 Task: Add a signature Harry Martin containing With heartfelt thanks and sincere wishes, Harry Martin to email address softage.8@softage.net and add a label Running
Action: Mouse moved to (1104, 63)
Screenshot: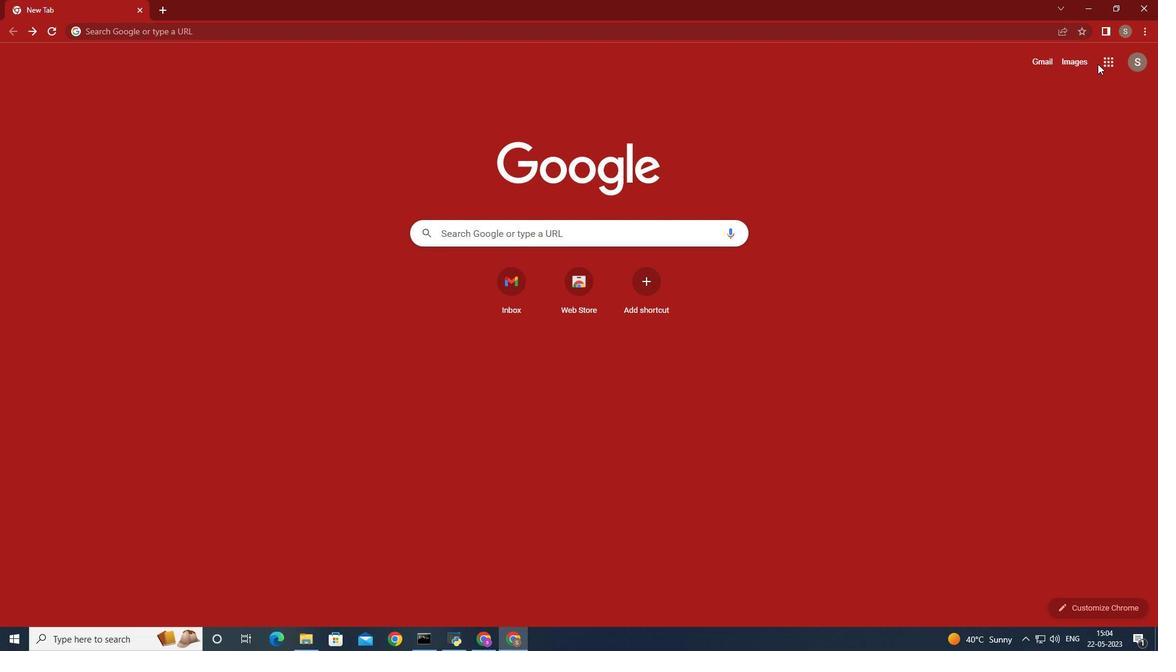 
Action: Mouse pressed left at (1104, 63)
Screenshot: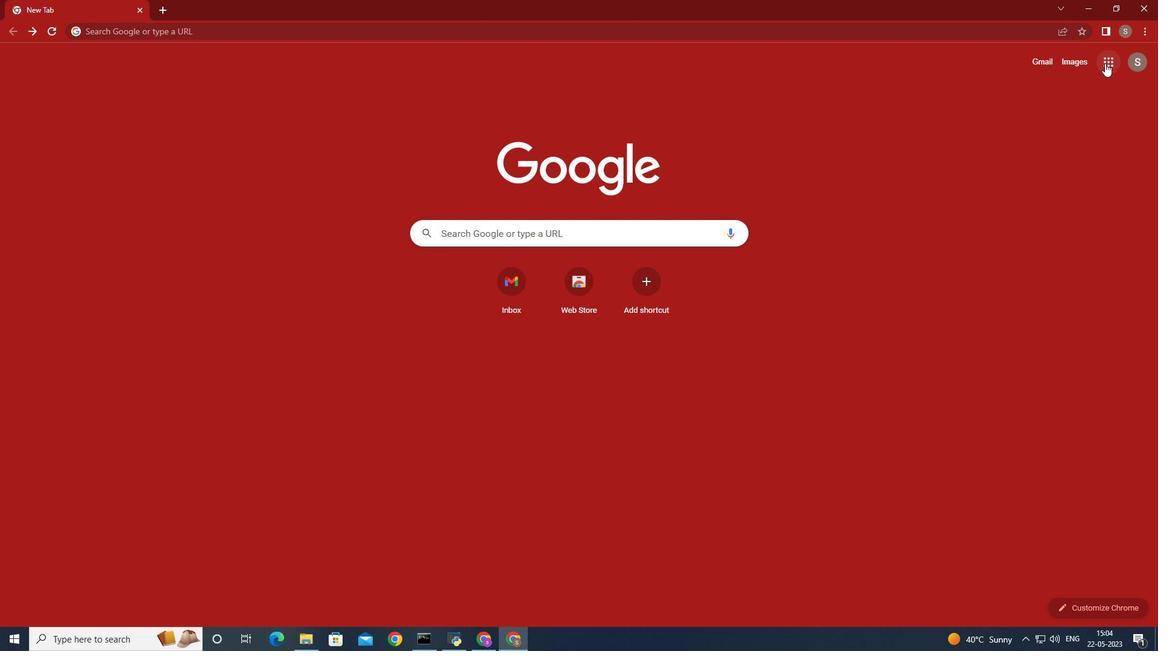 
Action: Mouse moved to (1062, 161)
Screenshot: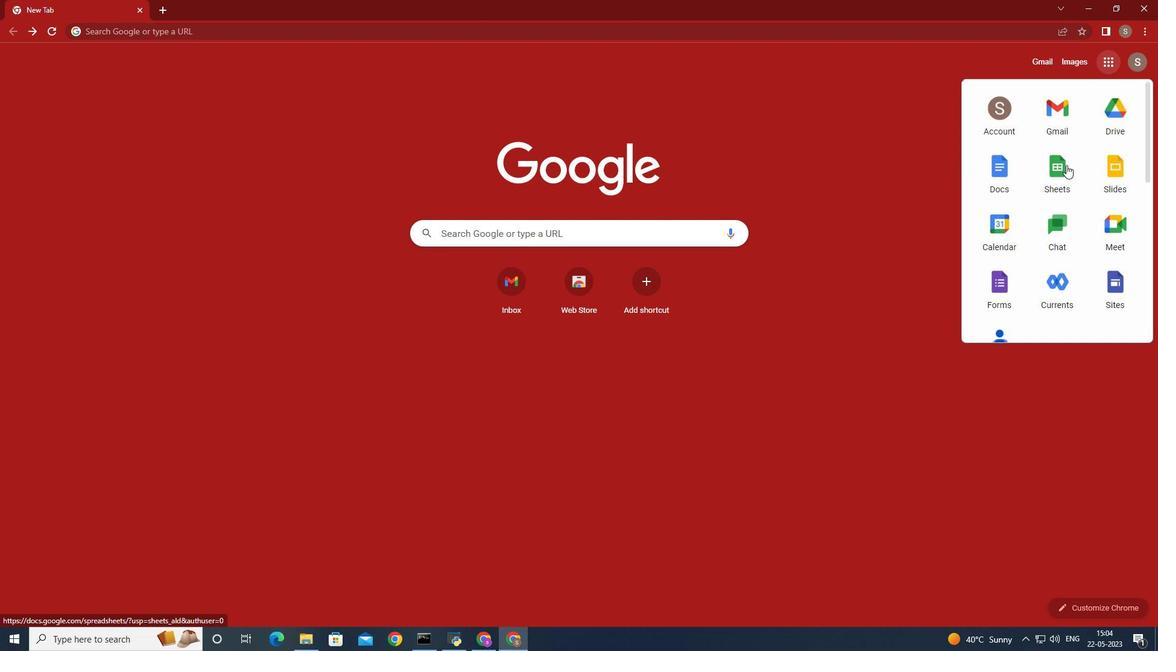 
Action: Key pressed <Key.caps_lock>
Screenshot: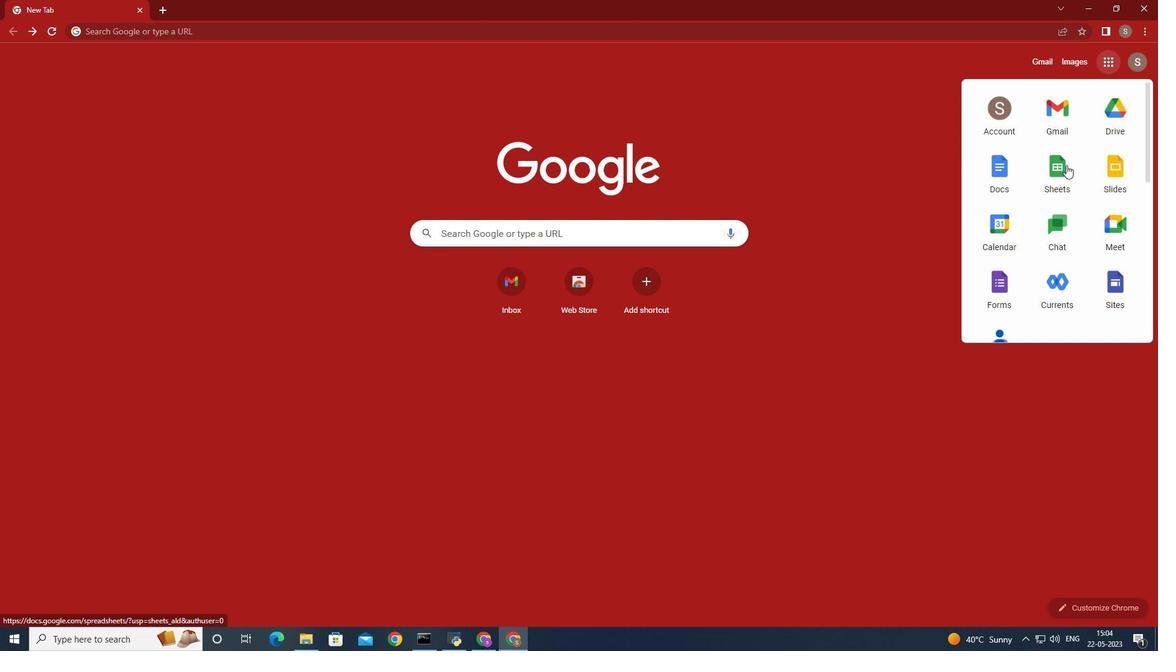 
Action: Mouse moved to (1048, 115)
Screenshot: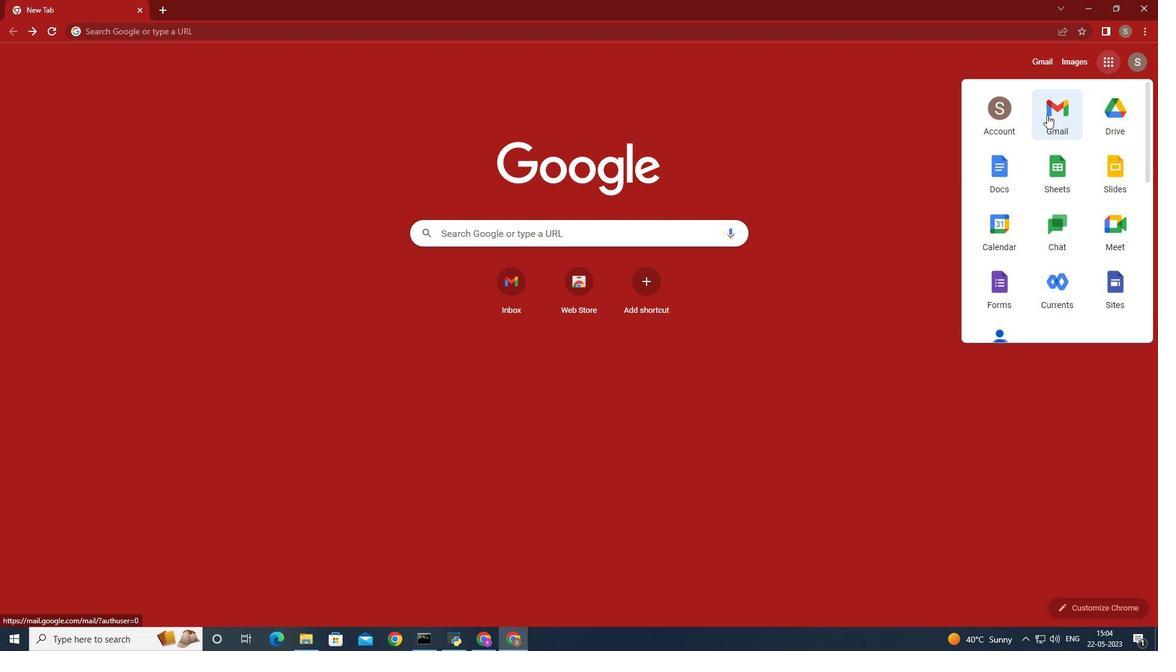 
Action: Mouse pressed left at (1048, 115)
Screenshot: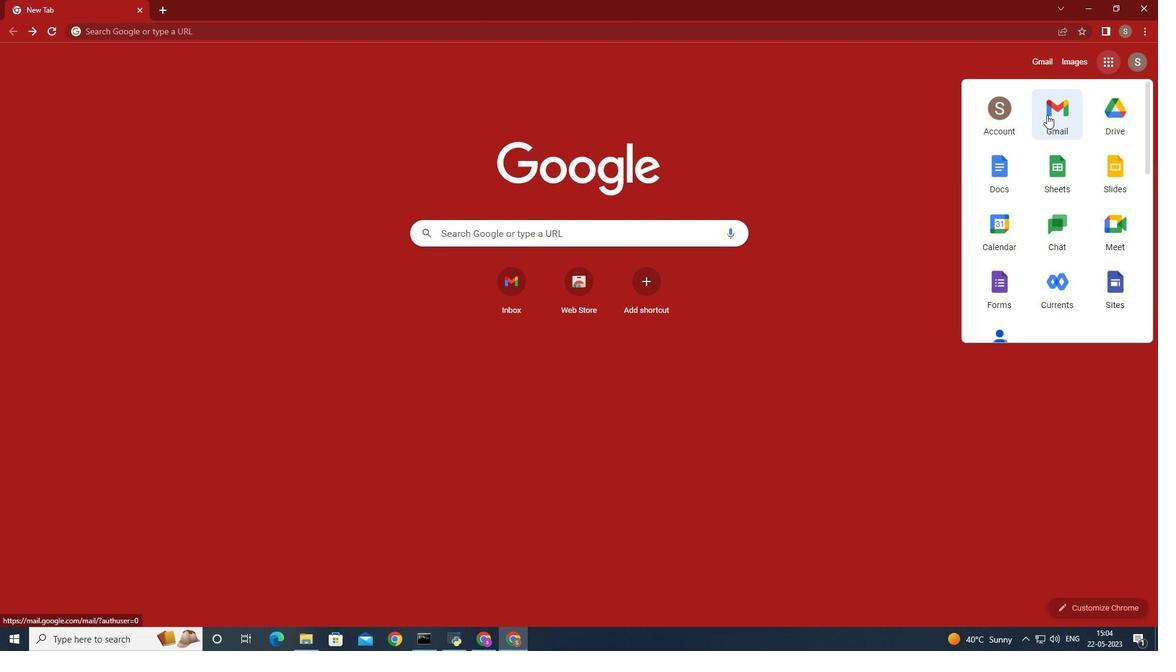 
Action: Mouse moved to (1025, 88)
Screenshot: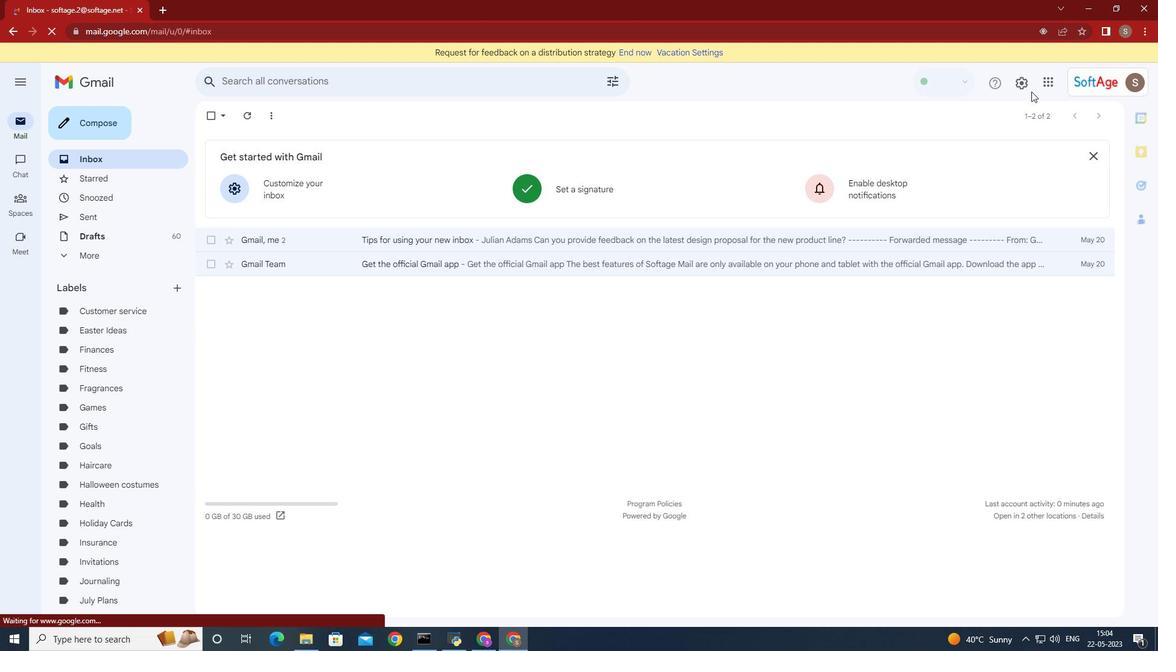 
Action: Mouse pressed left at (1025, 88)
Screenshot: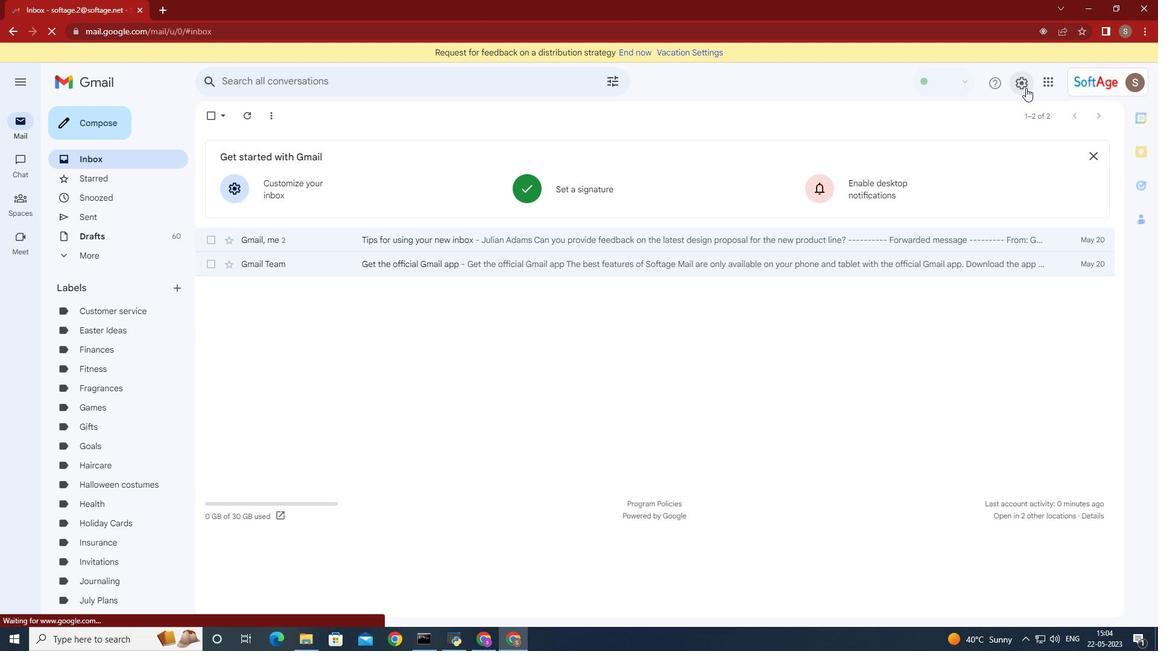 
Action: Mouse moved to (1020, 146)
Screenshot: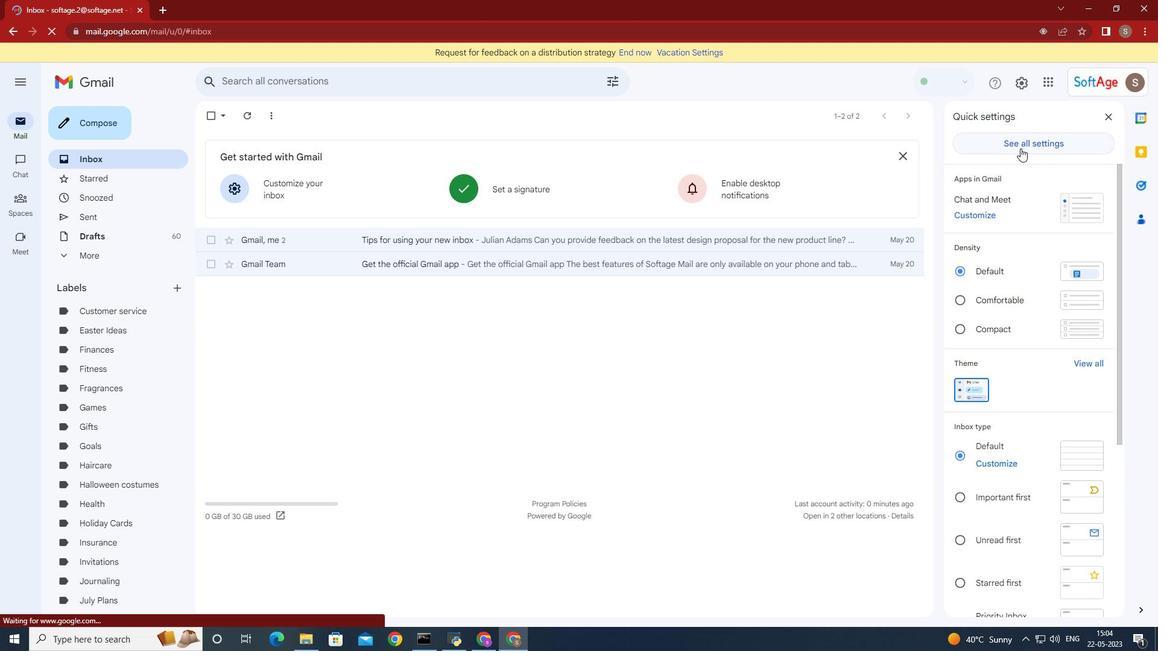 
Action: Mouse pressed left at (1020, 146)
Screenshot: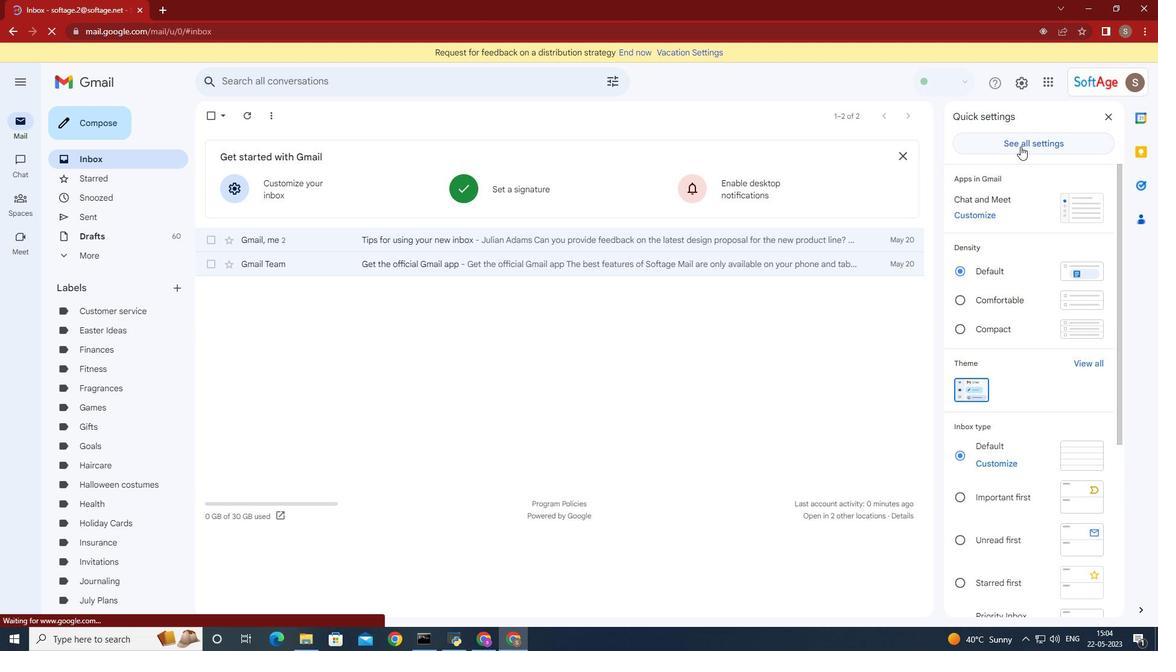 
Action: Mouse moved to (724, 314)
Screenshot: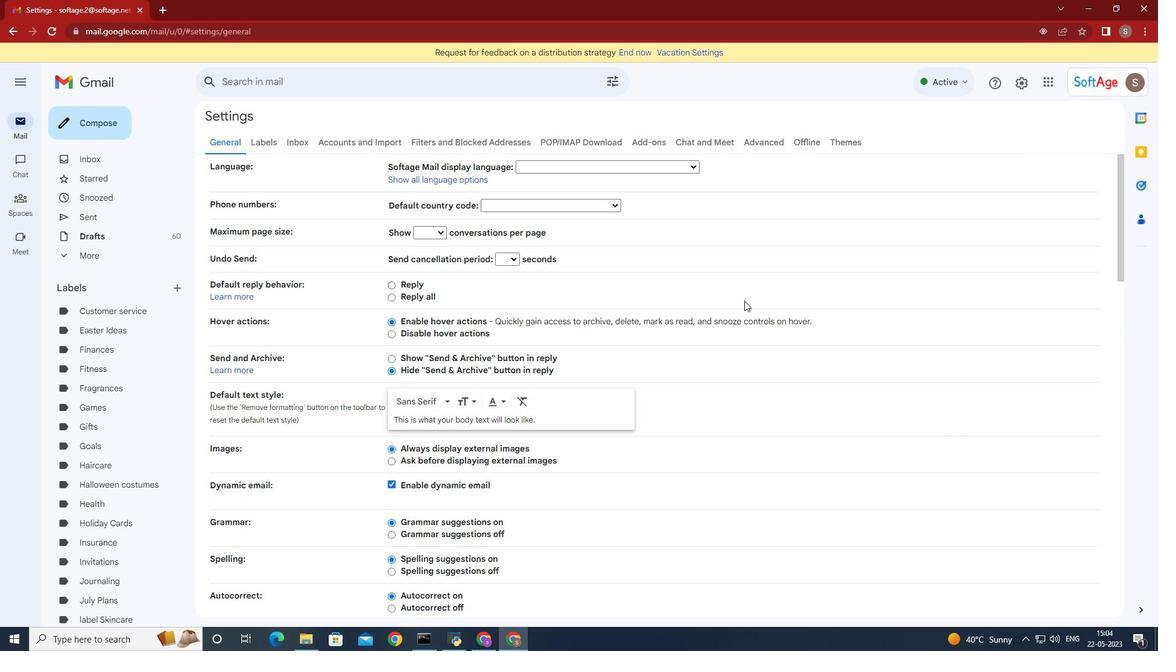 
Action: Mouse scrolled (724, 314) with delta (0, 0)
Screenshot: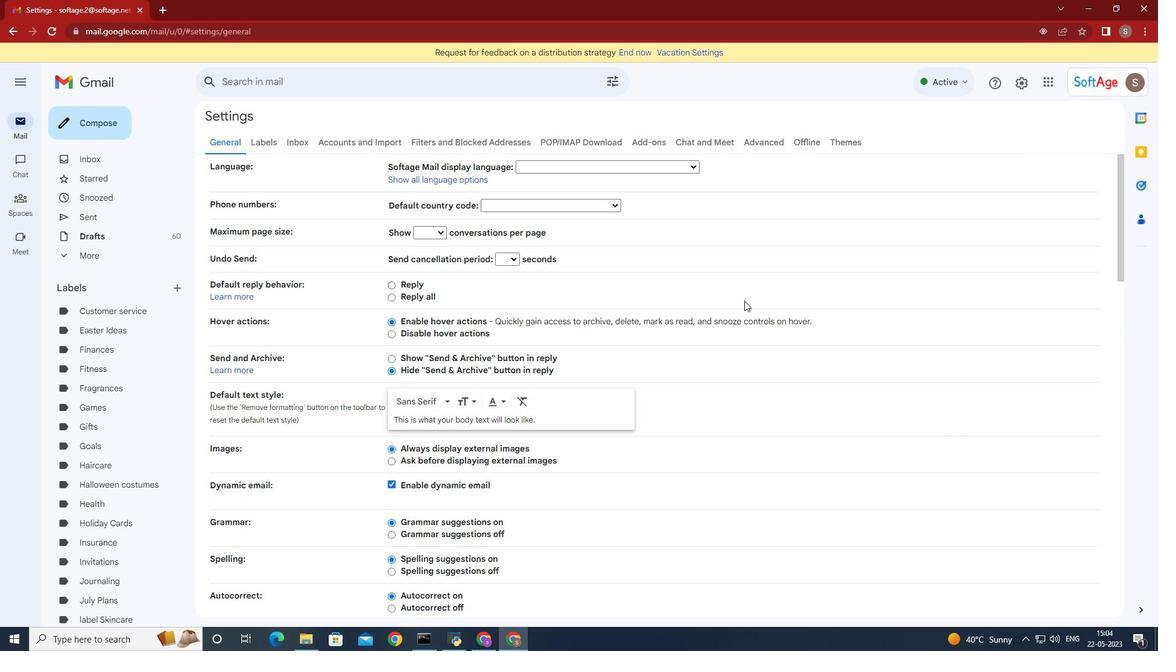 
Action: Mouse scrolled (724, 314) with delta (0, 0)
Screenshot: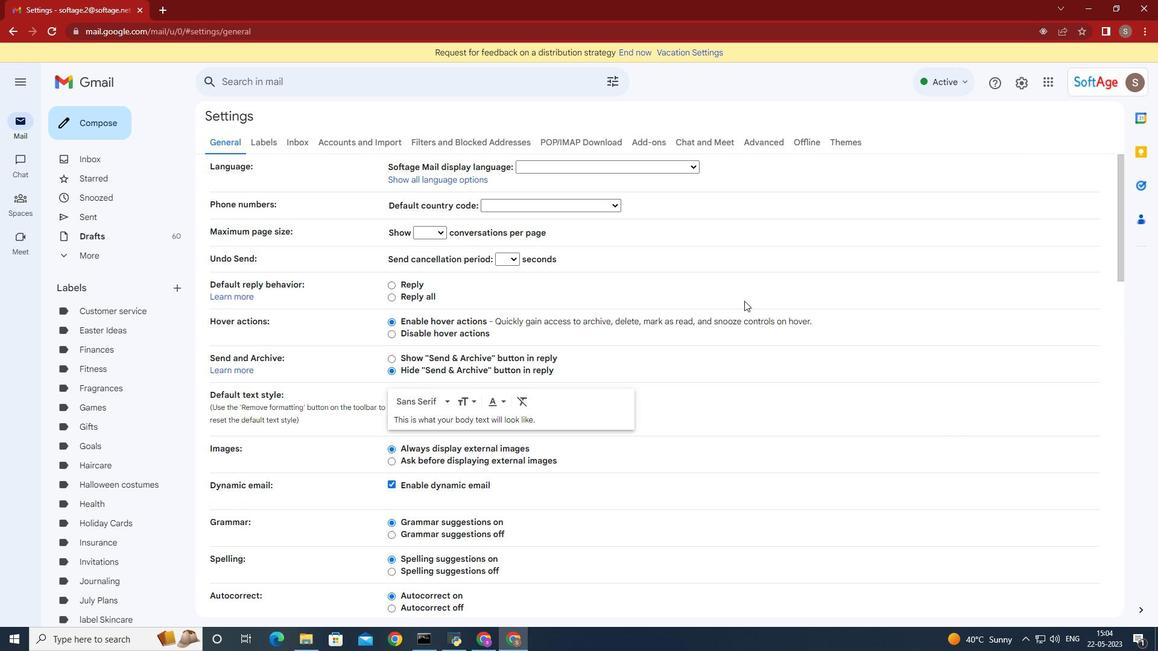 
Action: Mouse moved to (723, 314)
Screenshot: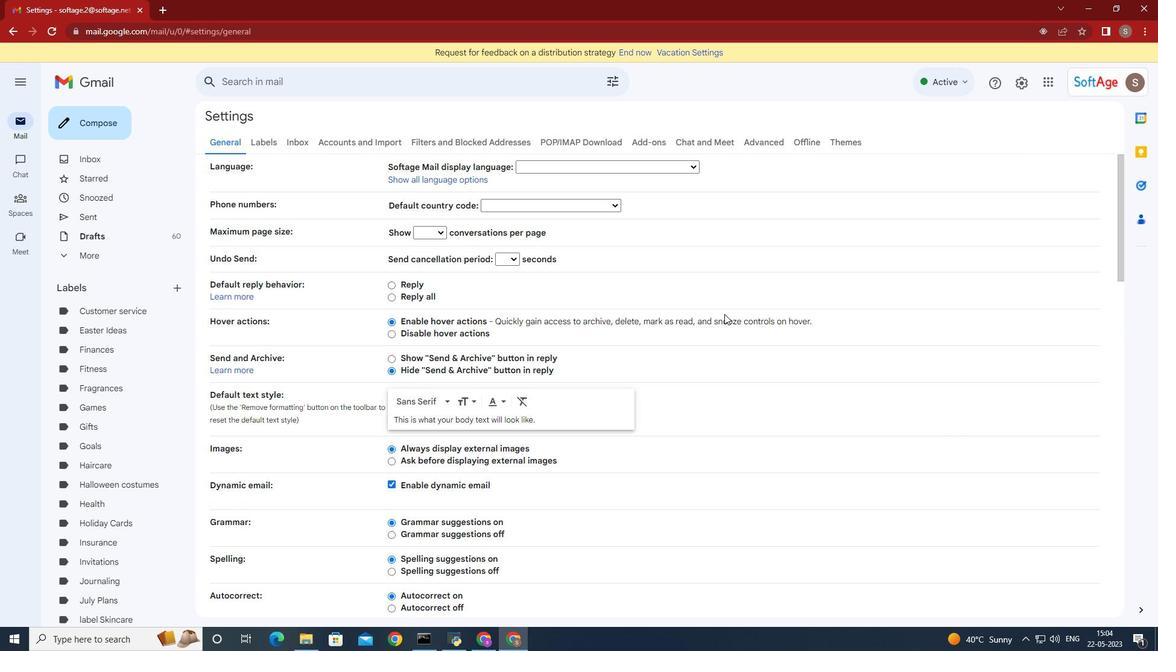 
Action: Mouse scrolled (723, 314) with delta (0, 0)
Screenshot: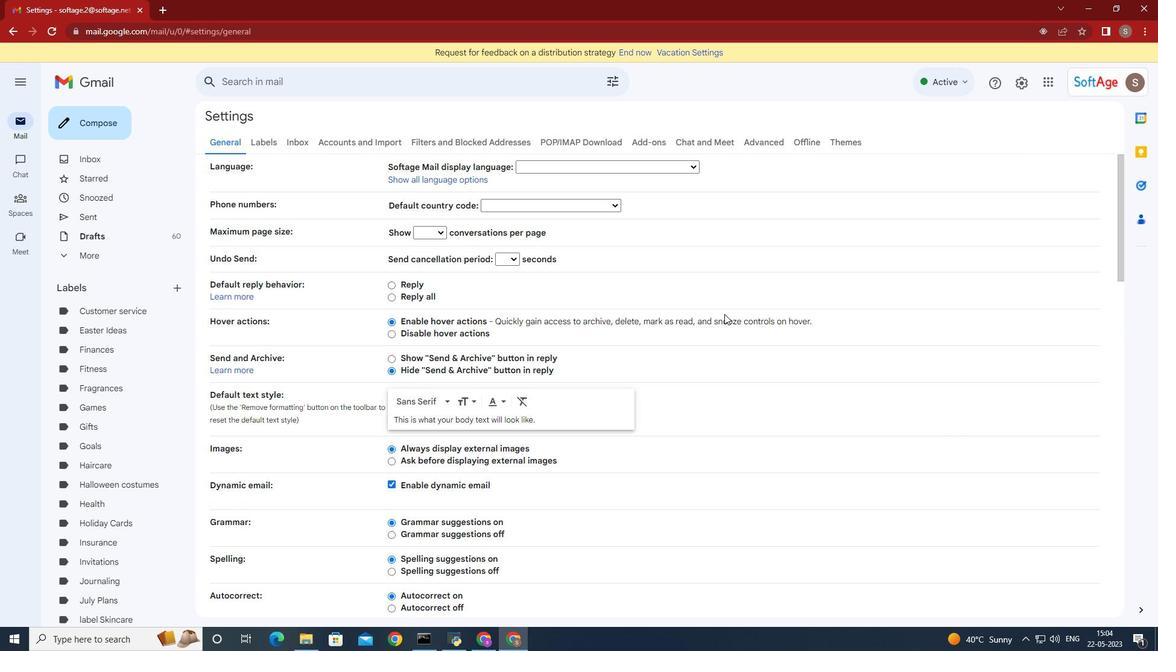 
Action: Mouse moved to (723, 315)
Screenshot: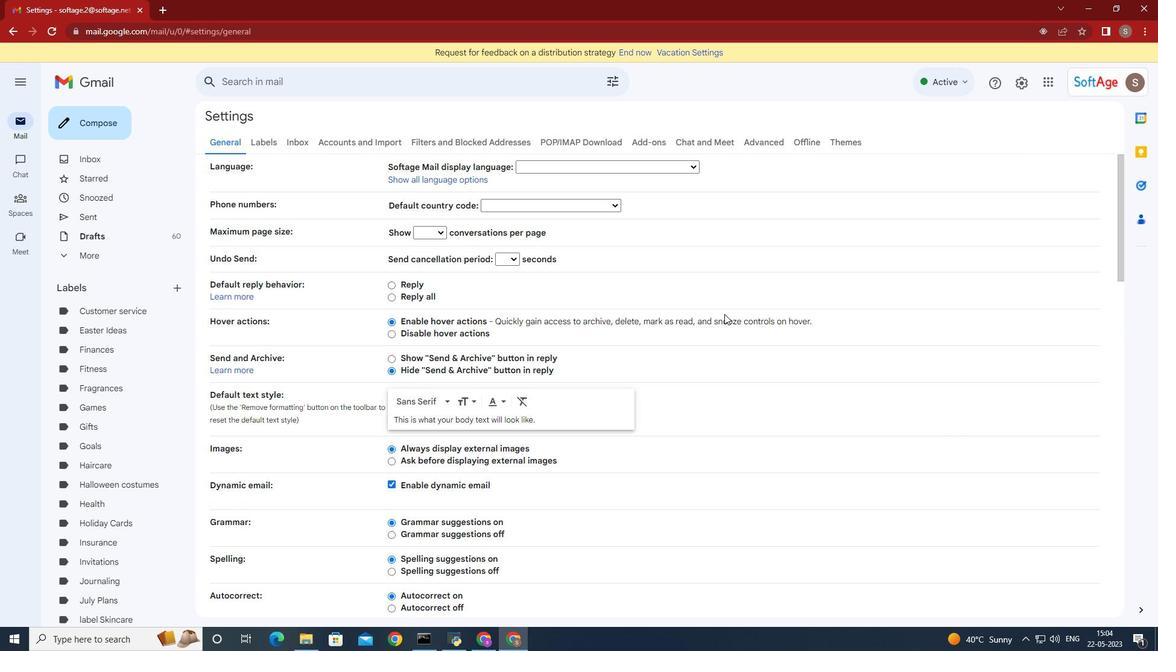 
Action: Mouse scrolled (723, 314) with delta (0, 0)
Screenshot: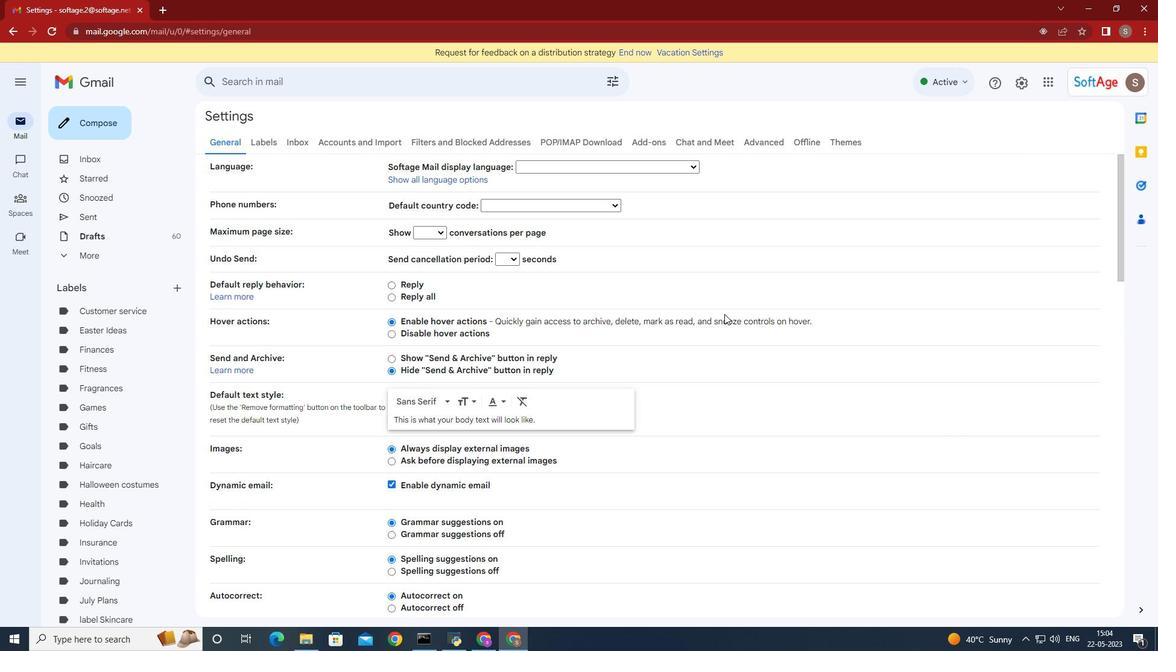 
Action: Mouse moved to (723, 315)
Screenshot: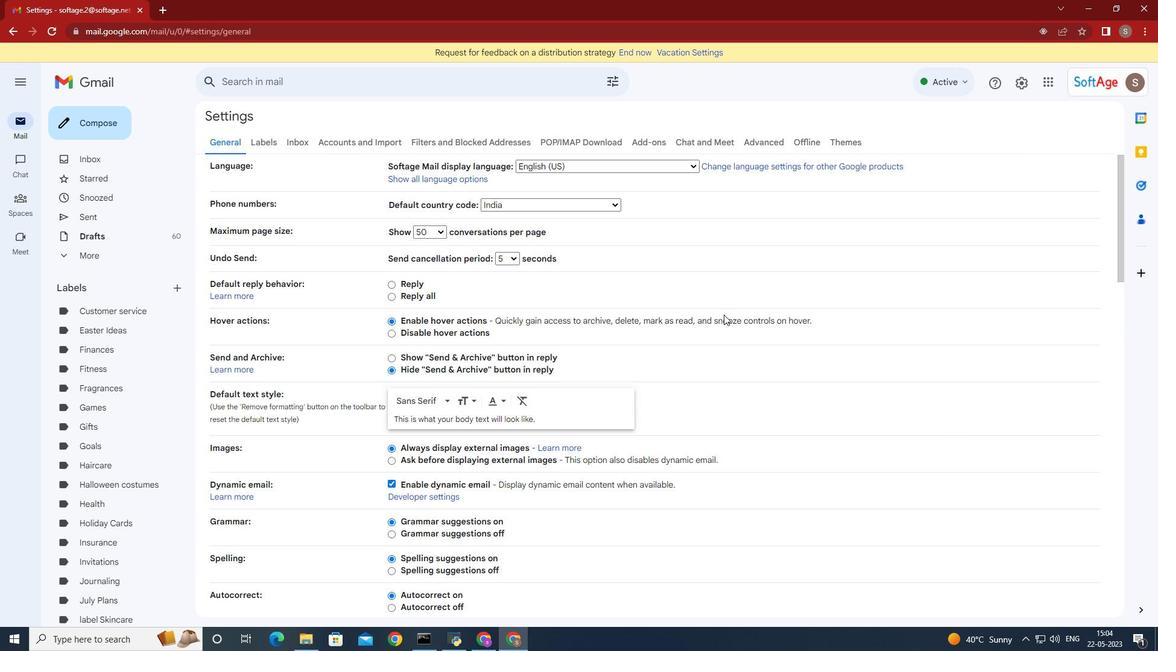 
Action: Mouse scrolled (723, 314) with delta (0, 0)
Screenshot: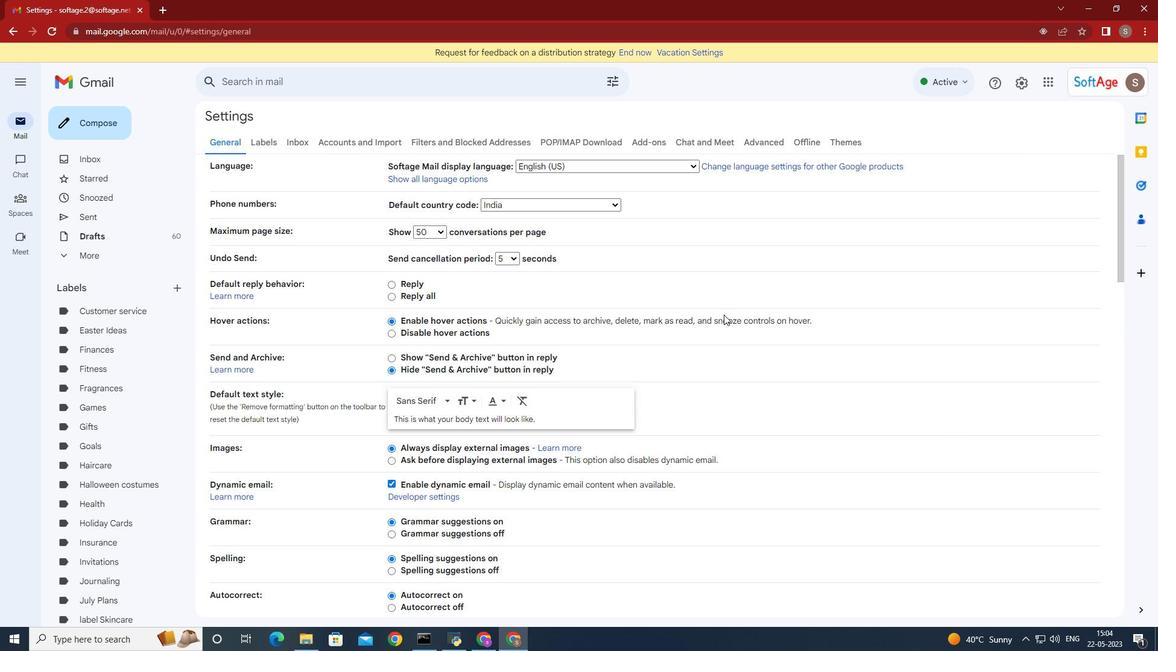 
Action: Mouse moved to (712, 325)
Screenshot: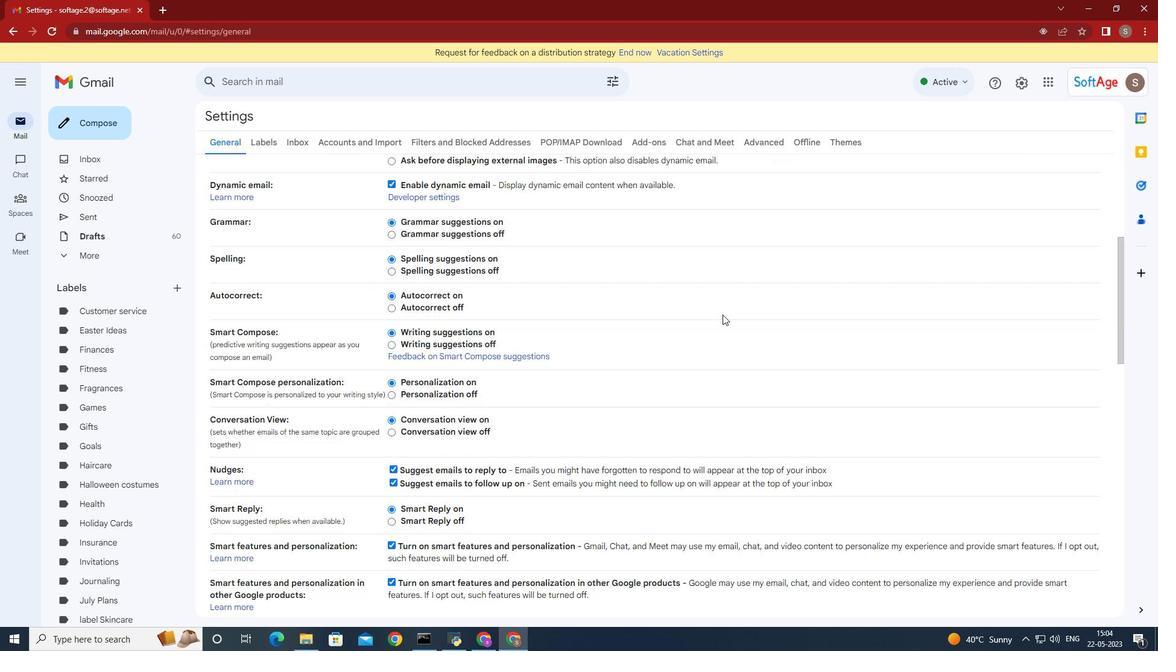 
Action: Mouse scrolled (712, 324) with delta (0, 0)
Screenshot: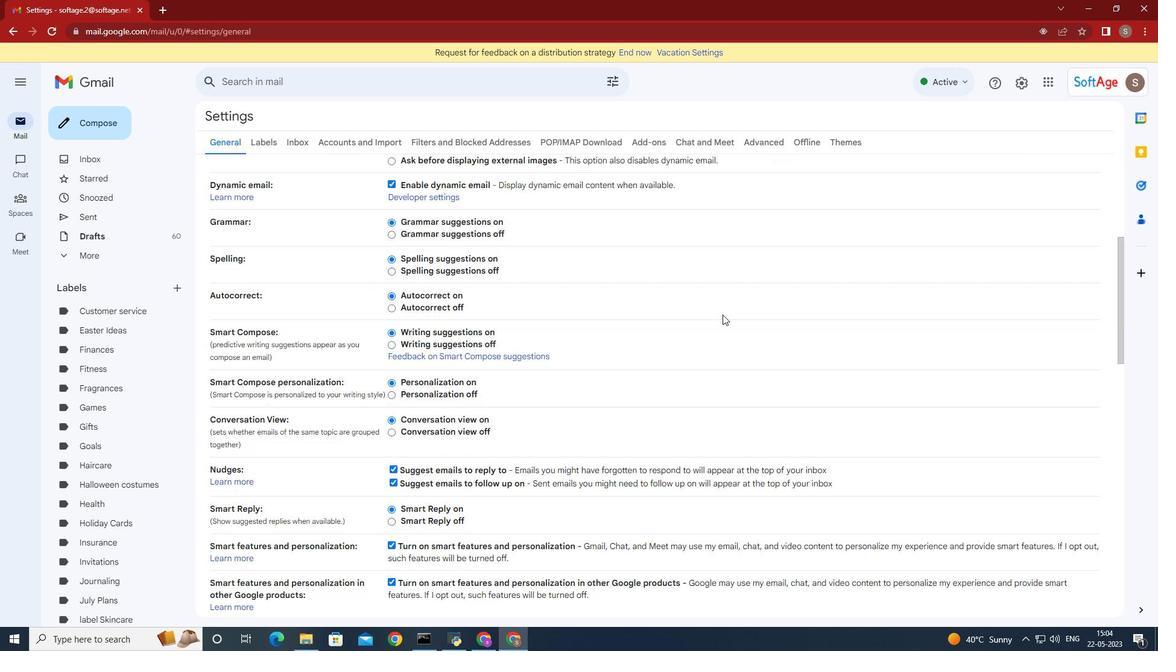 
Action: Mouse moved to (711, 325)
Screenshot: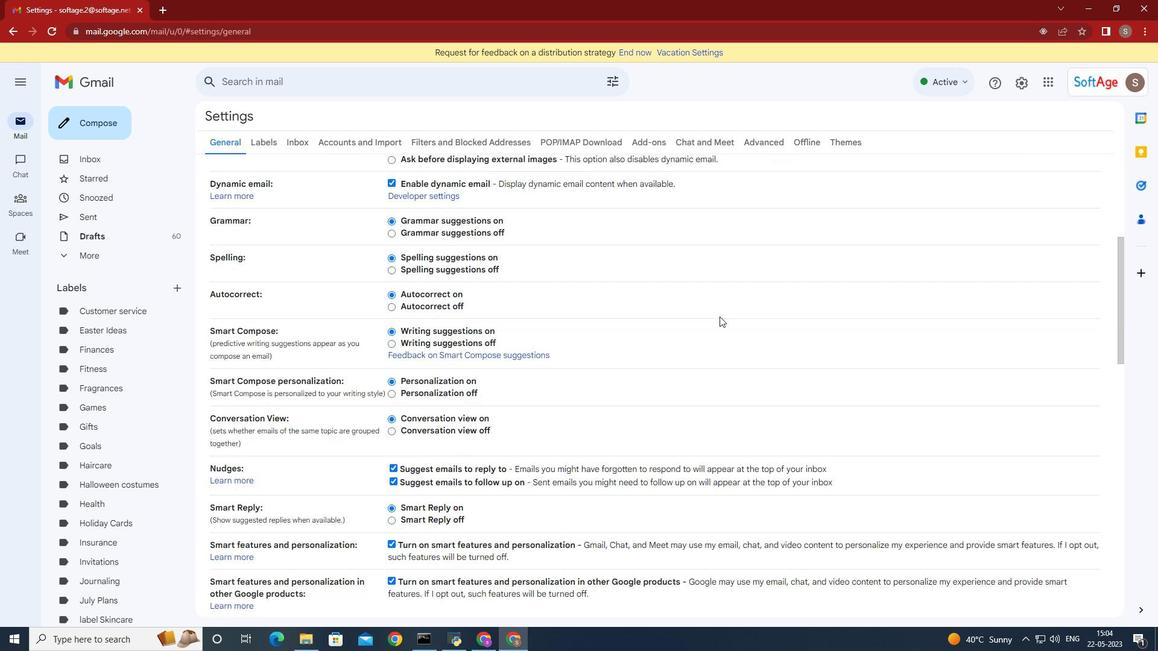 
Action: Mouse scrolled (711, 325) with delta (0, 0)
Screenshot: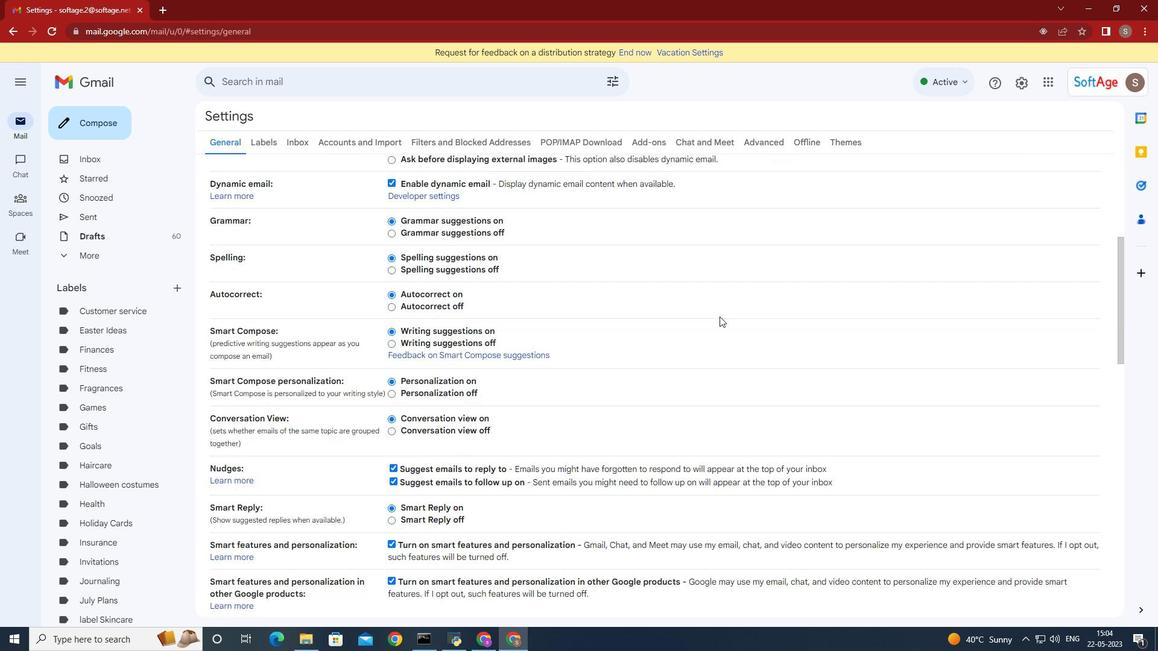 
Action: Mouse moved to (711, 326)
Screenshot: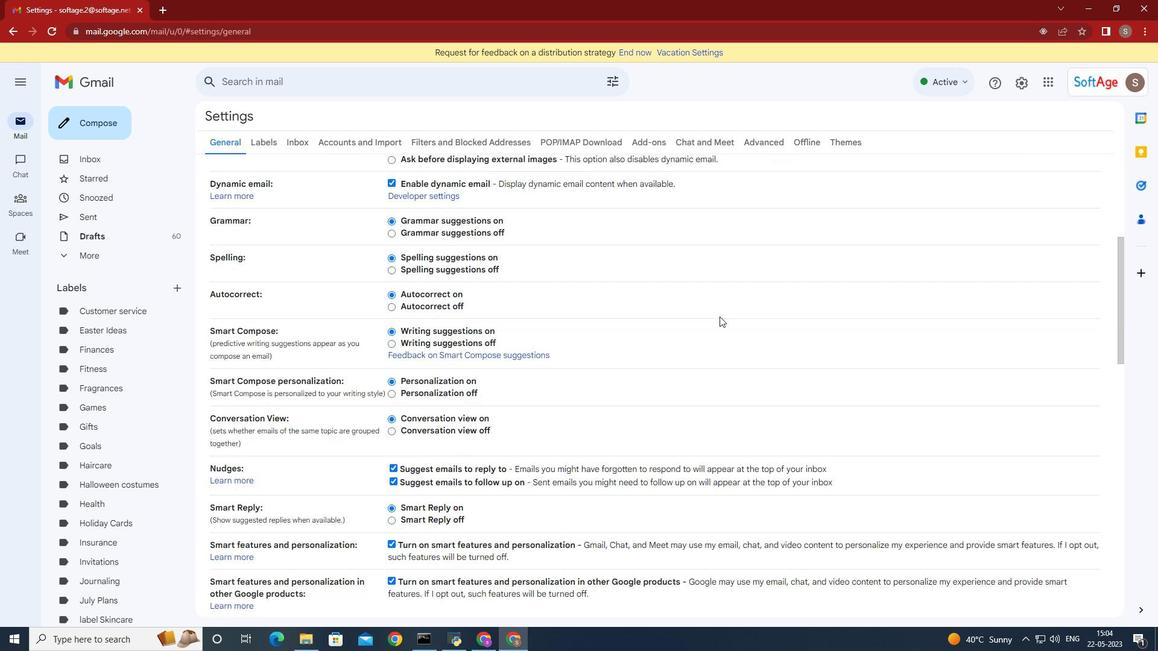 
Action: Mouse scrolled (711, 325) with delta (0, 0)
Screenshot: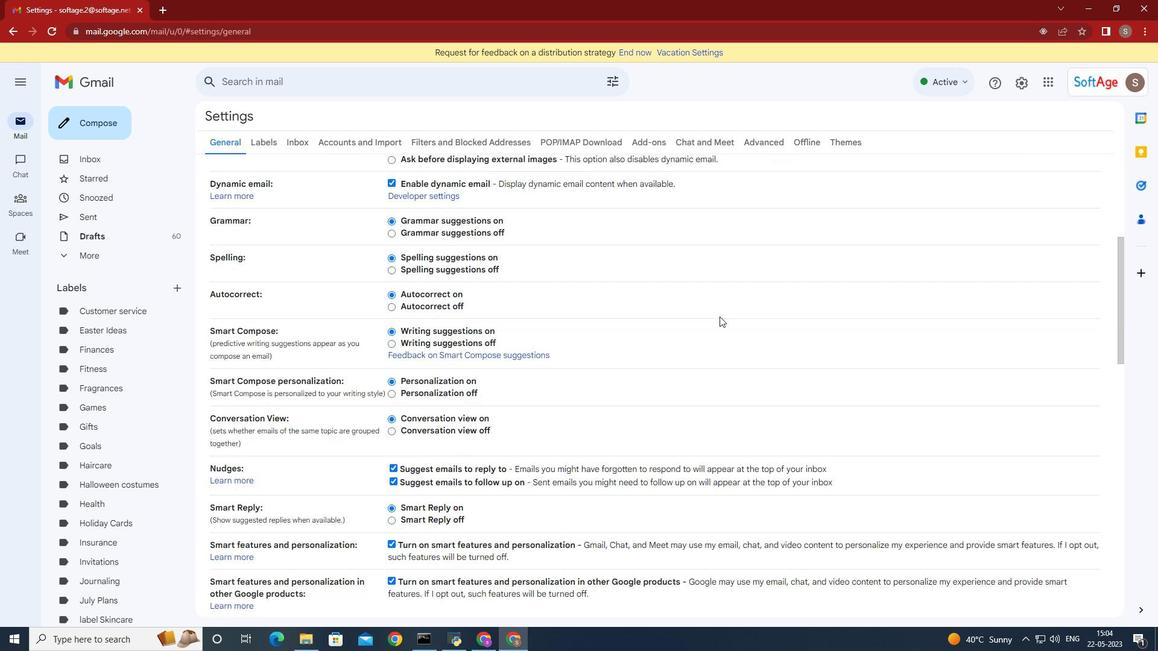 
Action: Mouse moved to (710, 326)
Screenshot: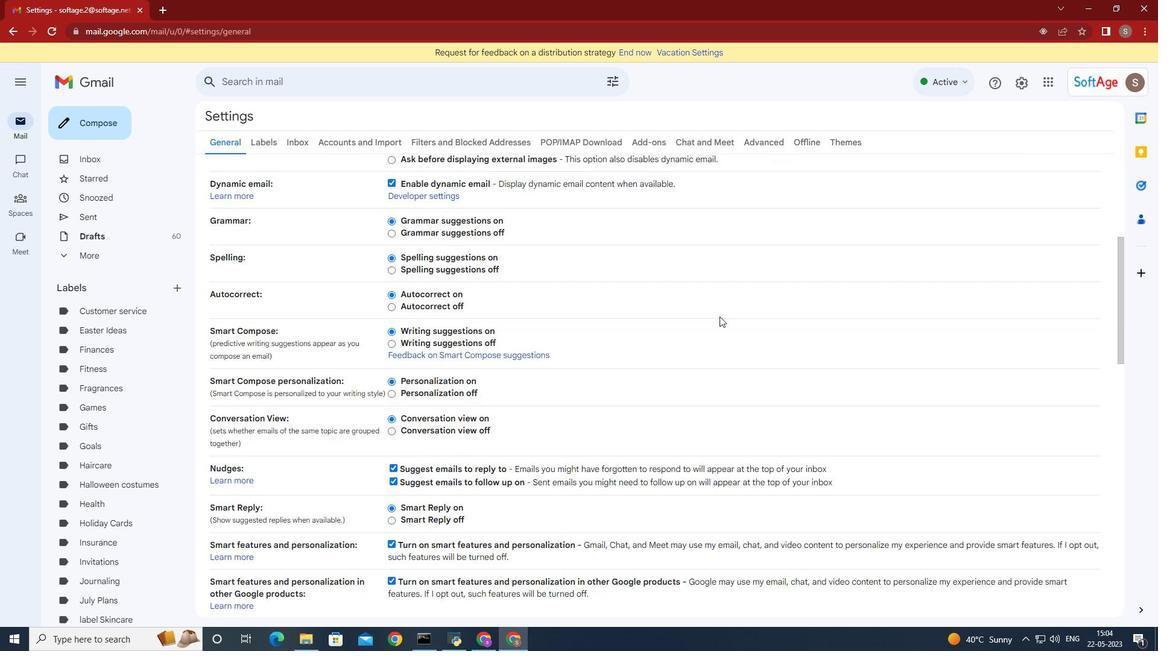 
Action: Mouse scrolled (710, 325) with delta (0, 0)
Screenshot: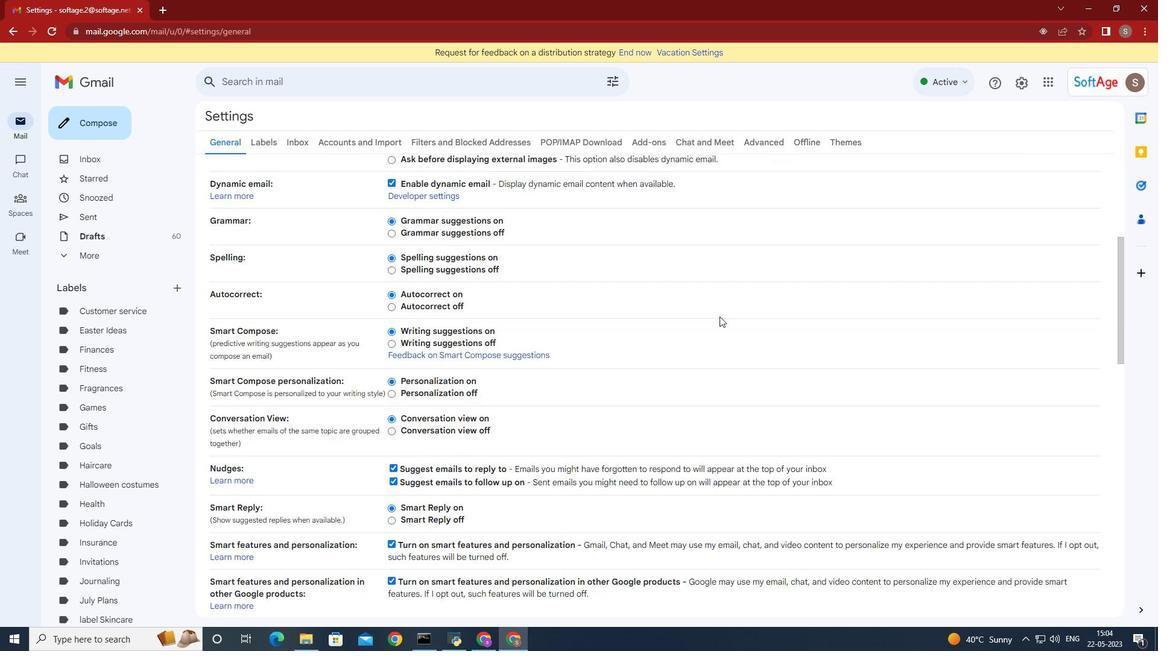 
Action: Mouse moved to (710, 326)
Screenshot: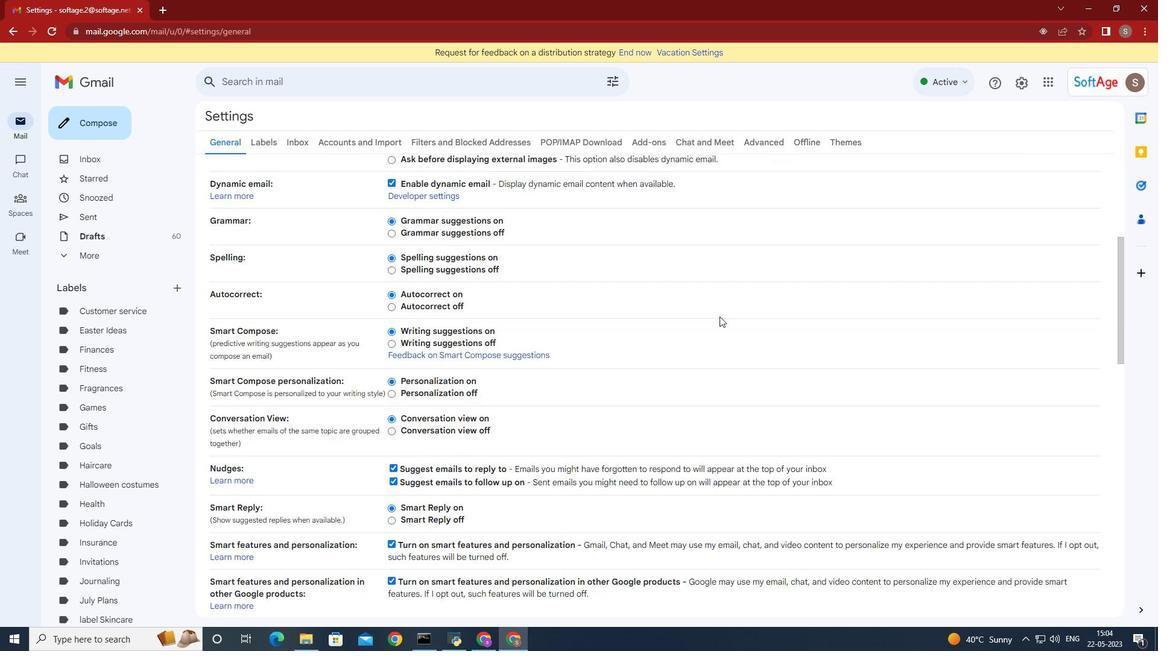 
Action: Mouse scrolled (710, 325) with delta (0, 0)
Screenshot: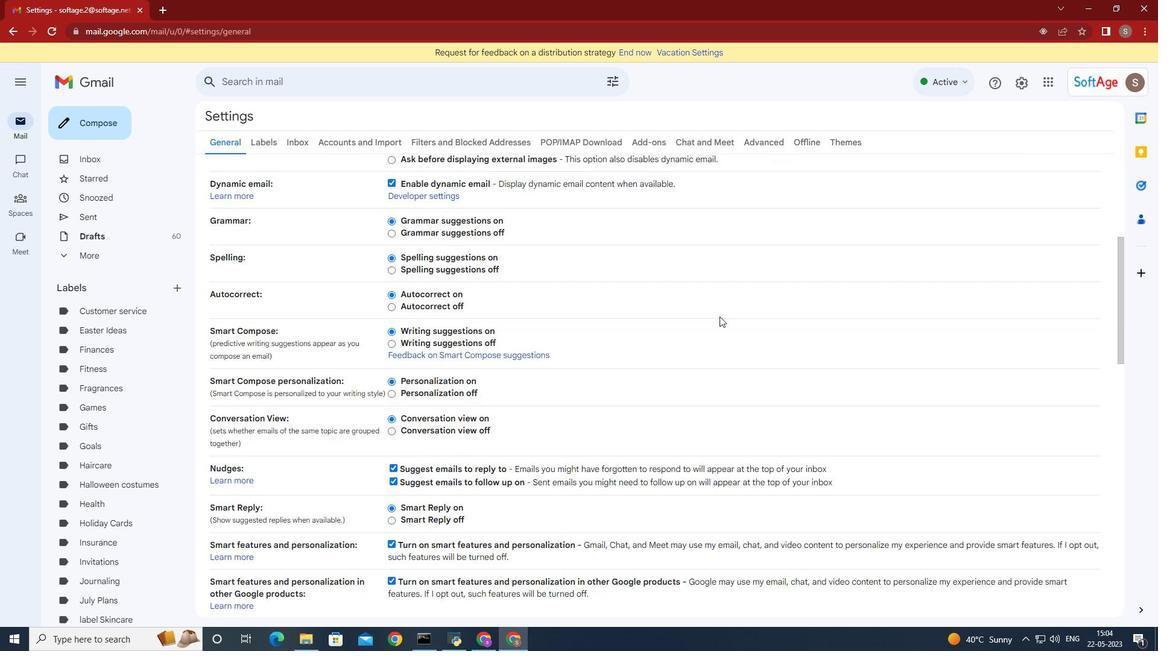 
Action: Mouse moved to (709, 326)
Screenshot: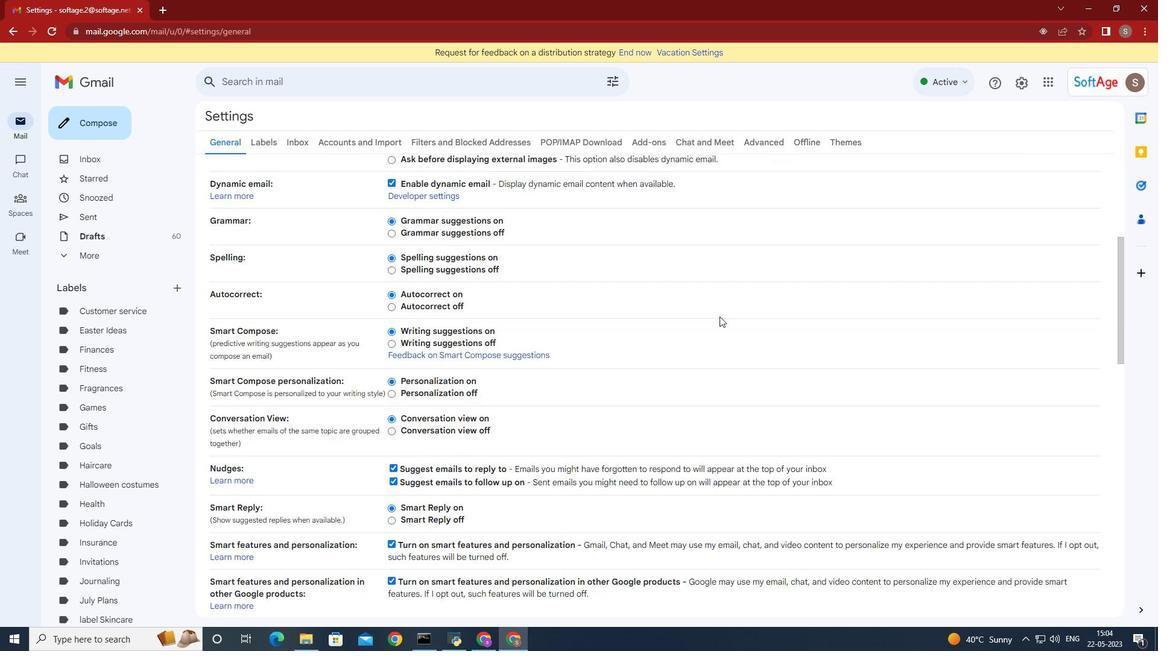 
Action: Mouse scrolled (709, 325) with delta (0, 0)
Screenshot: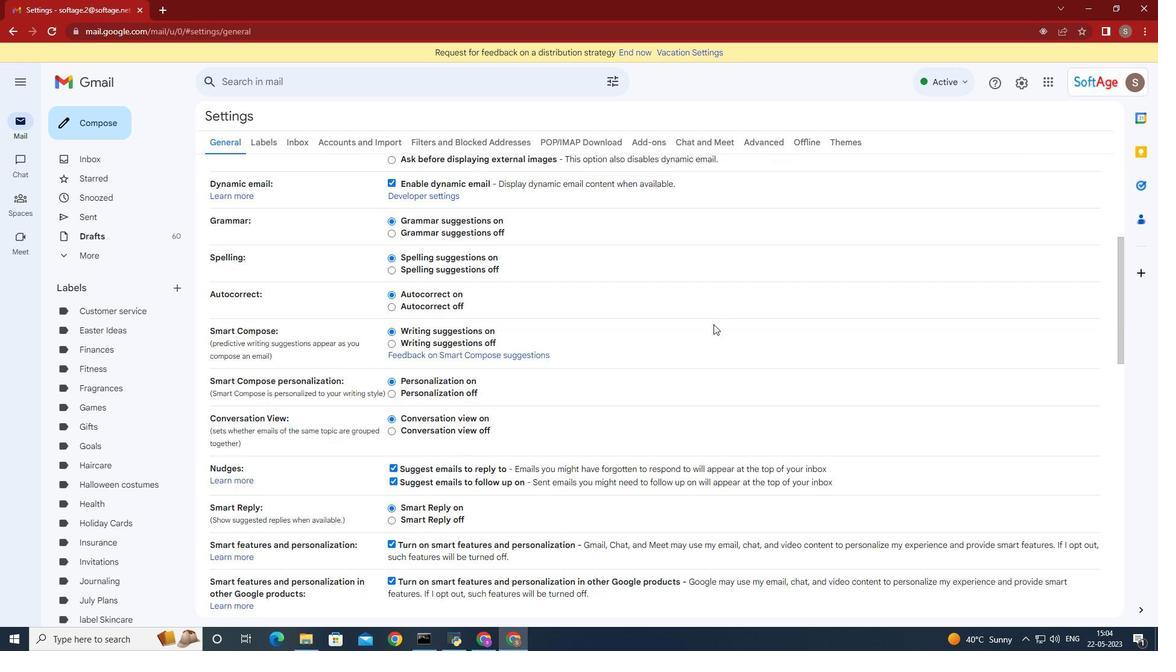 
Action: Mouse moved to (709, 326)
Screenshot: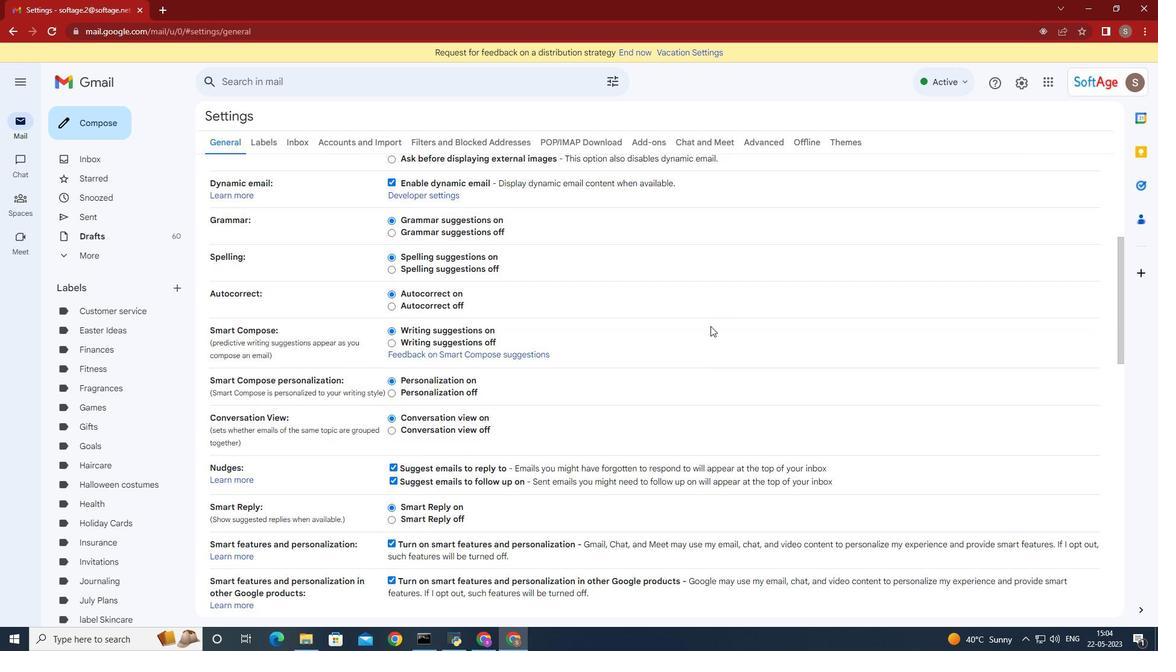 
Action: Mouse scrolled (709, 325) with delta (0, 0)
Screenshot: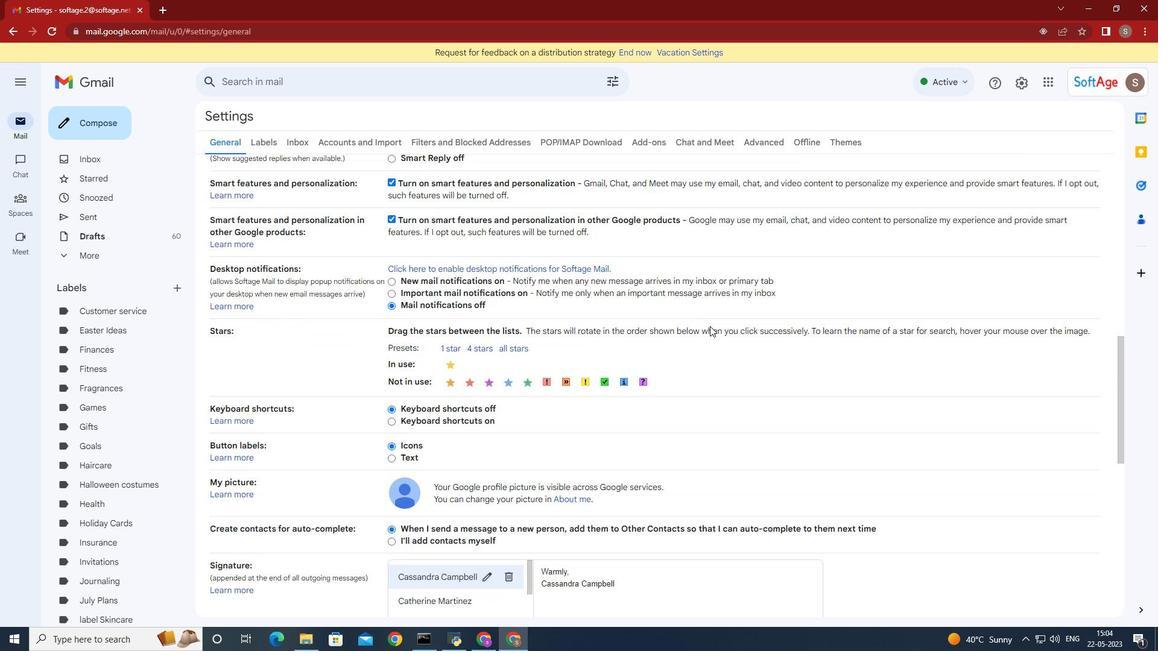 
Action: Mouse scrolled (709, 325) with delta (0, 0)
Screenshot: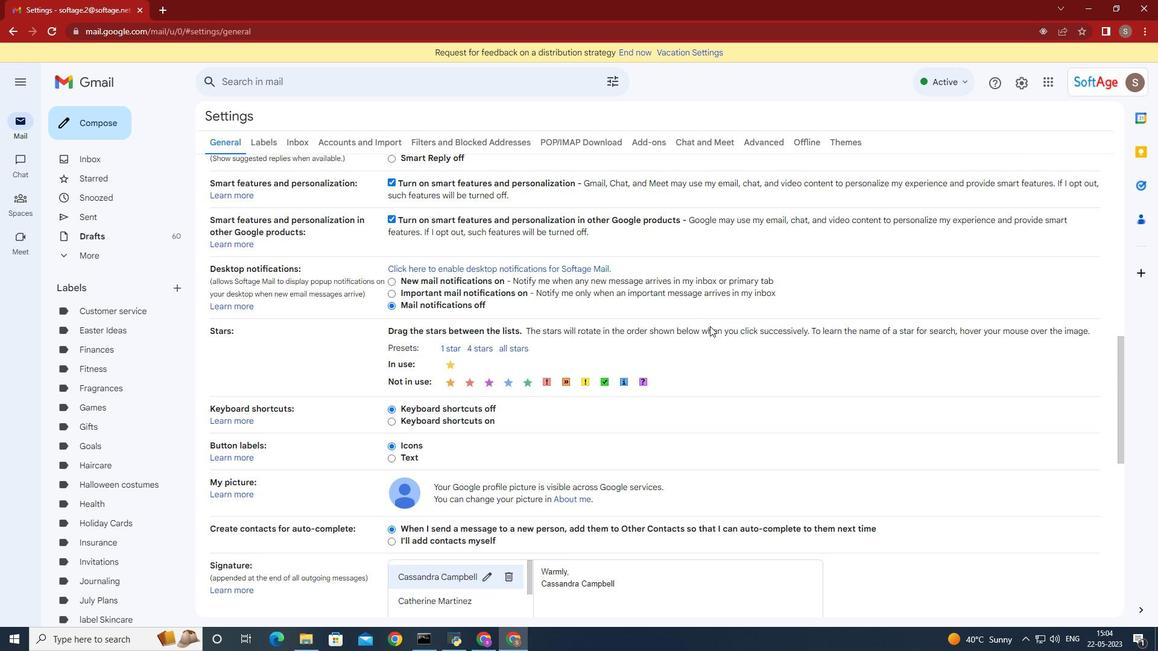 
Action: Mouse moved to (707, 326)
Screenshot: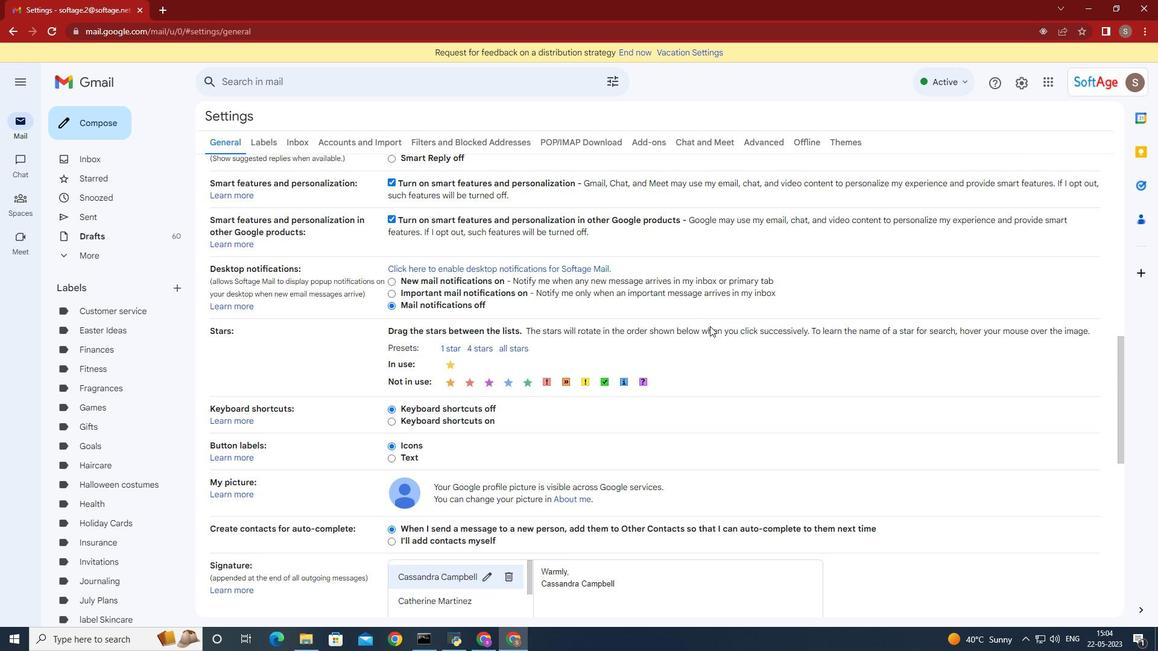 
Action: Mouse scrolled (709, 325) with delta (0, 0)
Screenshot: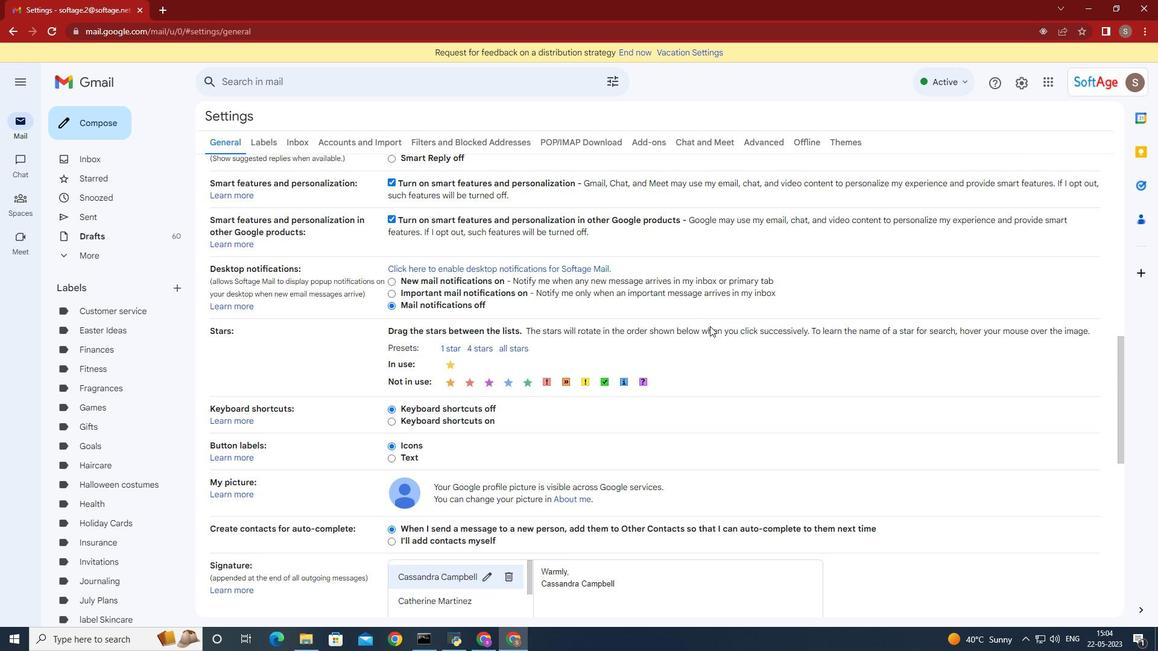 
Action: Mouse moved to (703, 328)
Screenshot: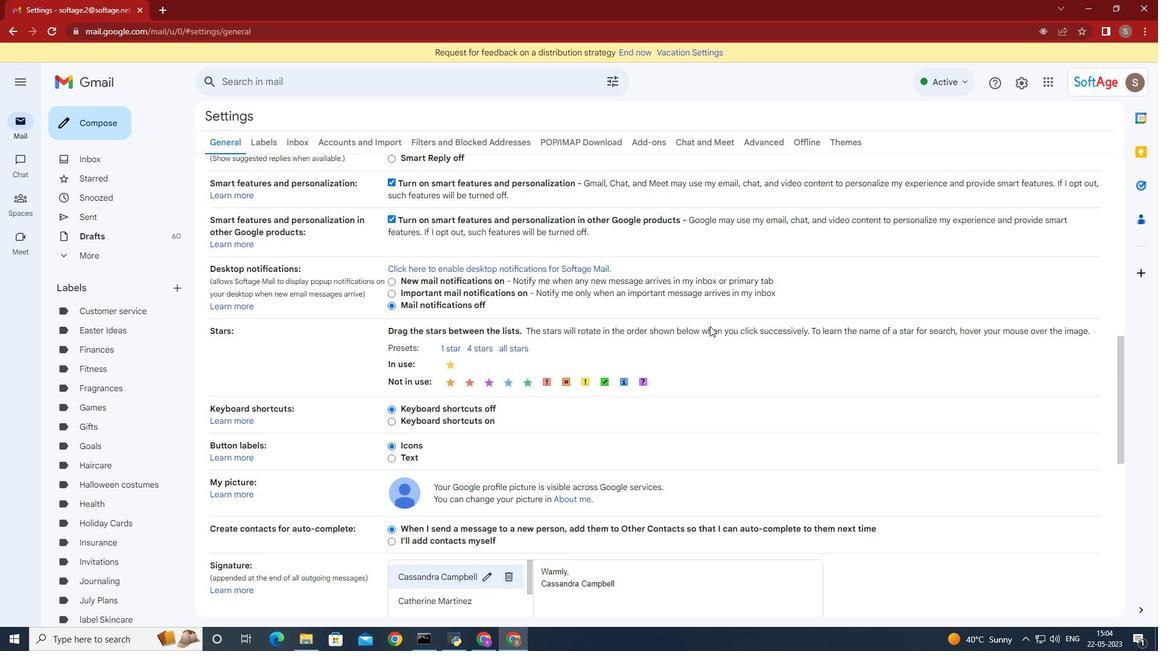 
Action: Mouse scrolled (705, 326) with delta (0, 0)
Screenshot: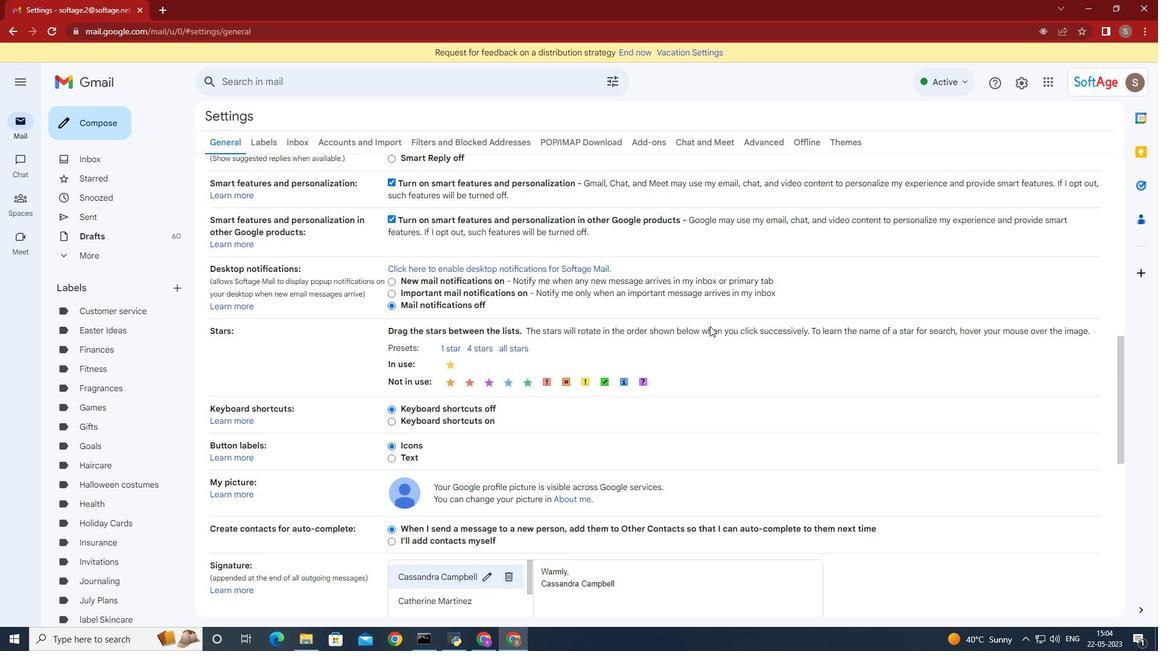 
Action: Mouse moved to (694, 334)
Screenshot: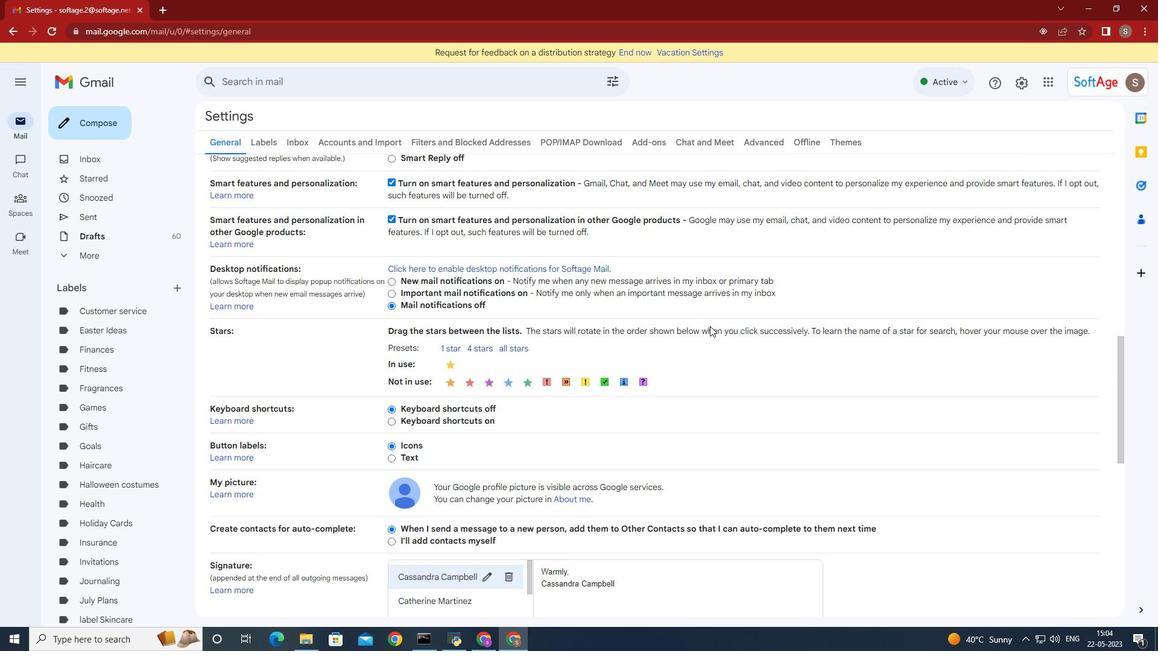 
Action: Mouse scrolled (694, 333) with delta (0, 0)
Screenshot: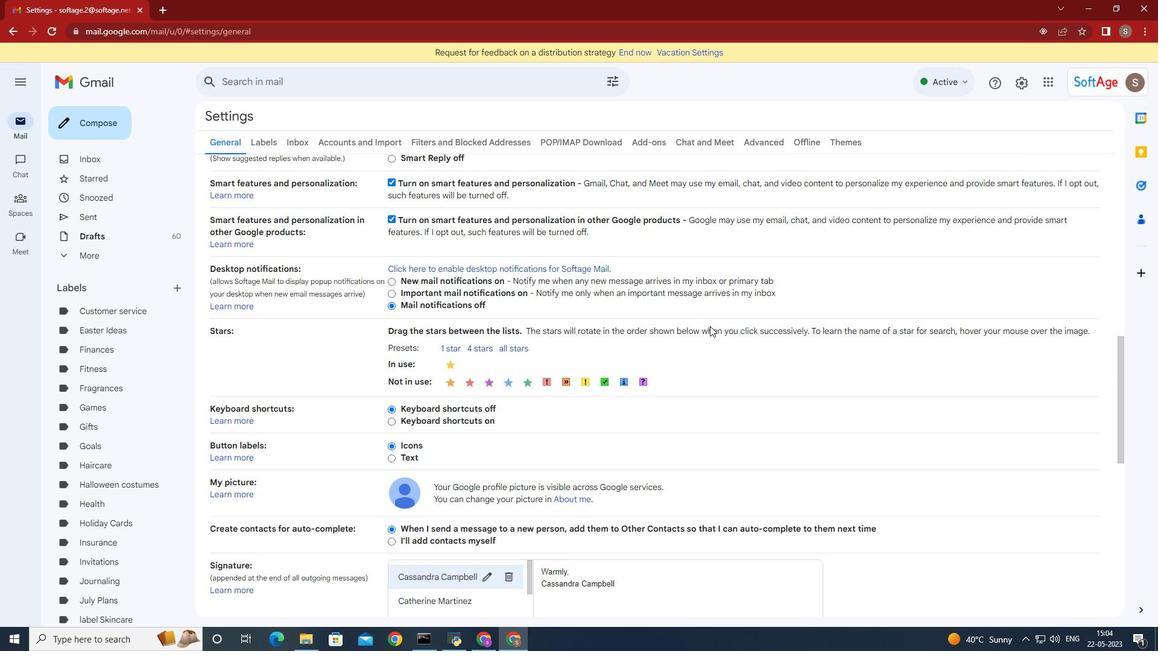
Action: Mouse moved to (482, 378)
Screenshot: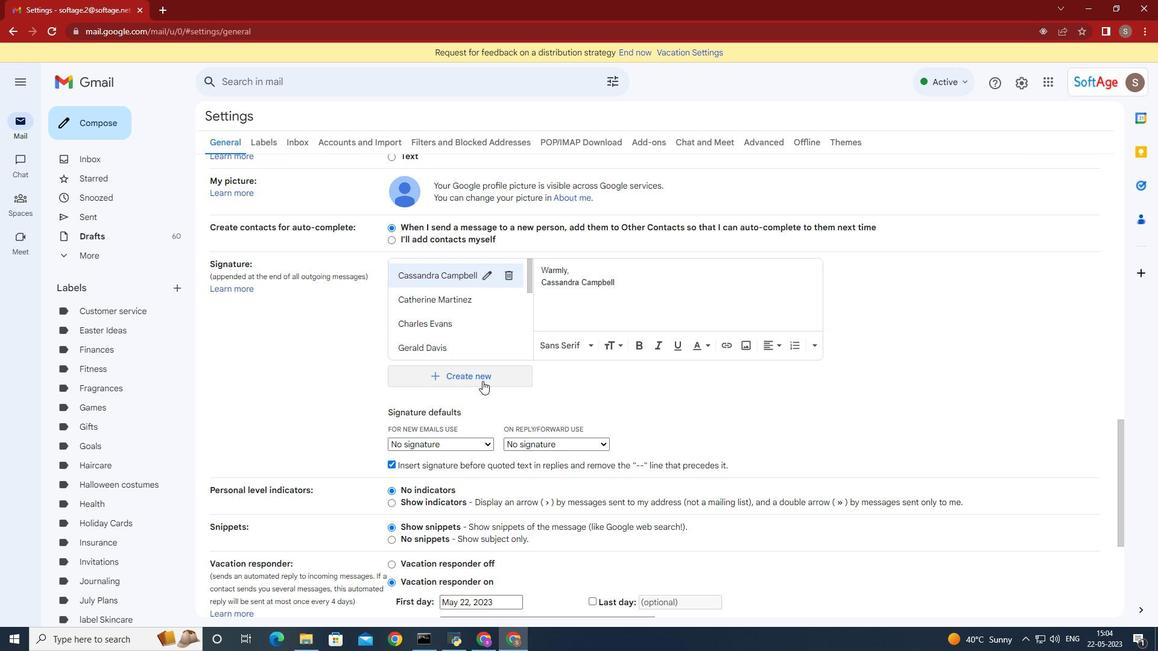 
Action: Mouse pressed left at (482, 378)
Screenshot: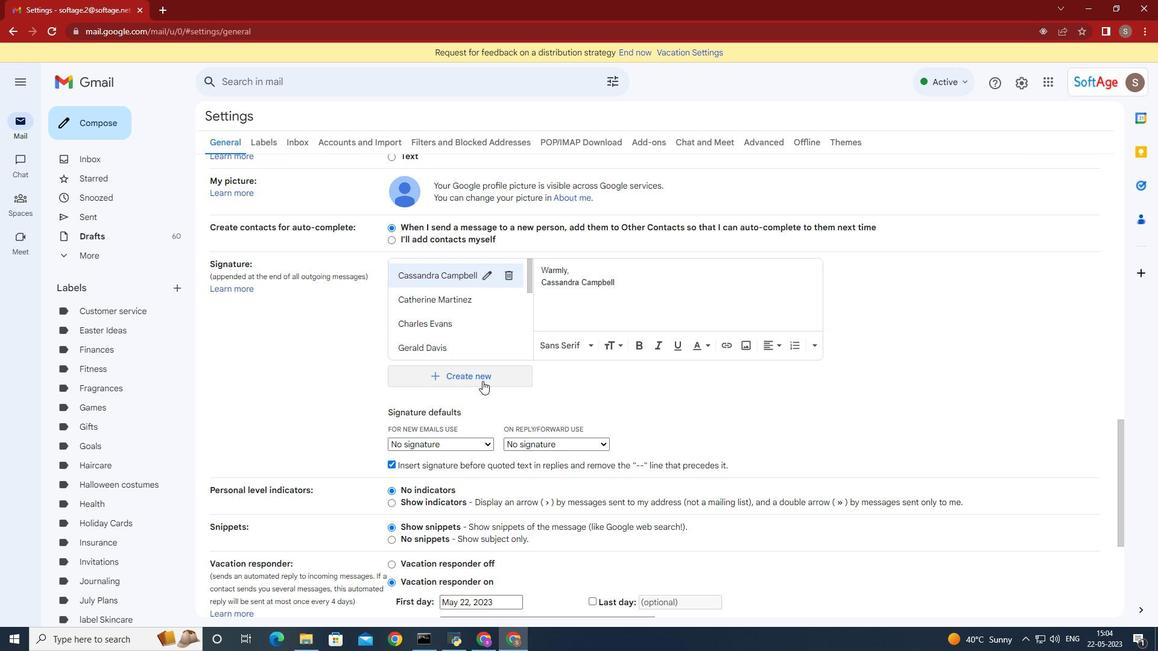 
Action: Mouse moved to (482, 378)
Screenshot: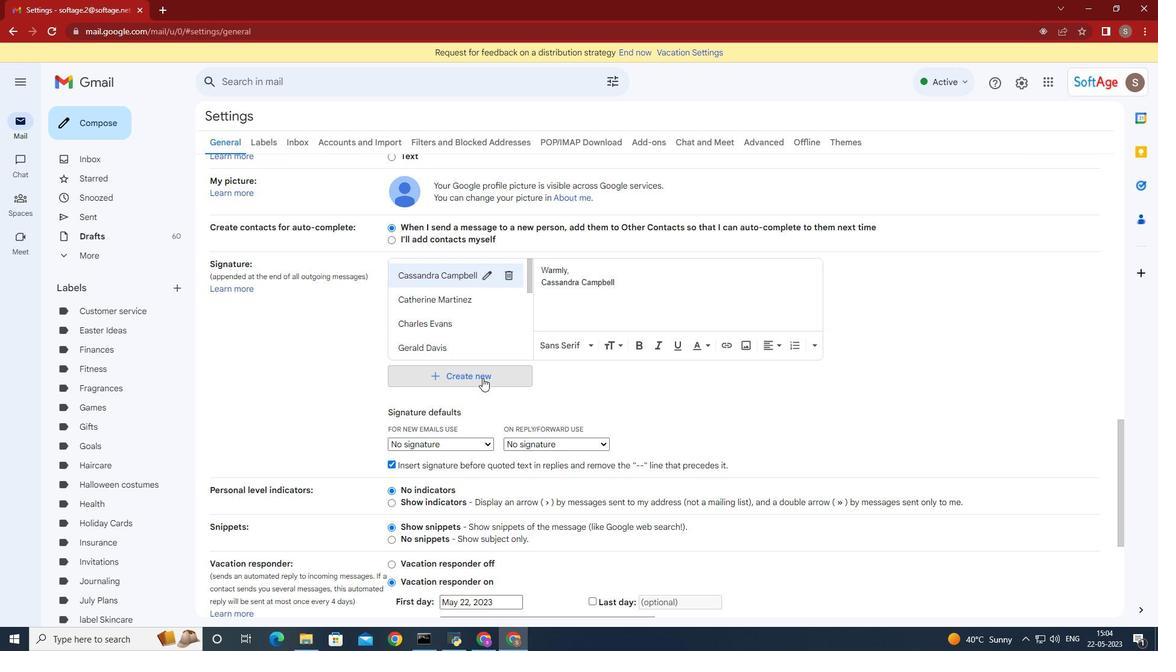 
Action: Key pressed H<Key.caps_lock>arry<Key.space><Key.caps_lock>M<Key.caps_lock>artin<Key.space>
Screenshot: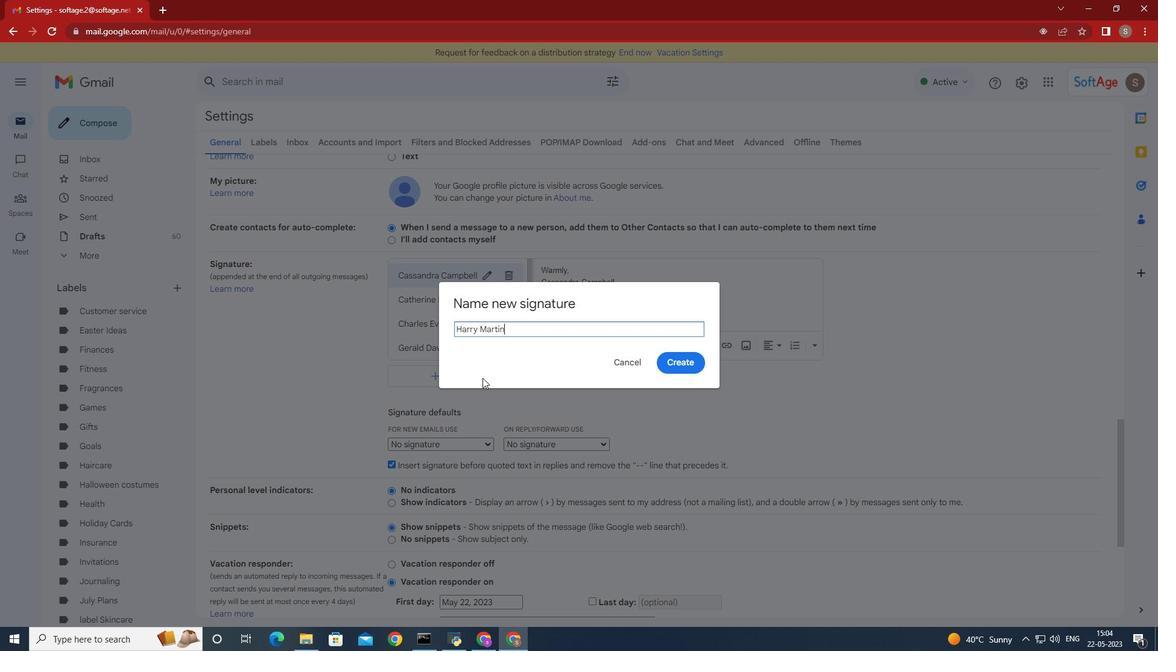 
Action: Mouse moved to (691, 357)
Screenshot: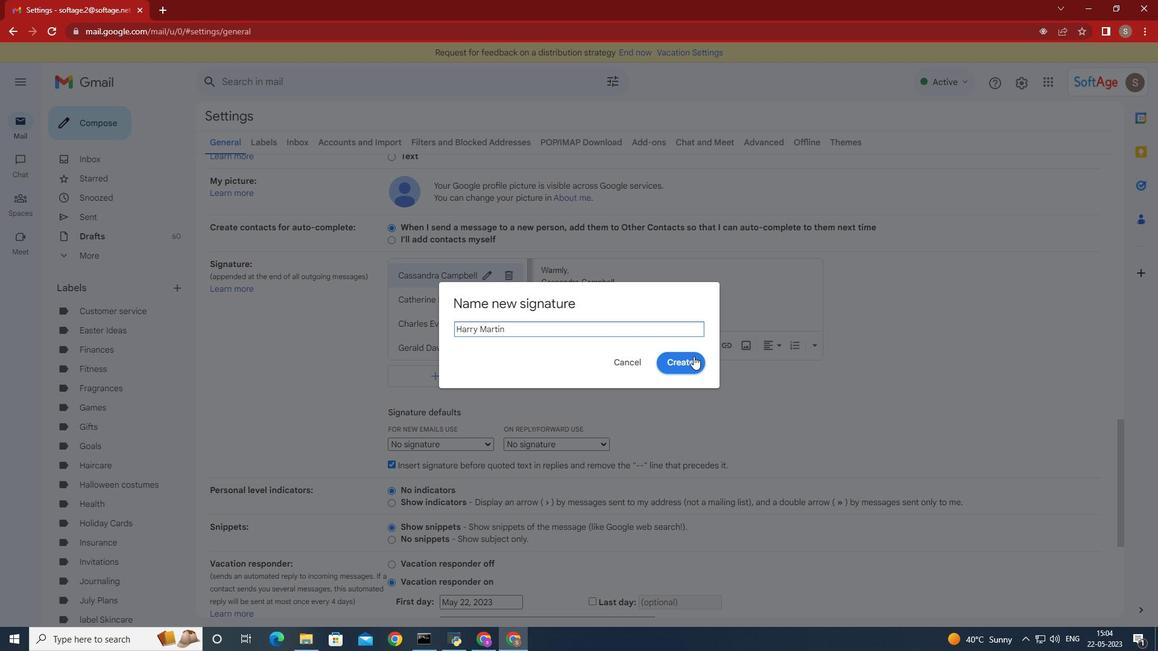 
Action: Mouse pressed left at (691, 357)
Screenshot: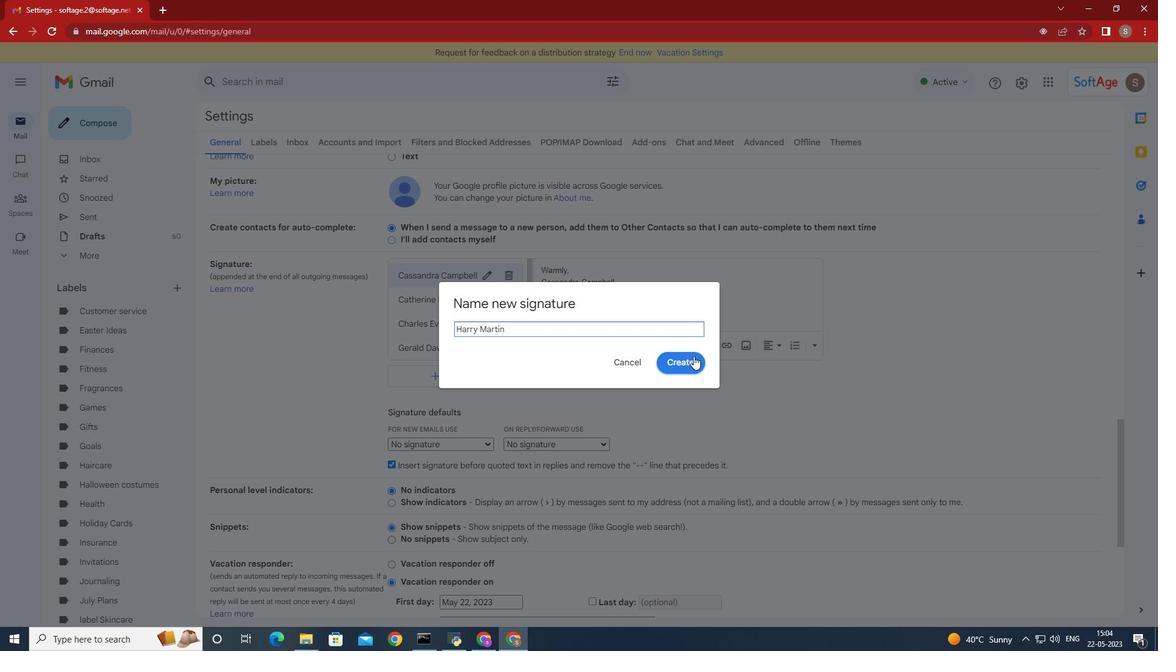 
Action: Mouse moved to (677, 329)
Screenshot: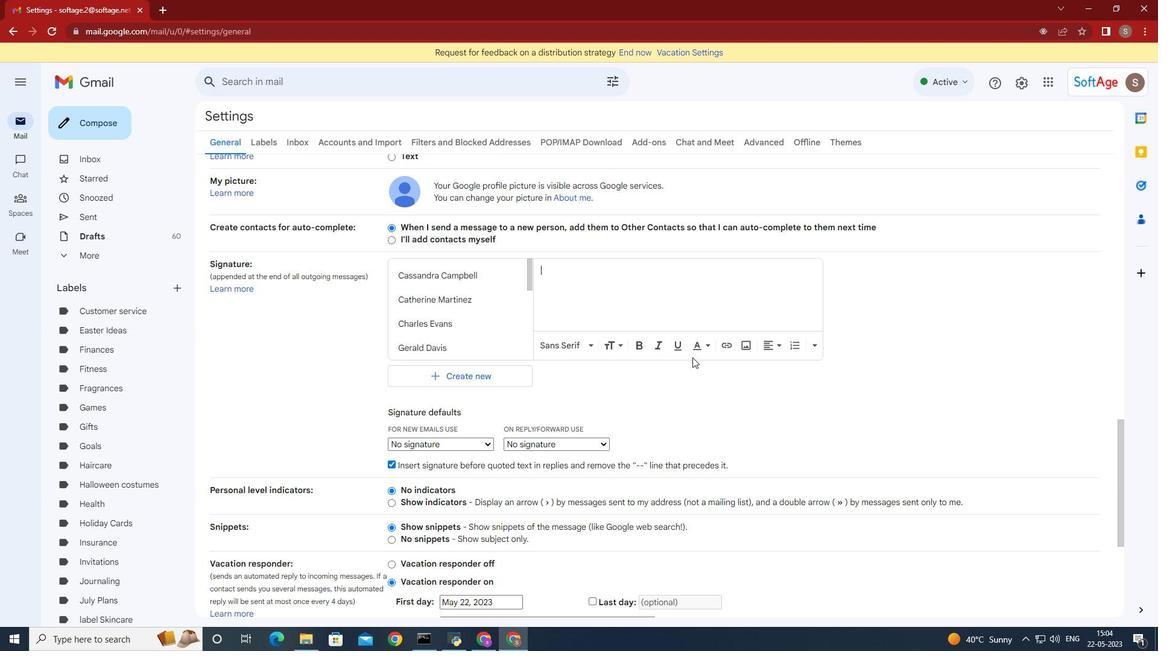 
Action: Key pressed heartfelt<Key.space>thanks<Key.space>and<Key.space>sincer<Key.space>wishes<Key.space>,<Key.enter><Key.caps_lock>H<Key.caps_lock>a
Screenshot: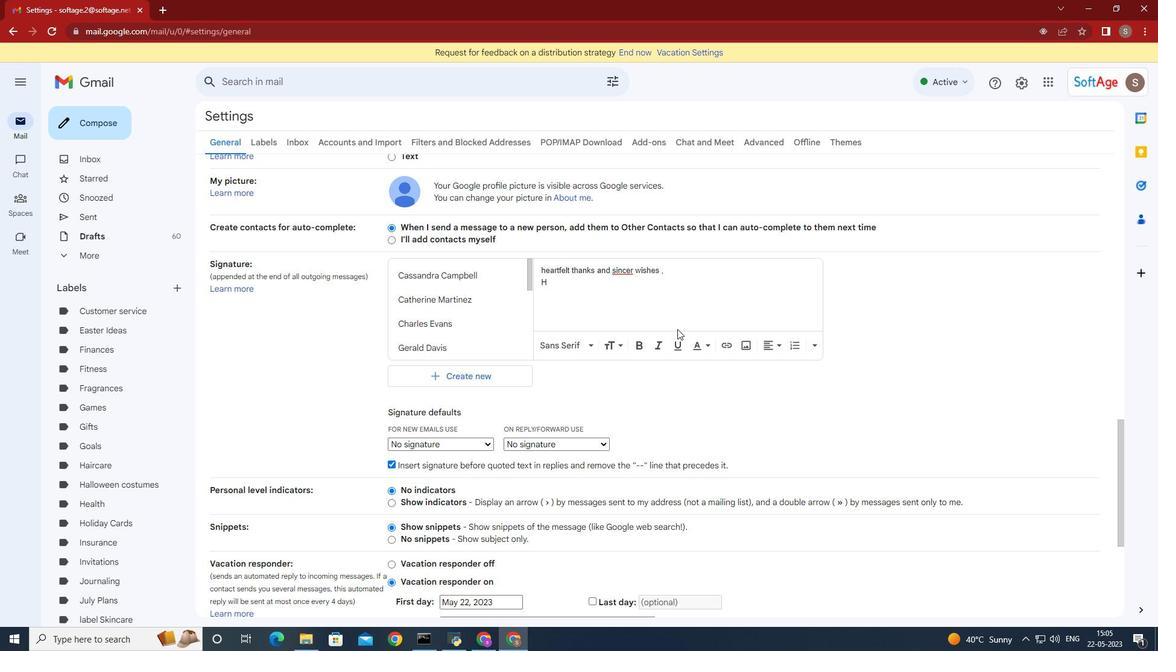 
Action: Mouse moved to (688, 338)
Screenshot: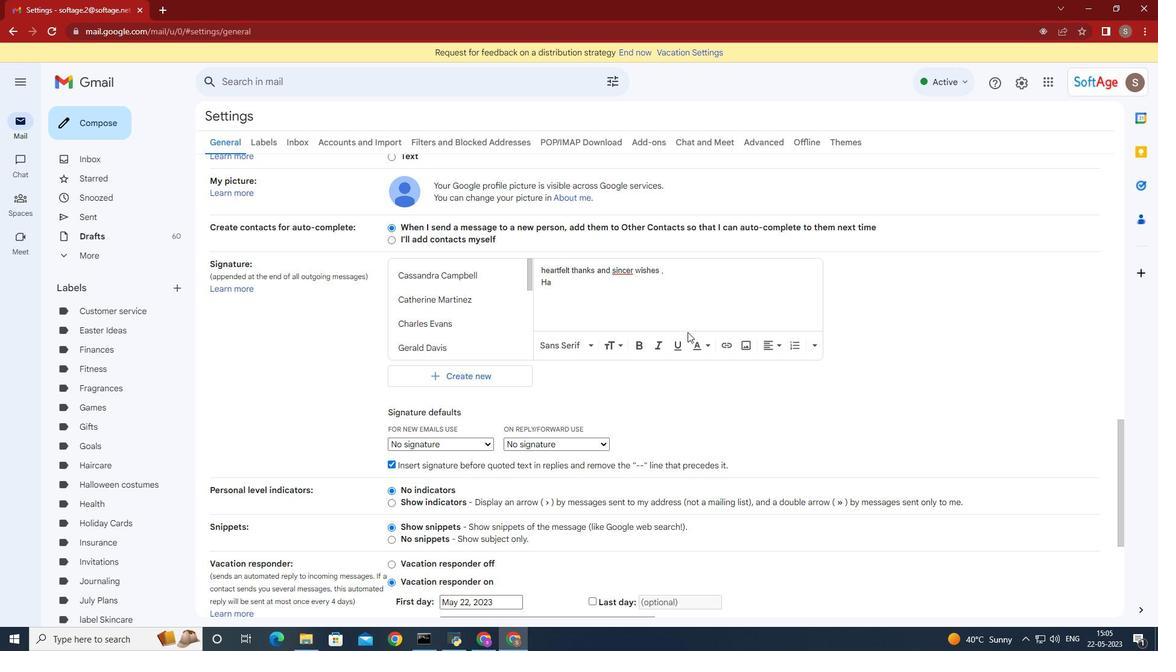 
Action: Key pressed r
Screenshot: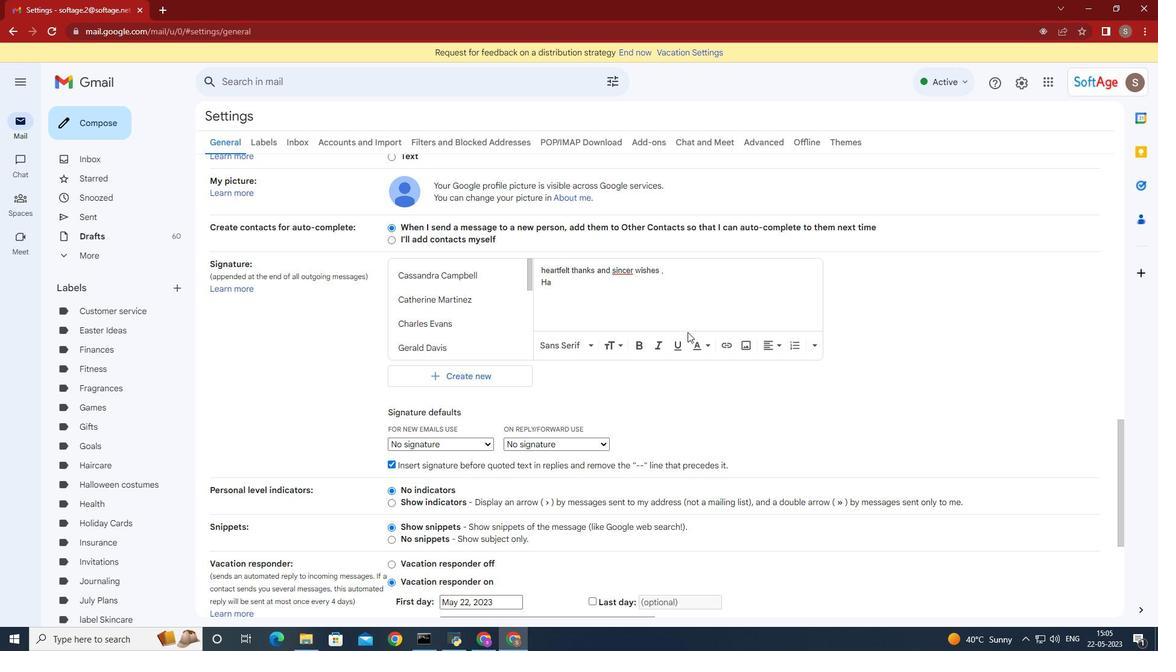 
Action: Mouse moved to (693, 348)
Screenshot: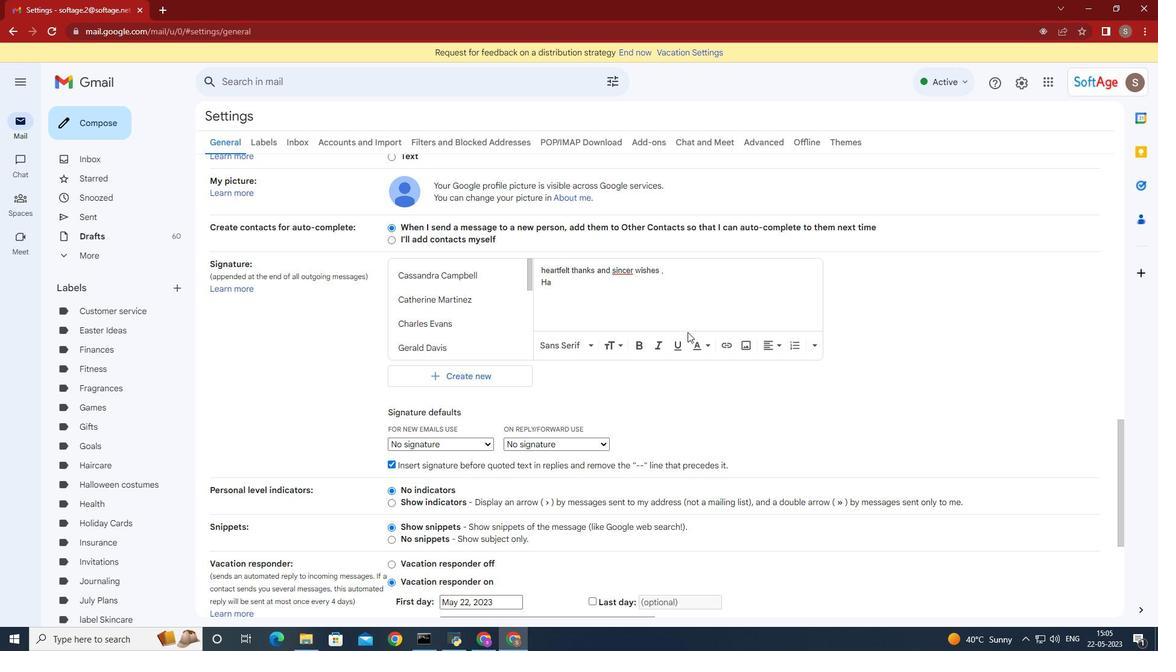 
Action: Key pressed ry<Key.caps_lock><Key.space>M<Key.caps_lock>artin
Screenshot: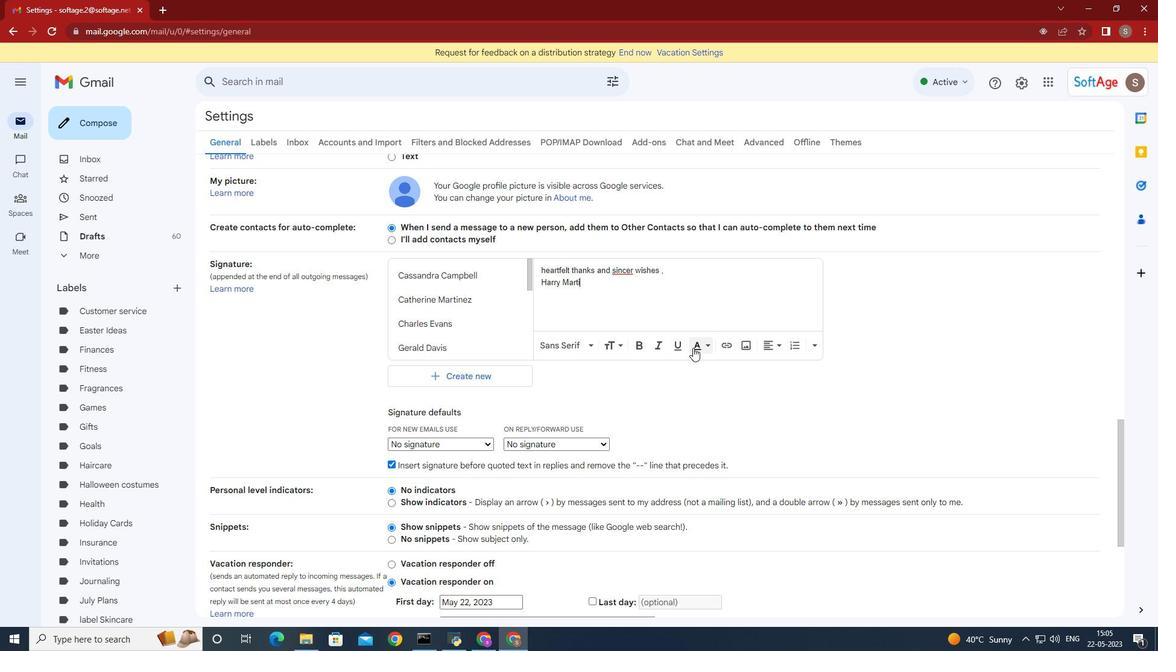 
Action: Mouse moved to (690, 392)
Screenshot: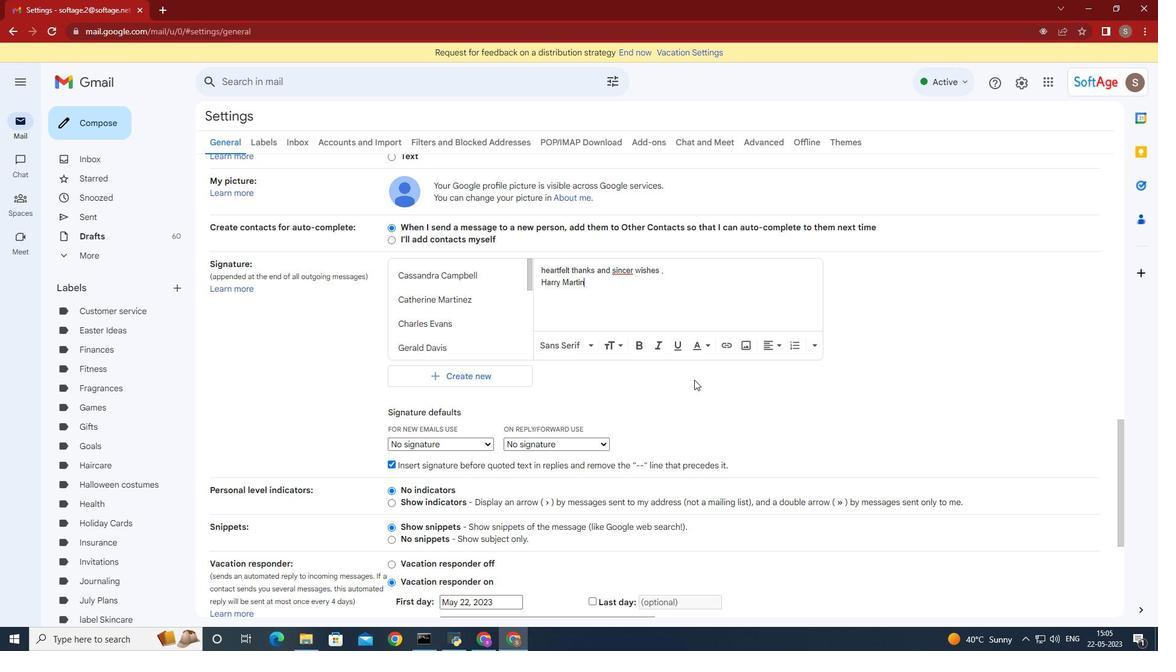 
Action: Key pressed <Key.space>
Screenshot: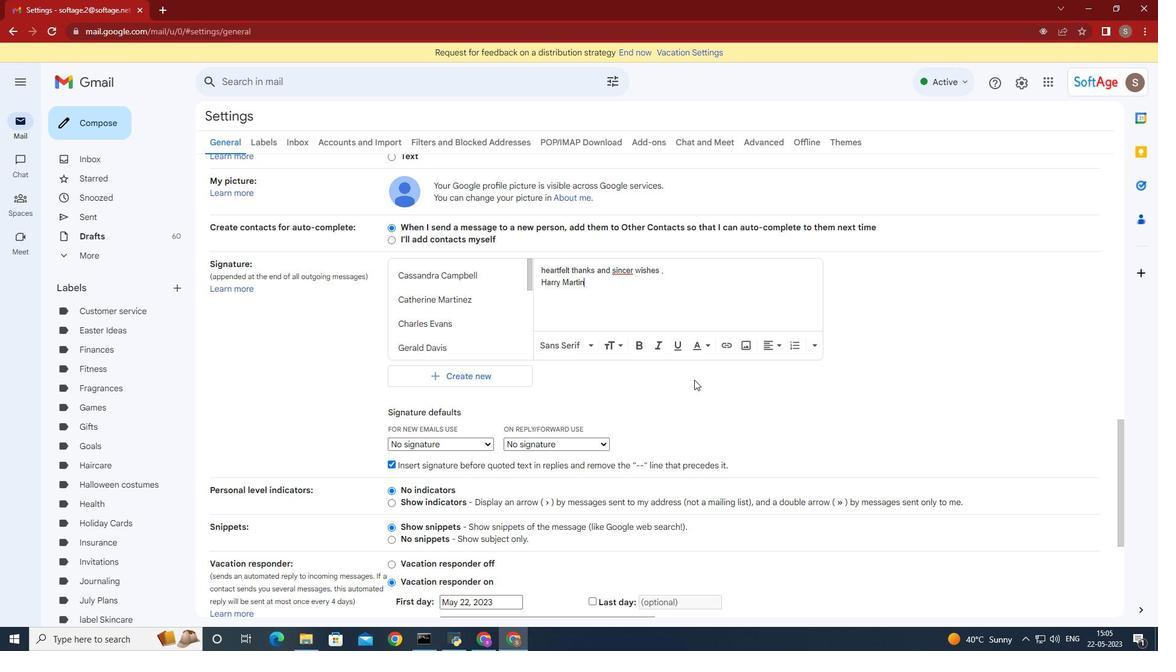 
Action: Mouse moved to (478, 443)
Screenshot: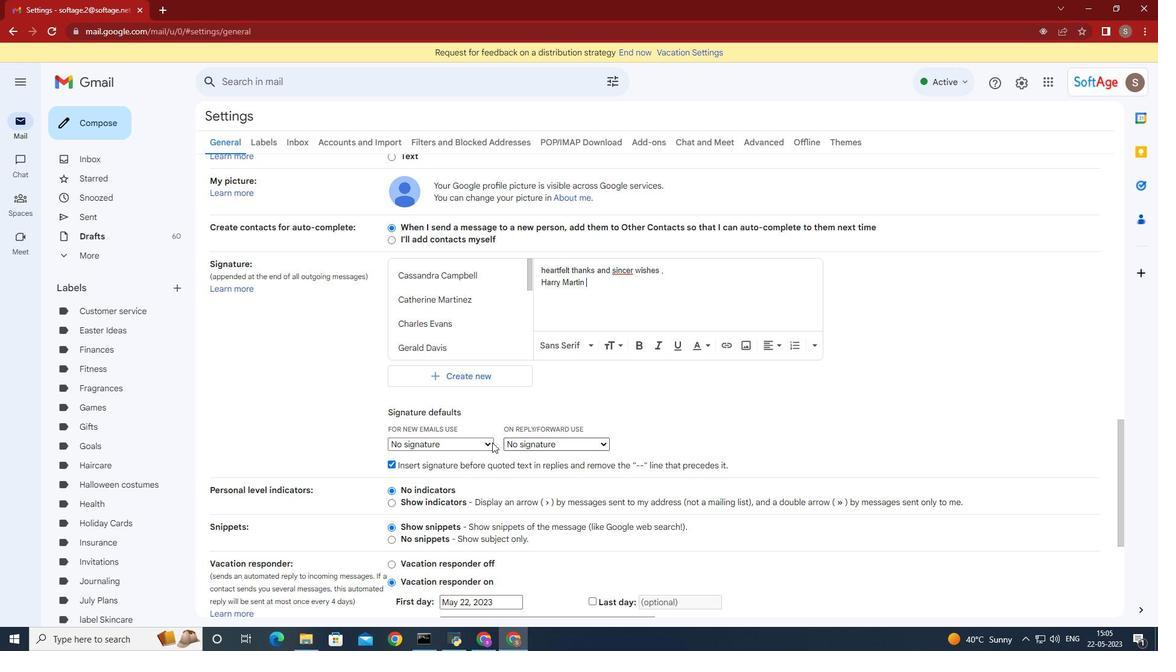 
Action: Mouse pressed left at (478, 443)
Screenshot: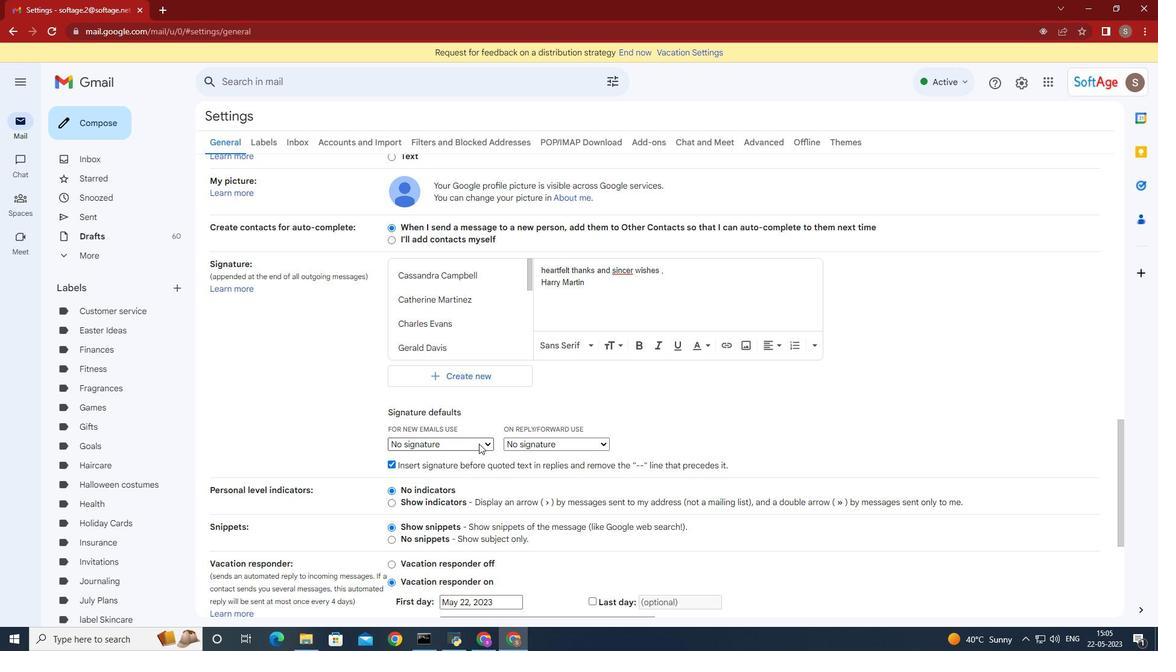 
Action: Mouse moved to (445, 582)
Screenshot: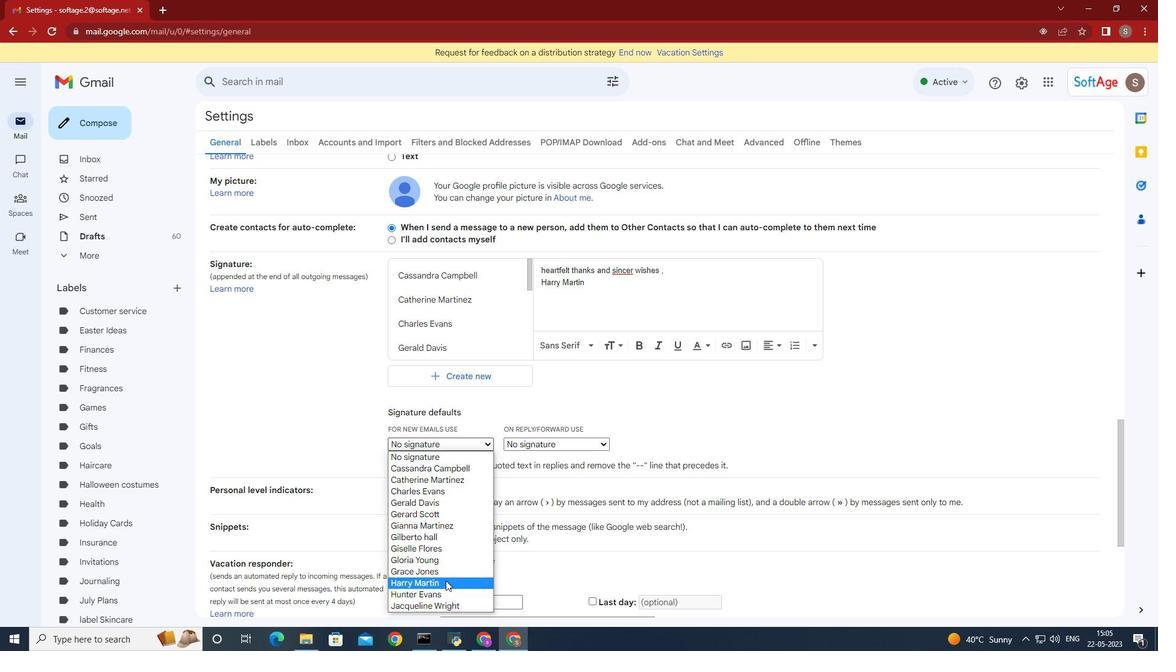 
Action: Mouse pressed left at (445, 582)
Screenshot: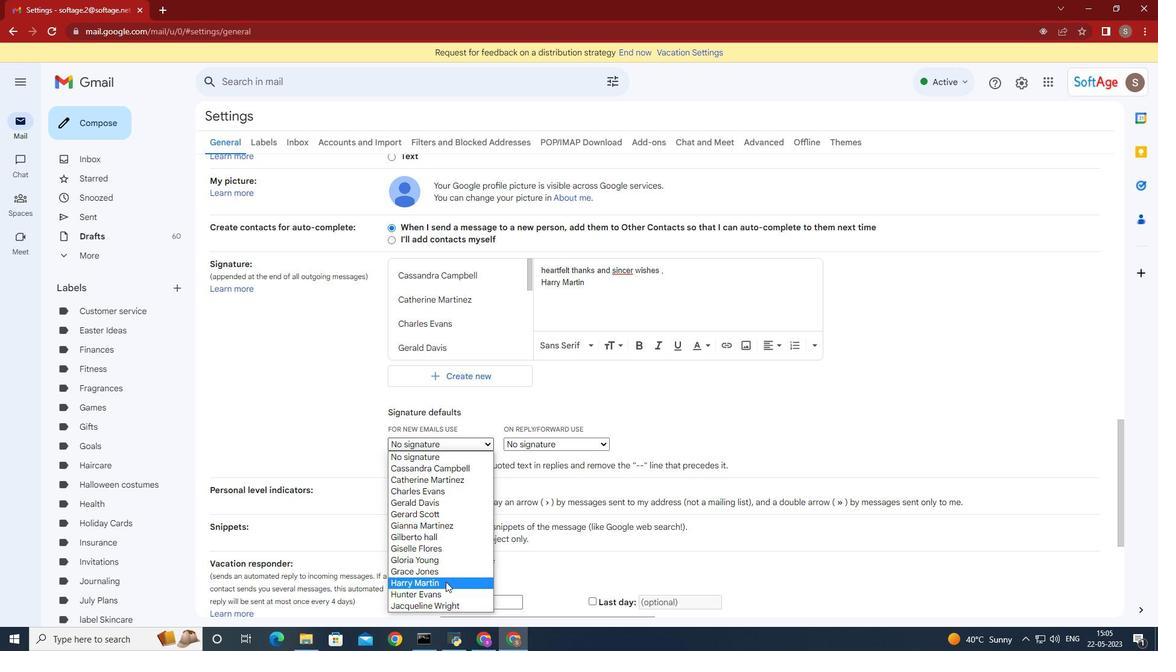 
Action: Mouse moved to (592, 446)
Screenshot: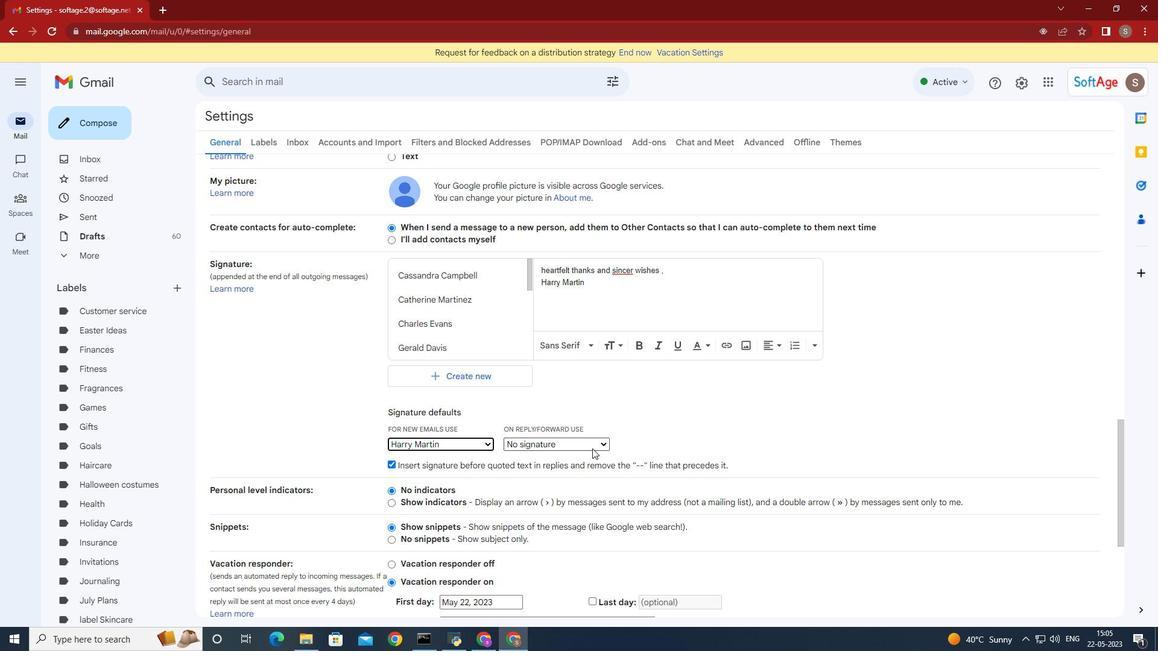 
Action: Mouse pressed left at (592, 446)
Screenshot: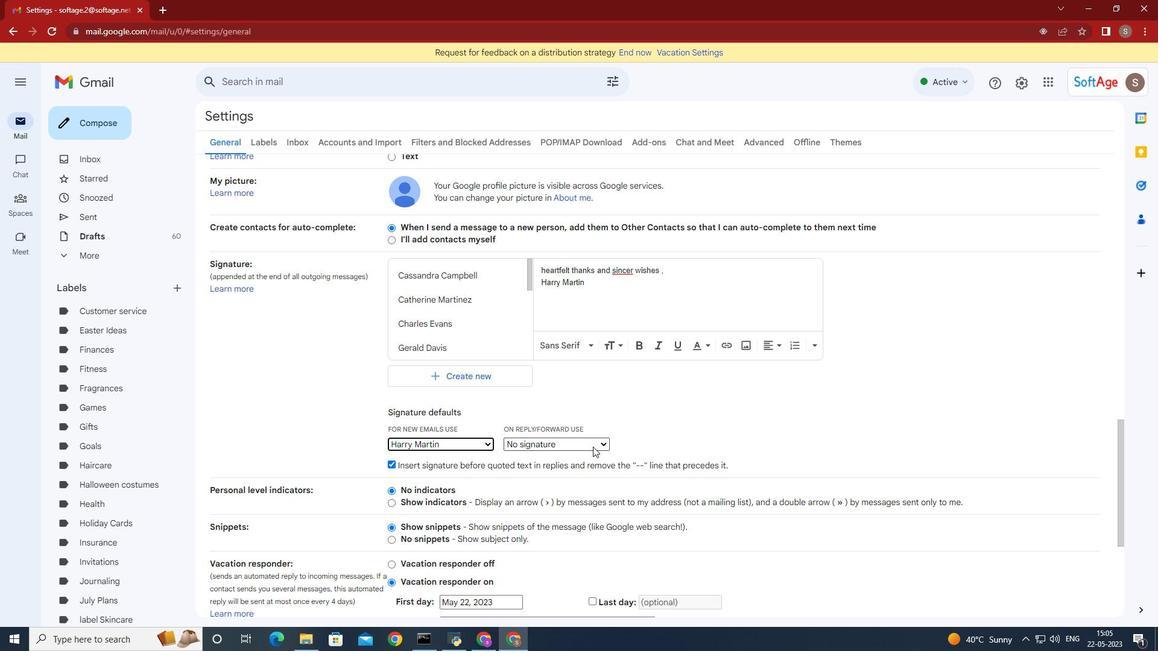 
Action: Mouse moved to (556, 585)
Screenshot: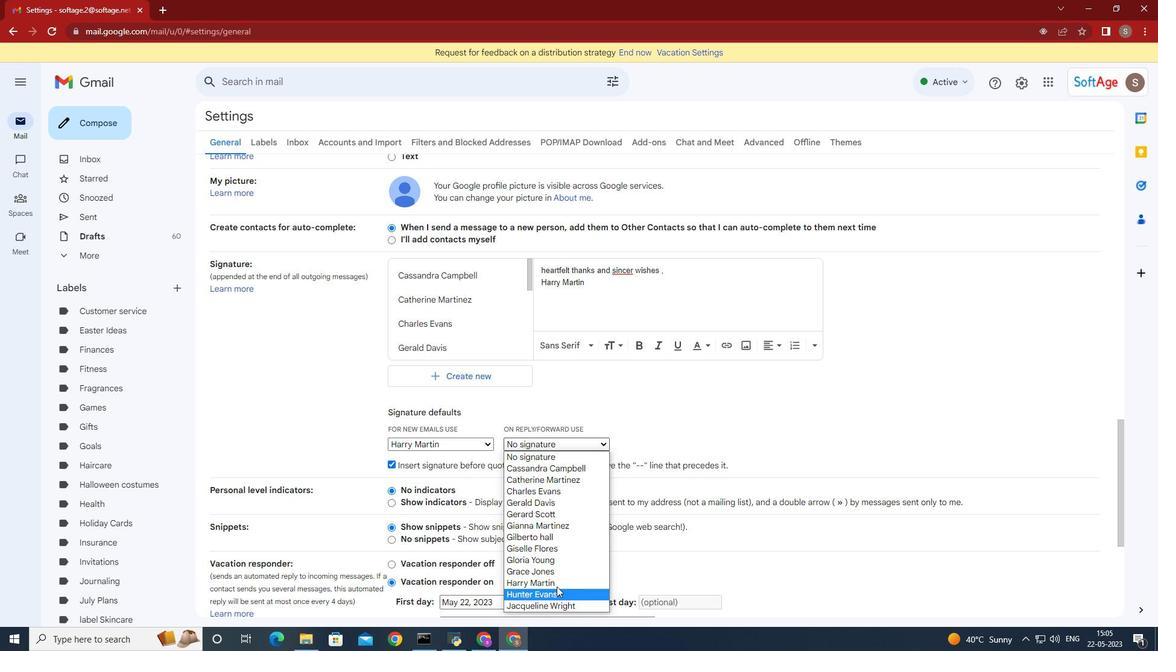
Action: Mouse pressed left at (556, 585)
Screenshot: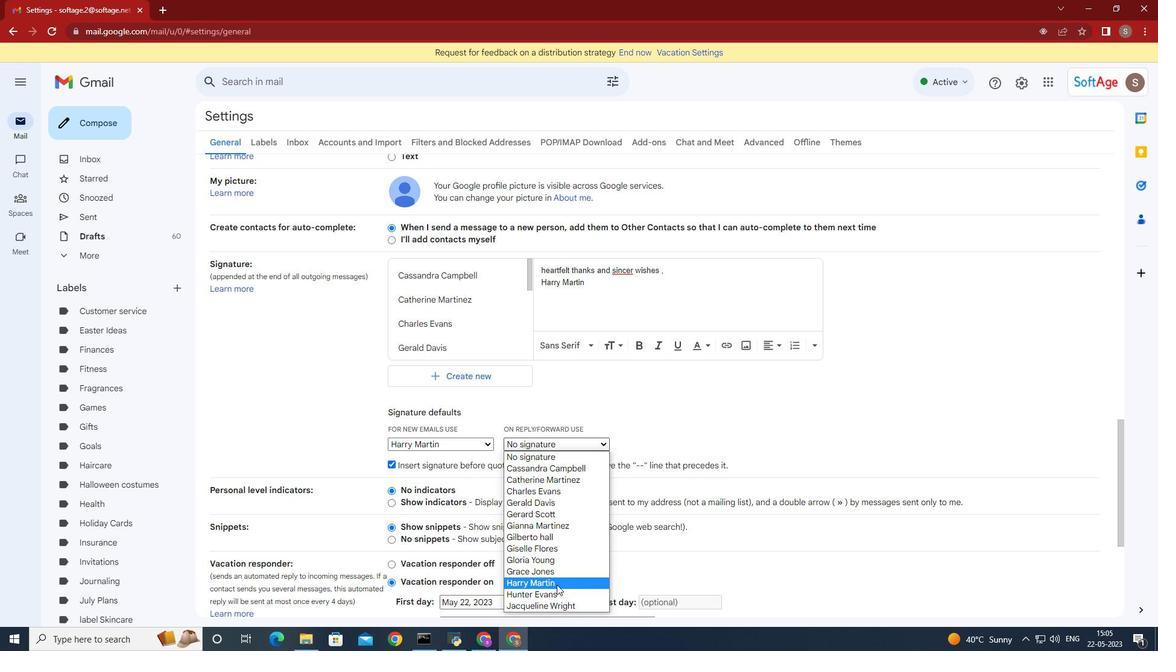 
Action: Mouse moved to (689, 507)
Screenshot: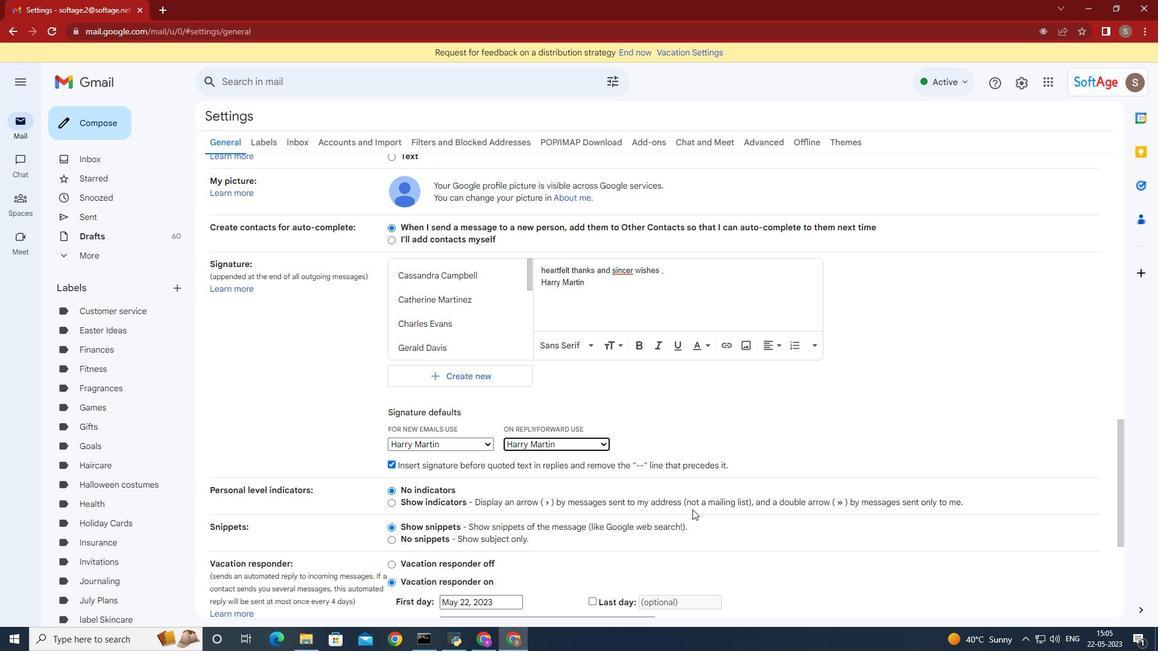 
Action: Mouse scrolled (689, 506) with delta (0, 0)
Screenshot: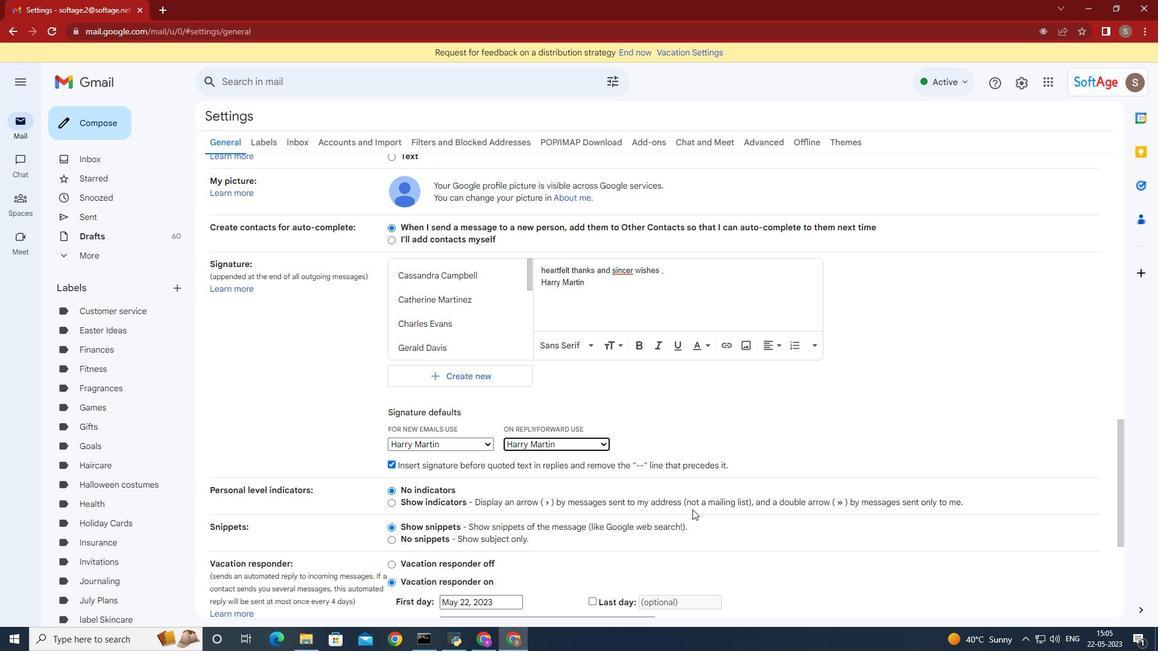 
Action: Mouse moved to (688, 507)
Screenshot: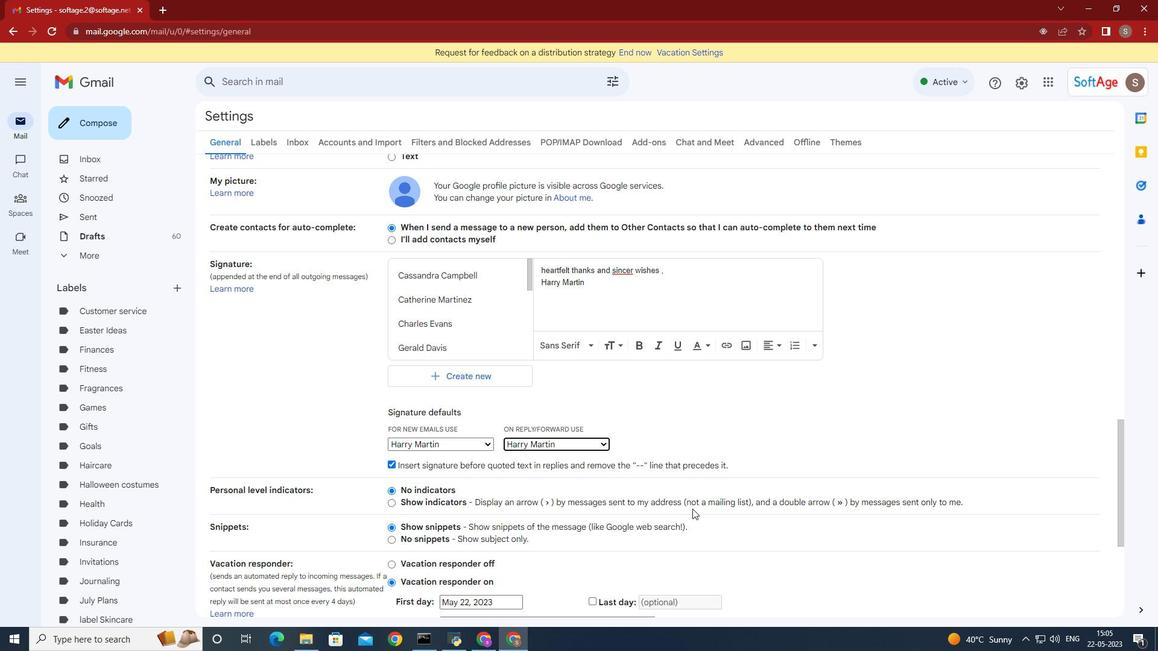 
Action: Mouse scrolled (688, 506) with delta (0, 0)
Screenshot: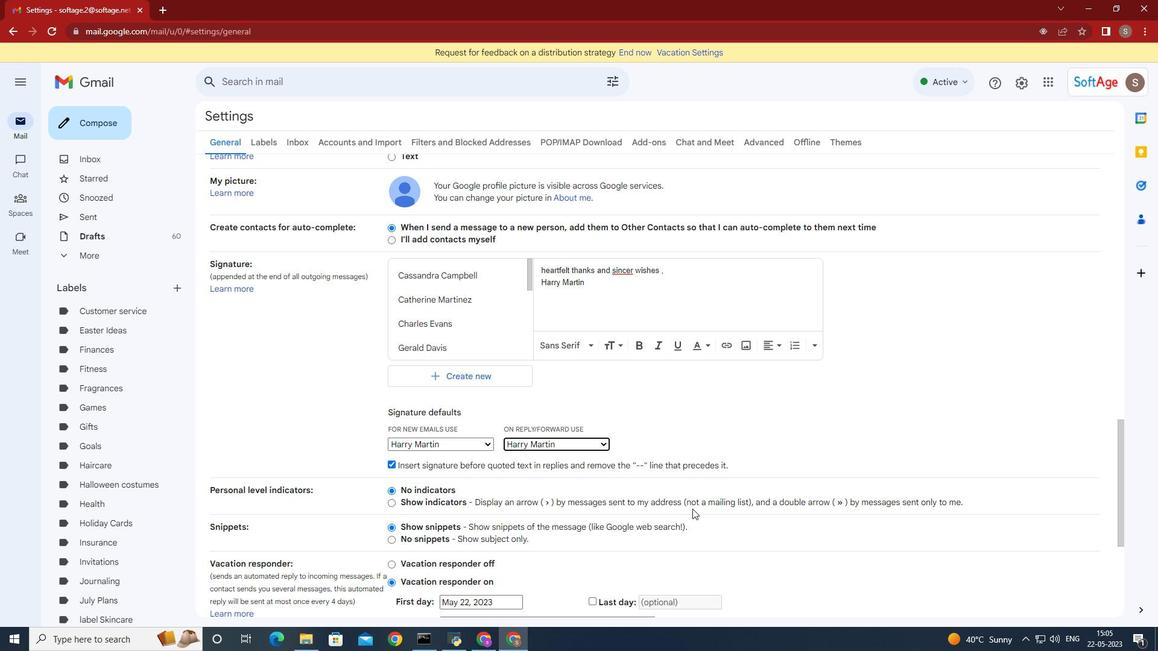 
Action: Mouse moved to (685, 505)
Screenshot: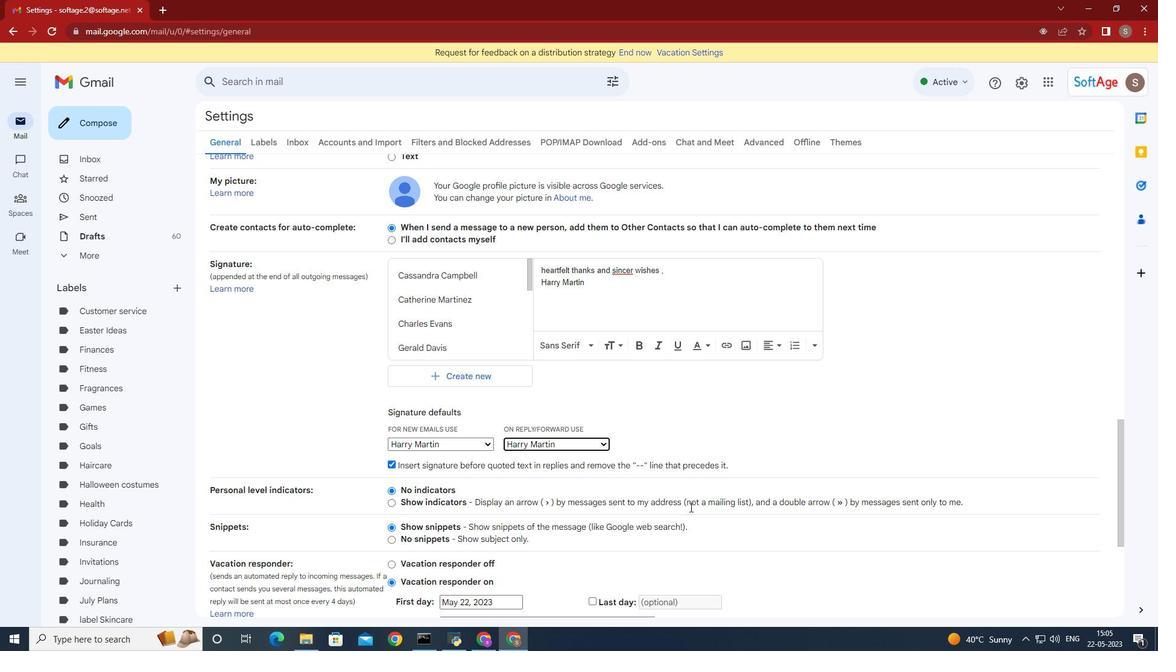 
Action: Mouse scrolled (687, 506) with delta (0, 0)
Screenshot: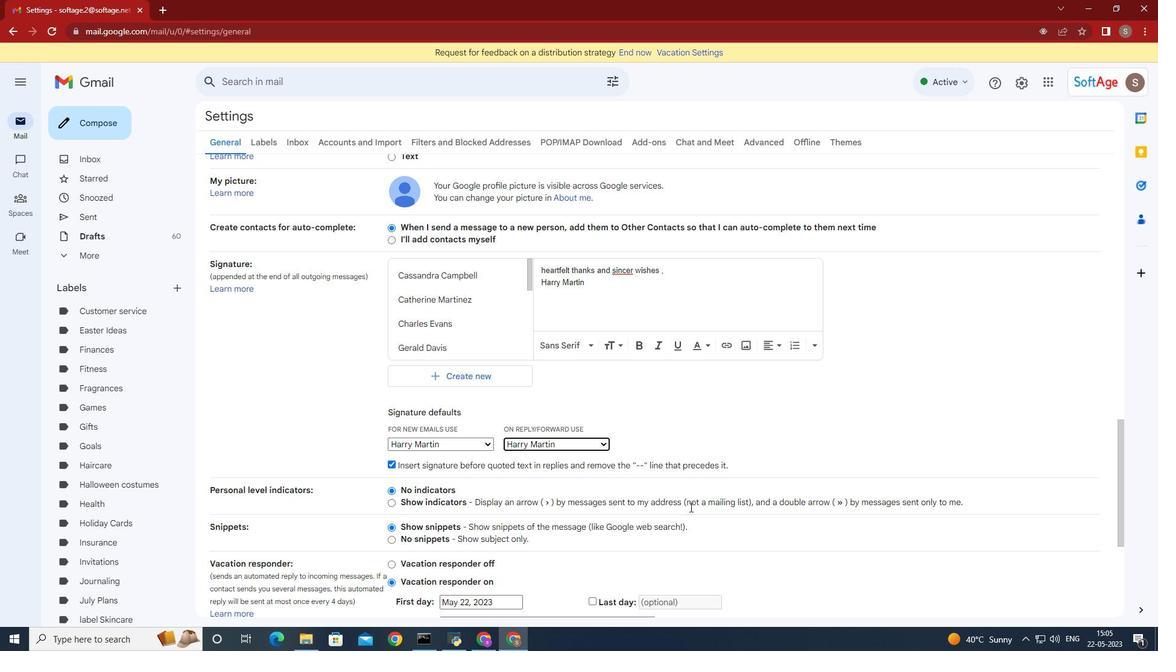 
Action: Mouse moved to (683, 504)
Screenshot: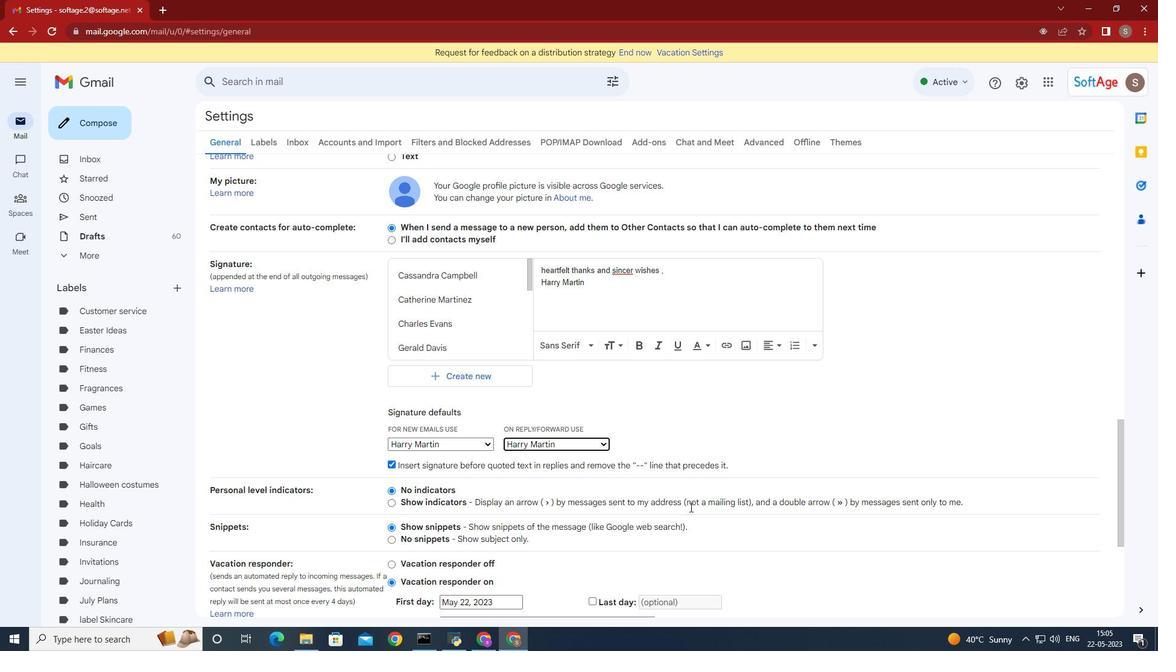 
Action: Mouse scrolled (683, 503) with delta (0, 0)
Screenshot: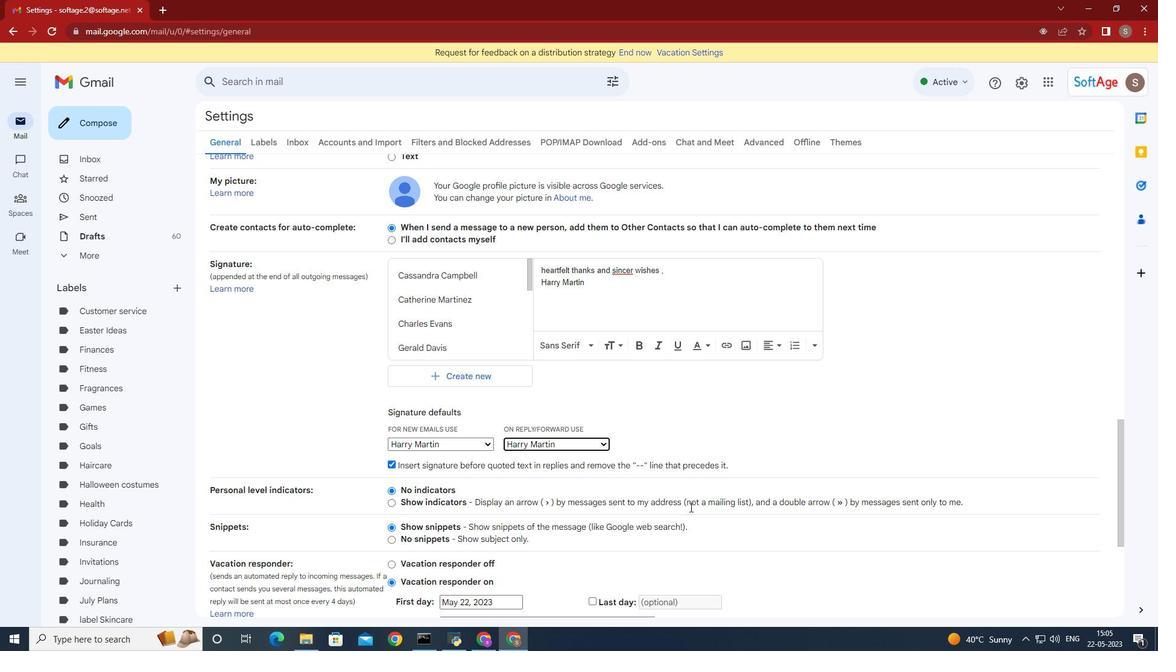 
Action: Mouse moved to (682, 503)
Screenshot: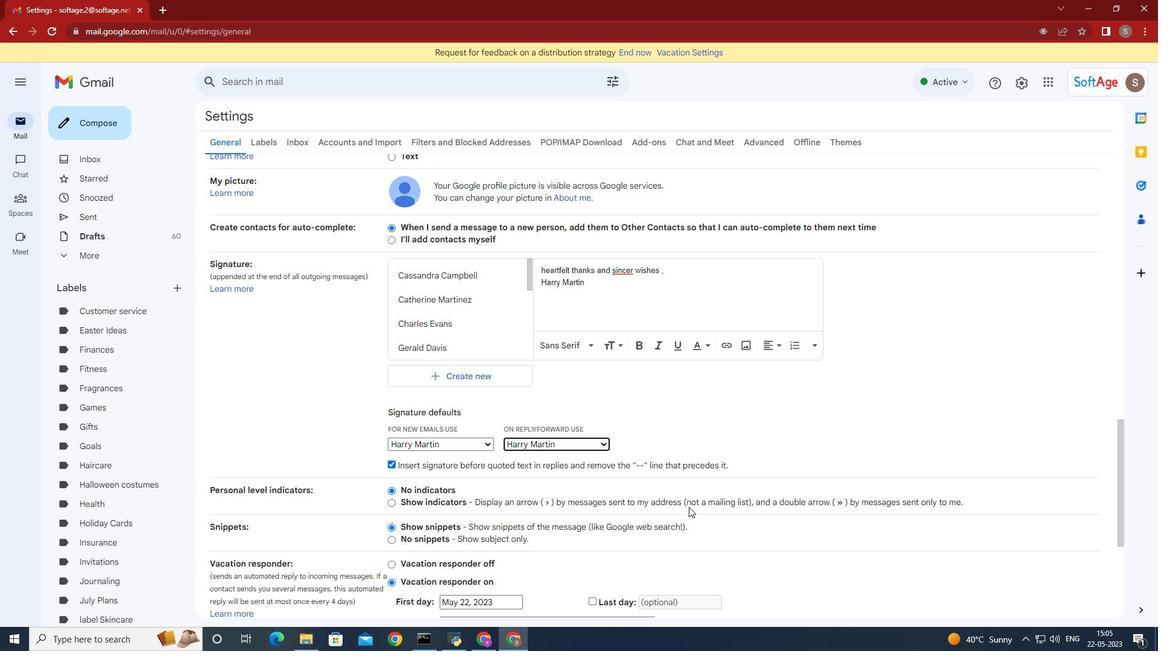 
Action: Mouse scrolled (682, 502) with delta (0, 0)
Screenshot: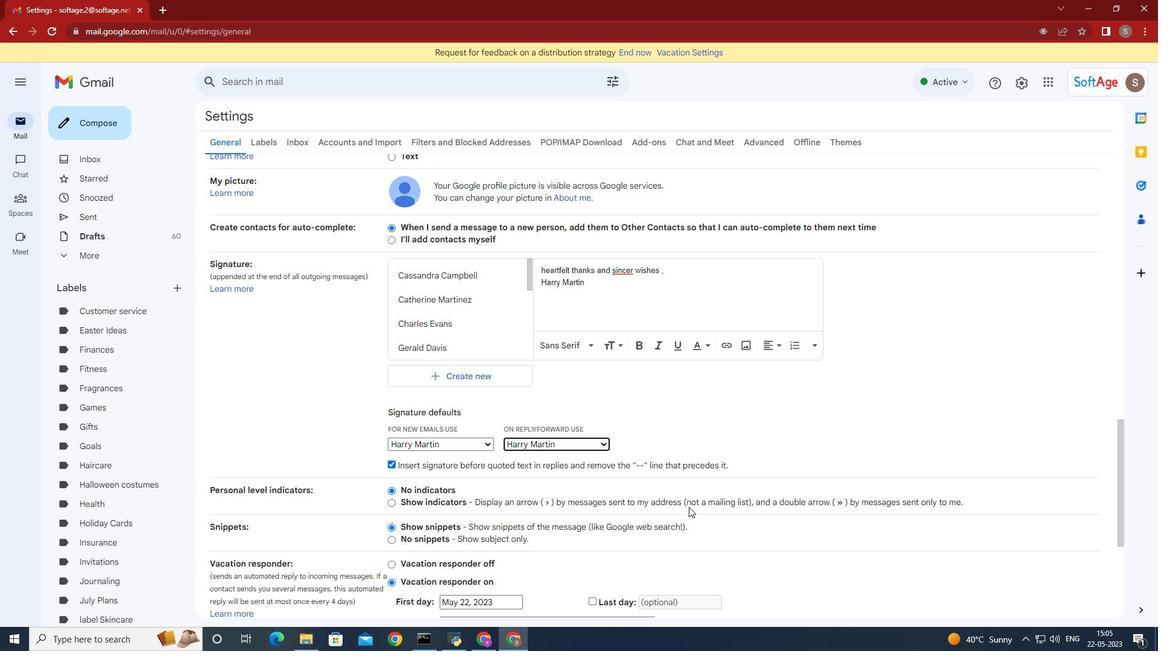 
Action: Mouse moved to (644, 551)
Screenshot: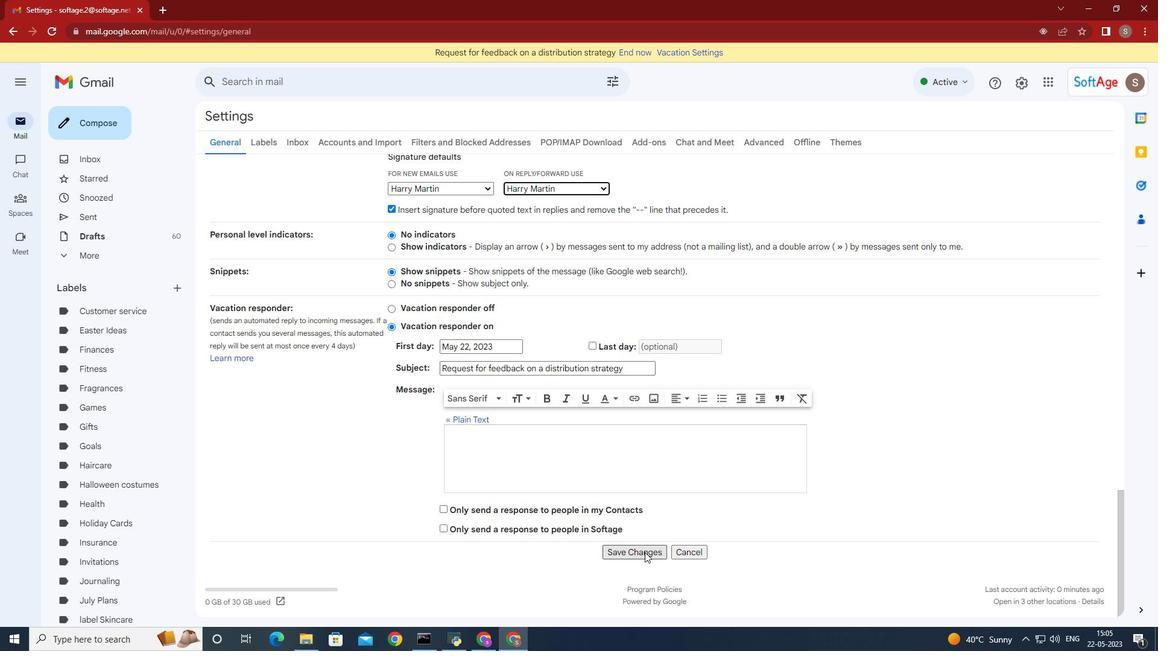 
Action: Mouse pressed left at (644, 551)
Screenshot: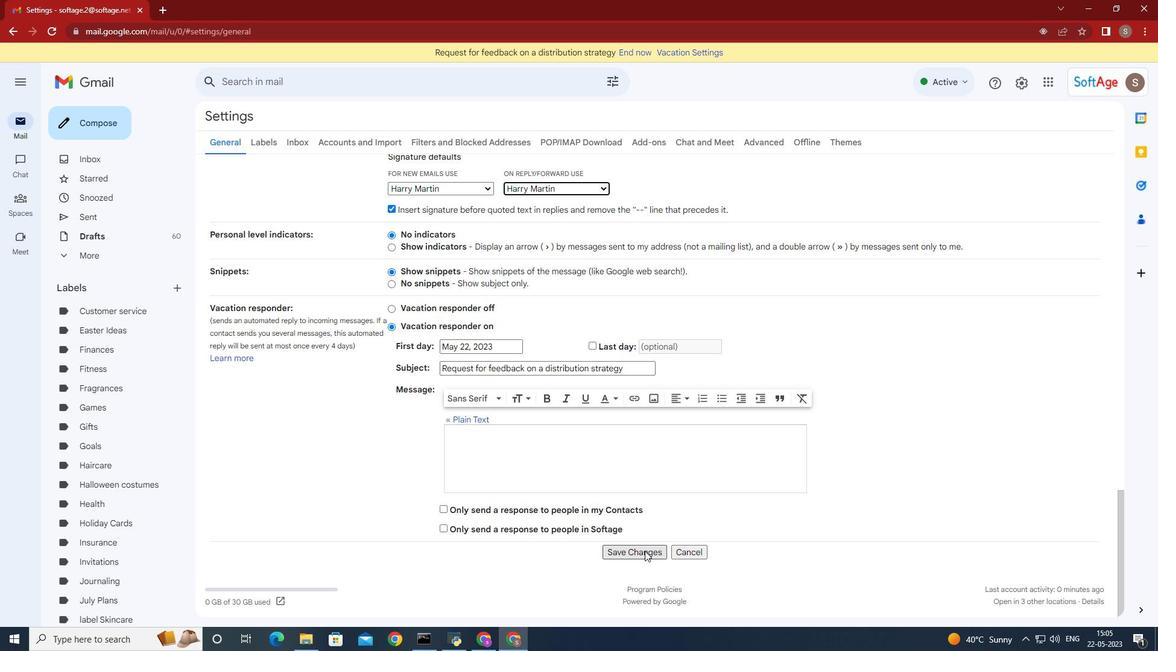 
Action: Mouse moved to (595, 339)
Screenshot: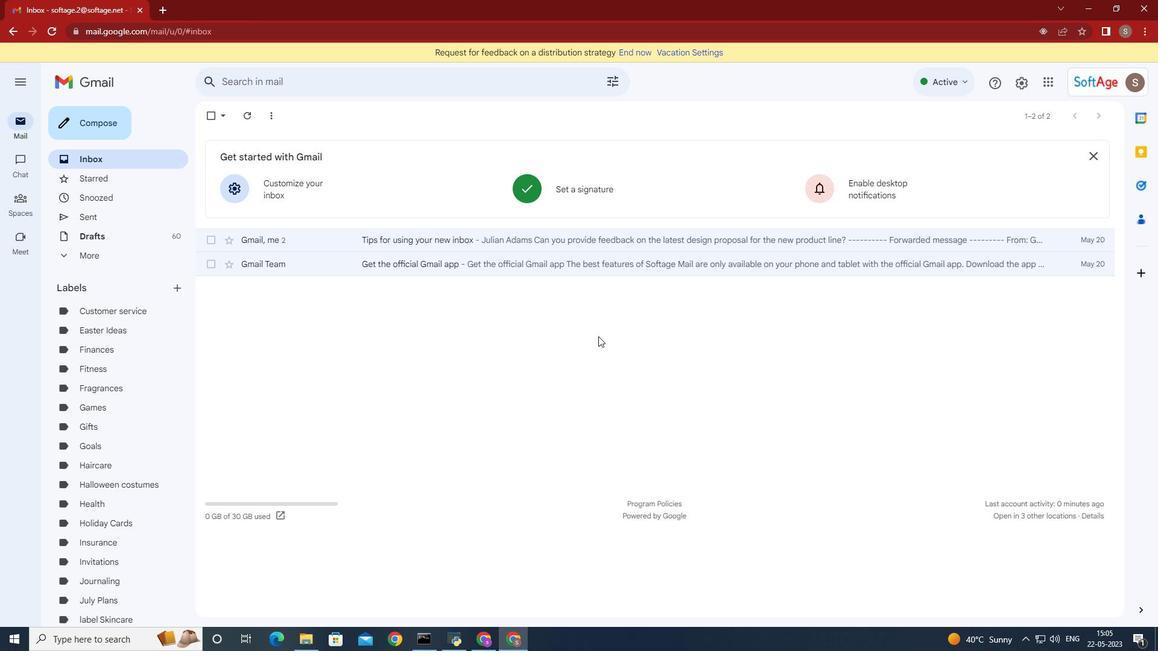 
Action: Mouse scrolled (595, 338) with delta (0, 0)
Screenshot: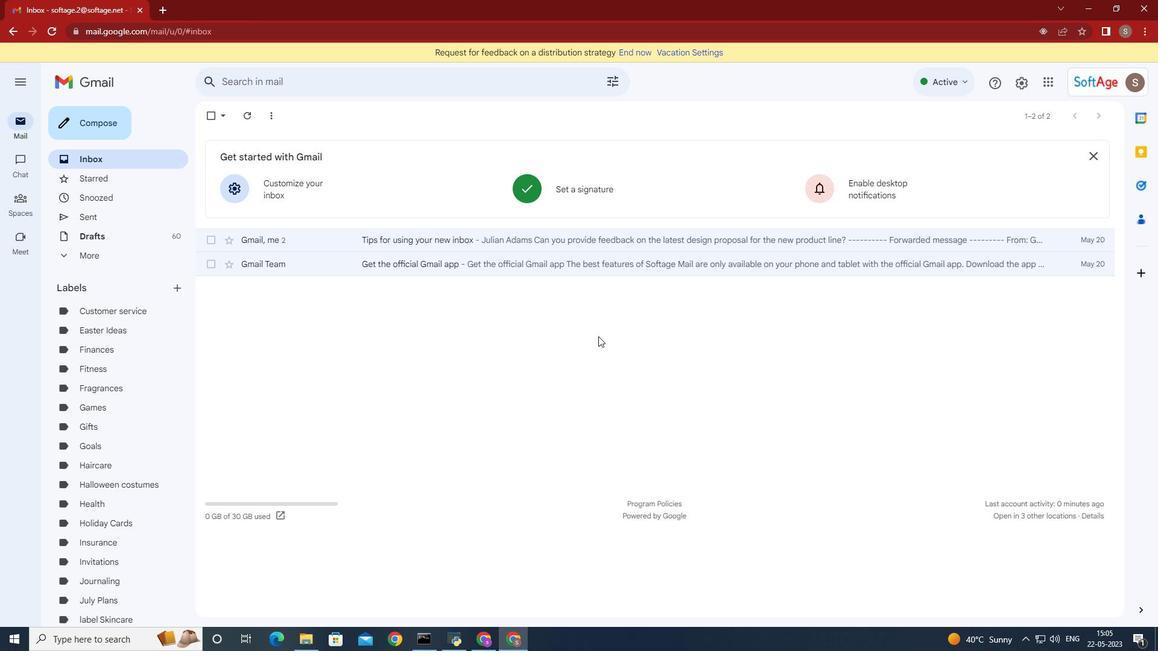 
Action: Mouse scrolled (595, 338) with delta (0, 0)
Screenshot: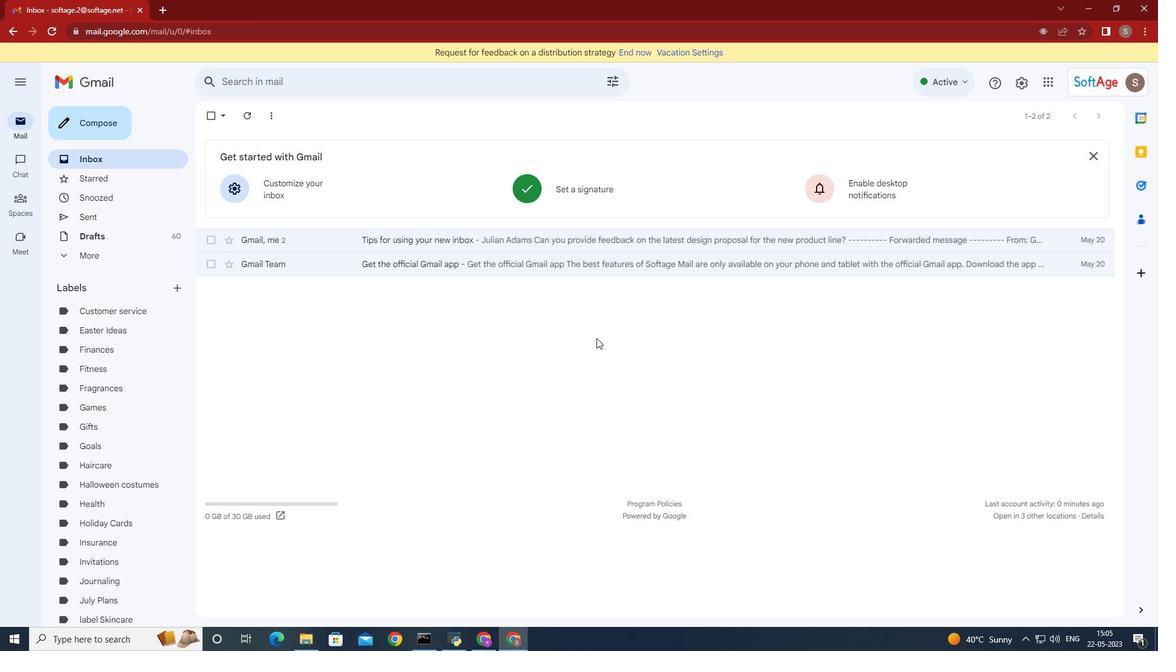 
Action: Mouse moved to (592, 339)
Screenshot: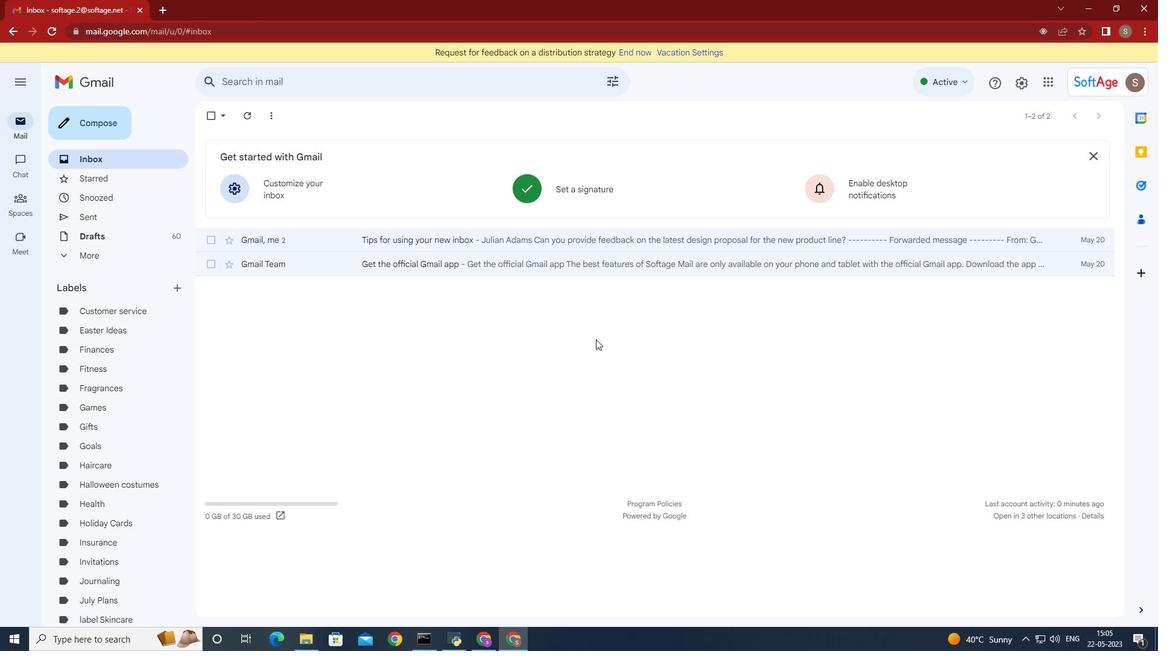 
Action: Mouse scrolled (592, 338) with delta (0, 0)
Screenshot: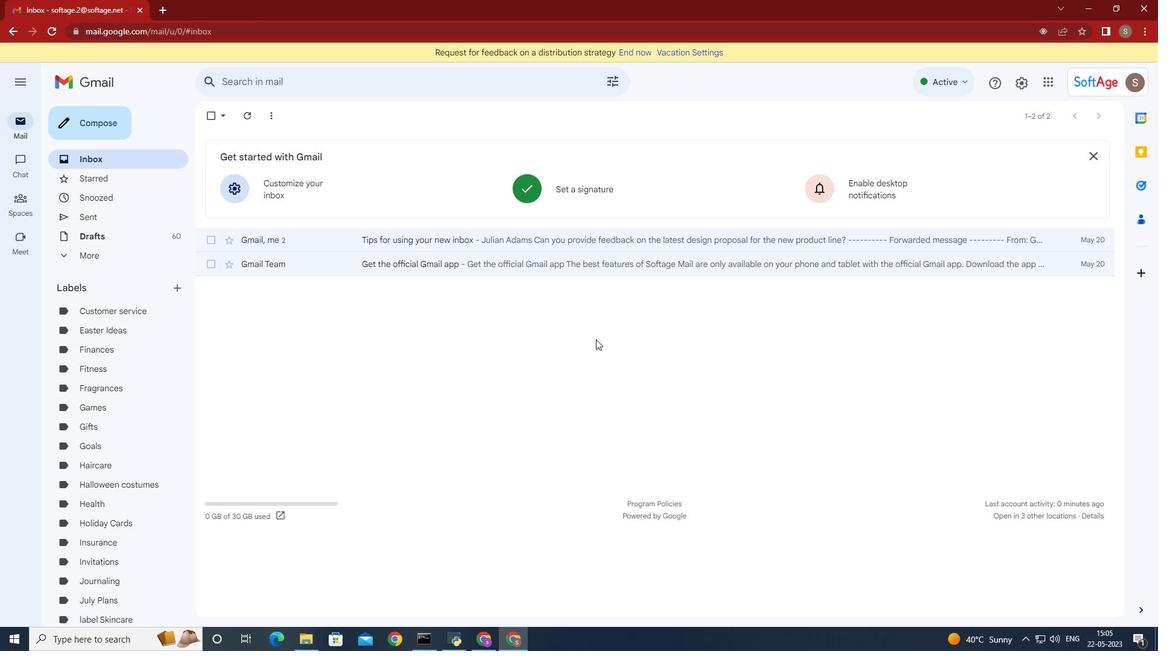 
Action: Mouse moved to (100, 126)
Screenshot: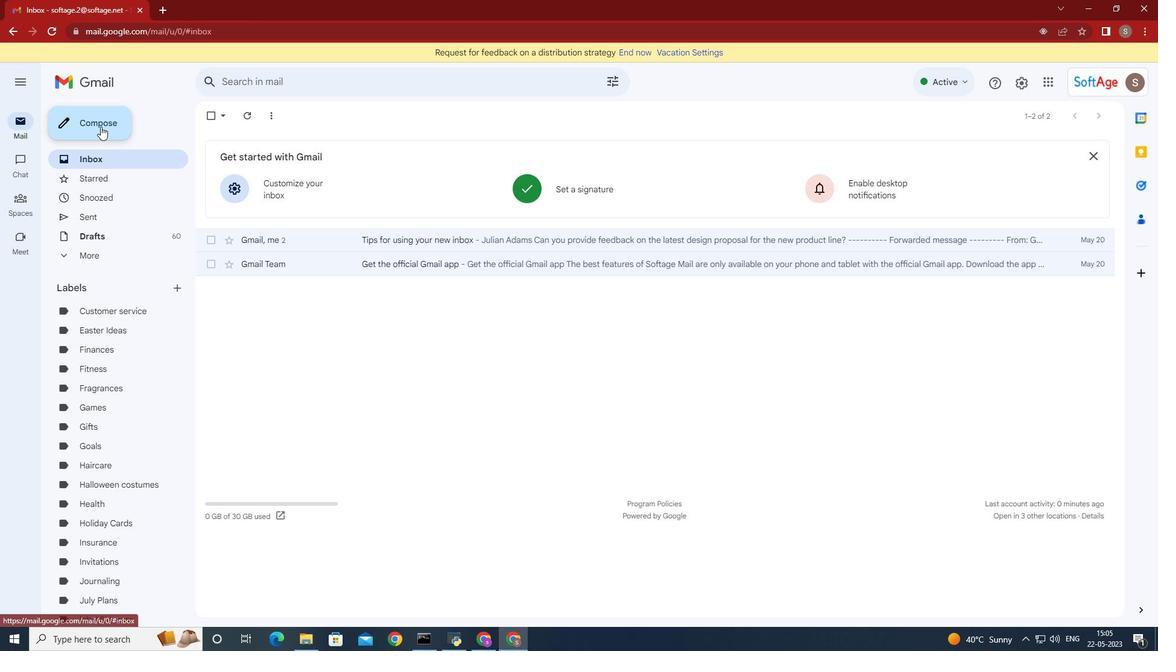 
Action: Mouse pressed left at (100, 126)
Screenshot: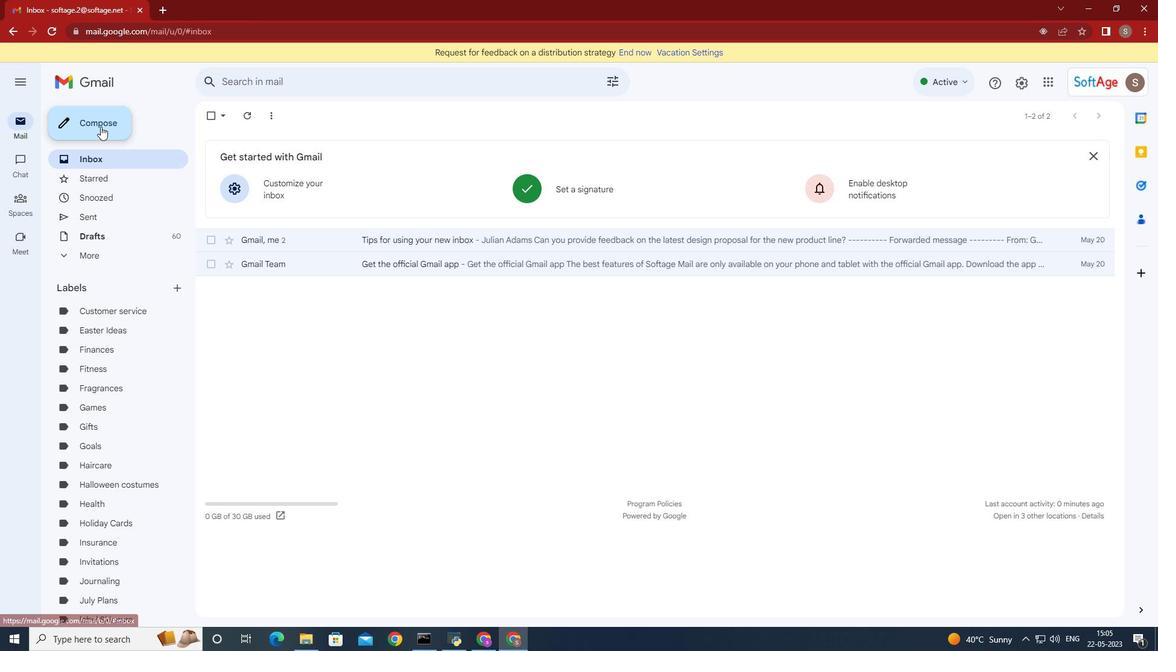 
Action: Mouse moved to (802, 291)
Screenshot: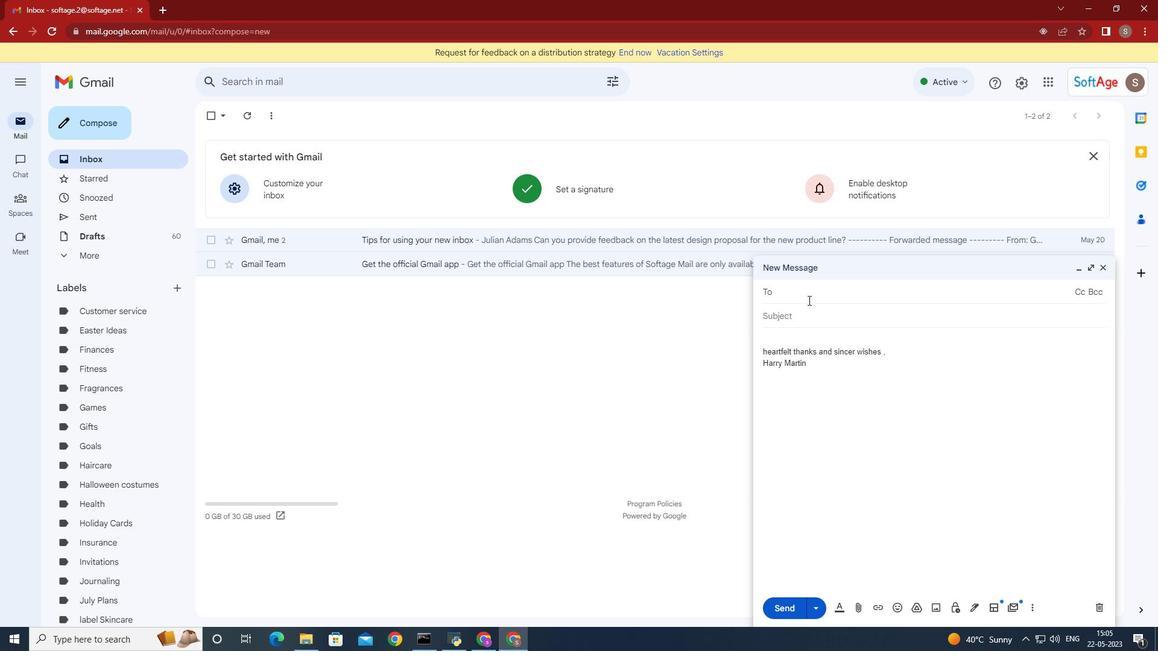 
Action: Mouse pressed left at (802, 291)
Screenshot: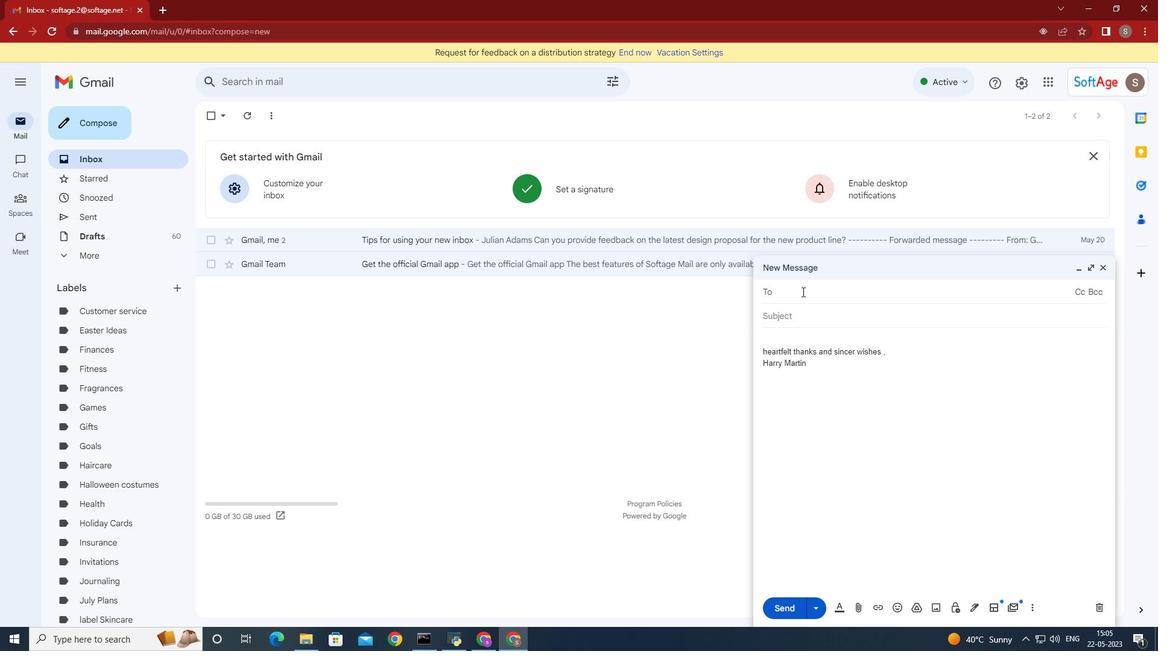 
Action: Key pressed sof
Screenshot: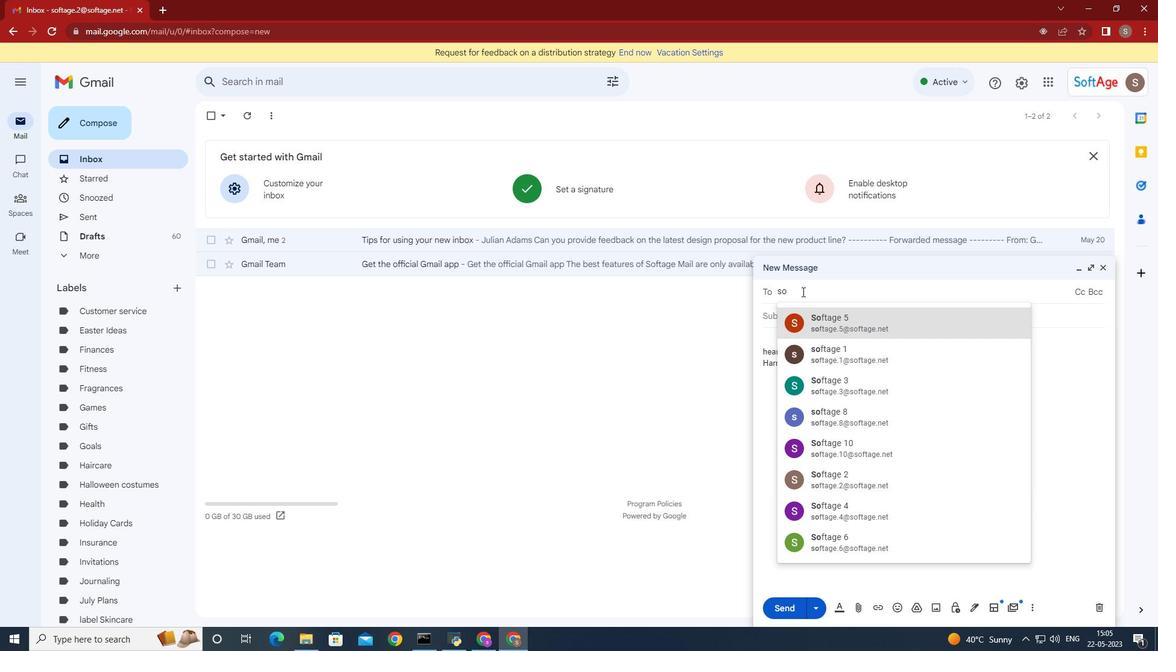 
Action: Mouse moved to (840, 372)
Screenshot: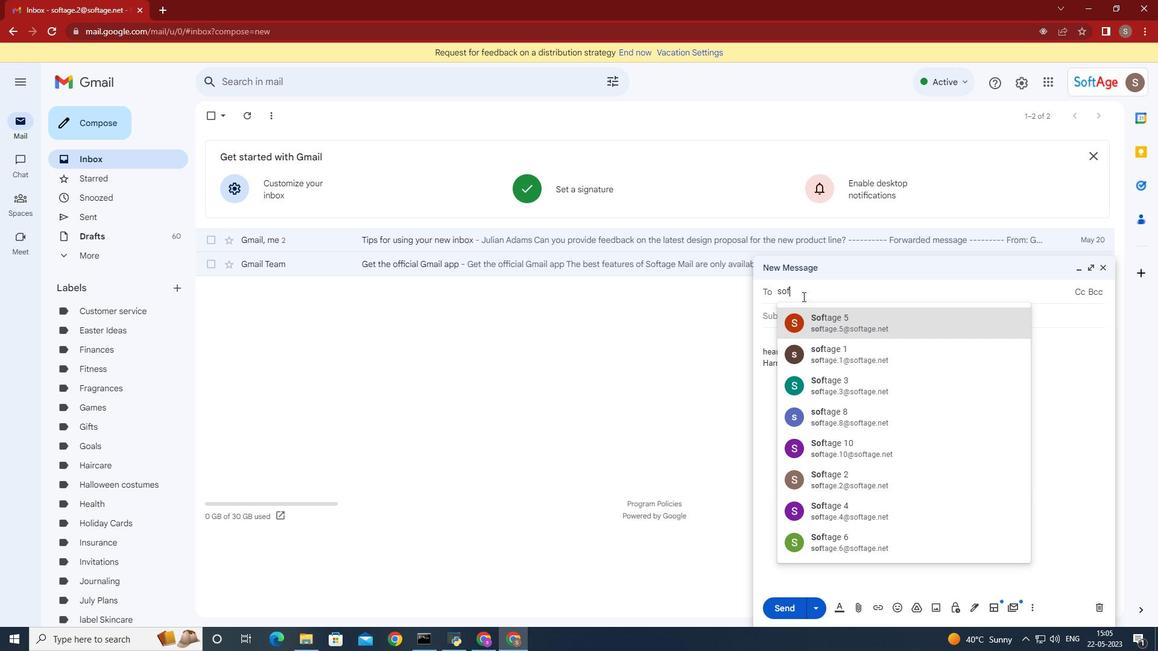 
Action: Key pressed t
Screenshot: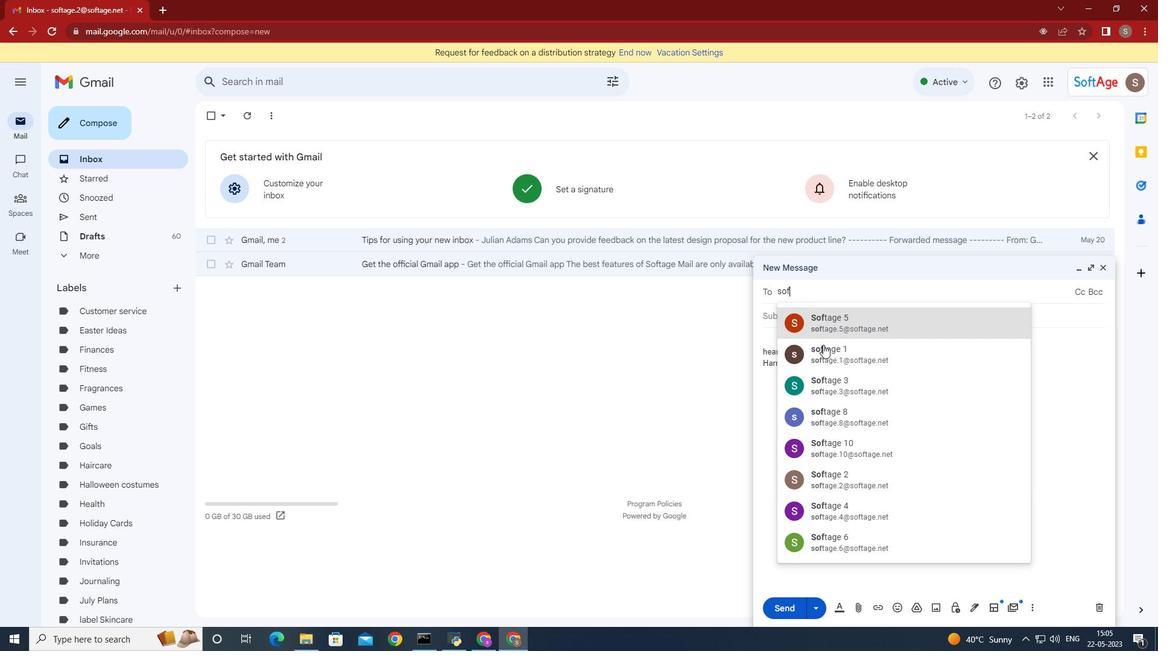 
Action: Mouse moved to (889, 433)
Screenshot: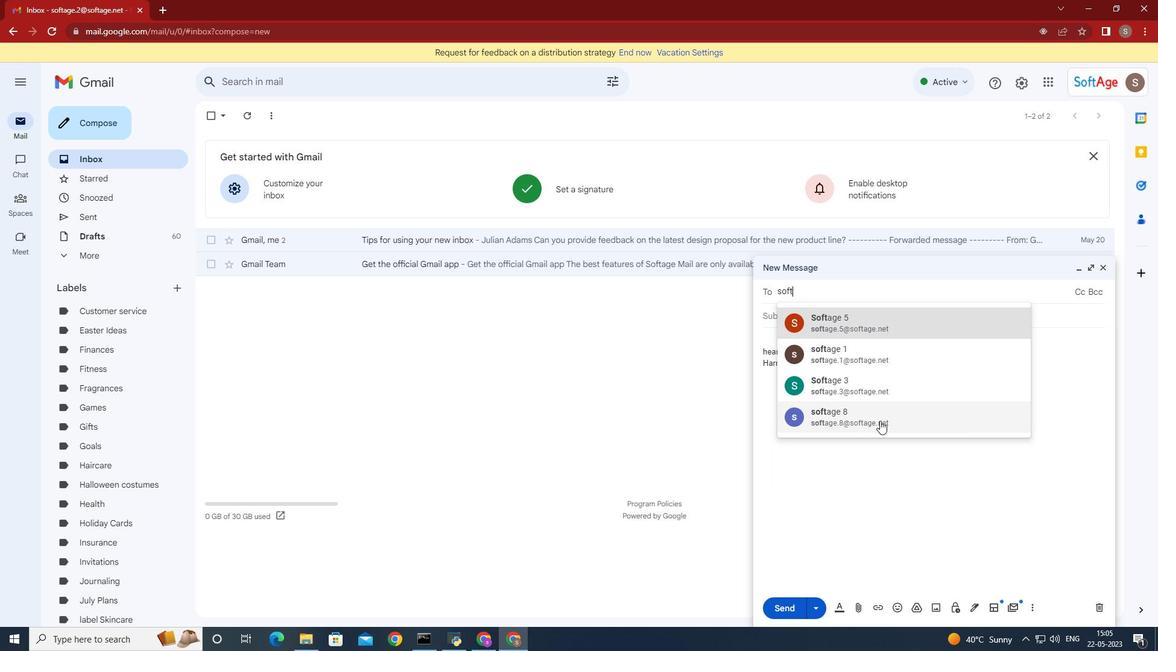 
Action: Key pressed a
Screenshot: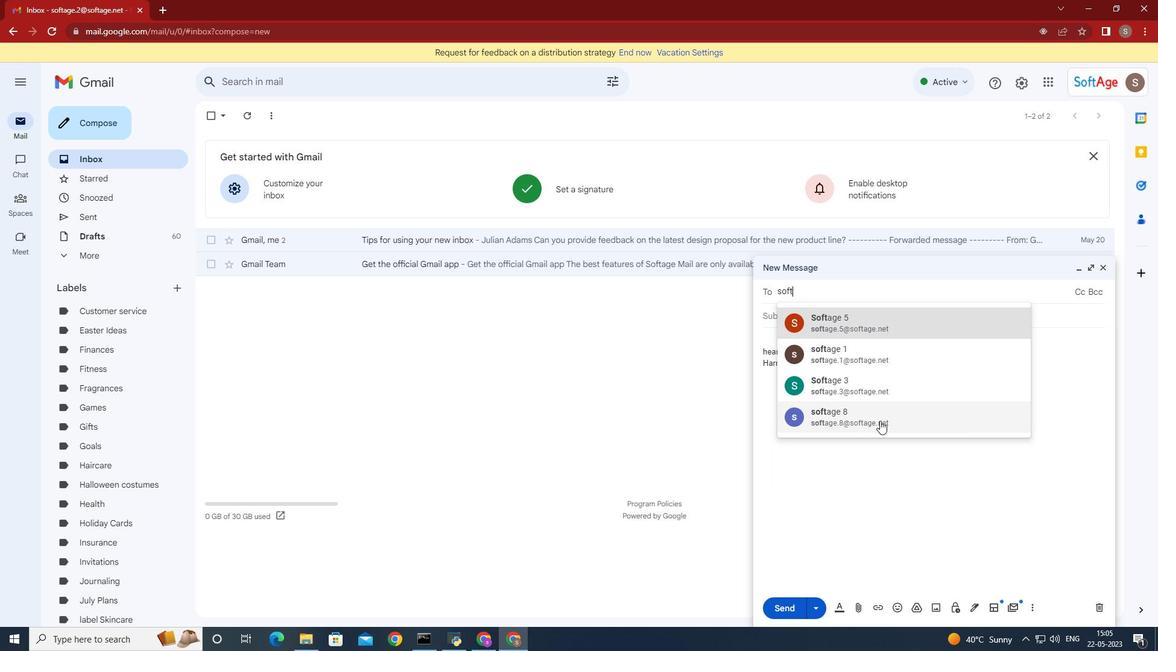 
Action: Mouse moved to (877, 359)
Screenshot: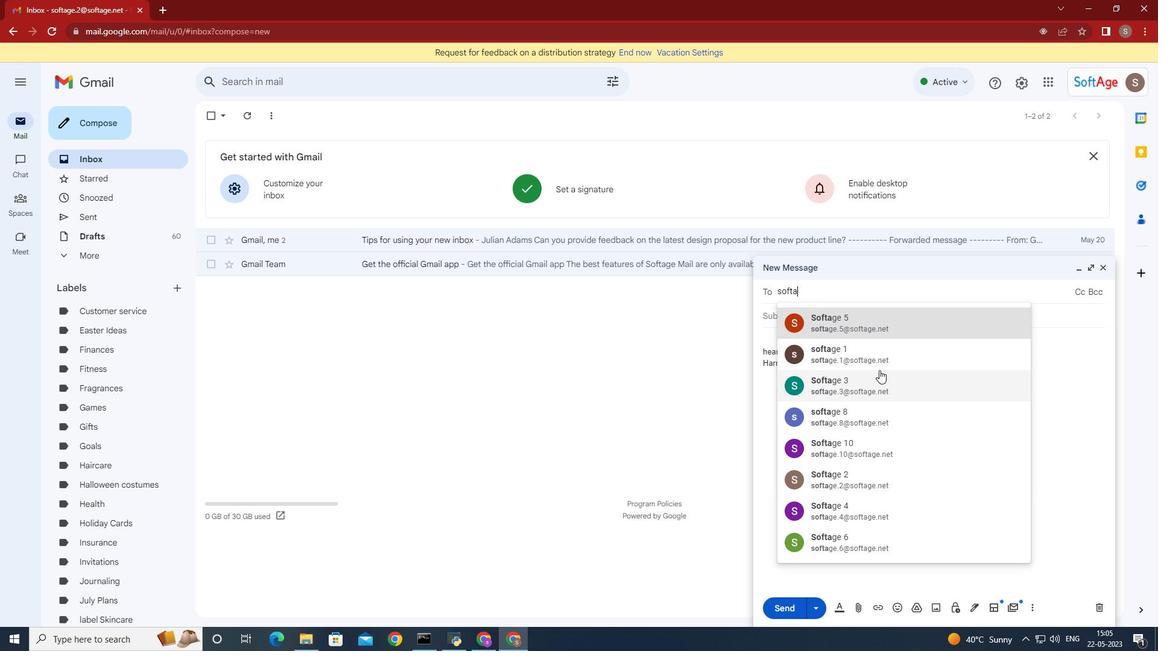 
Action: Key pressed g
Screenshot: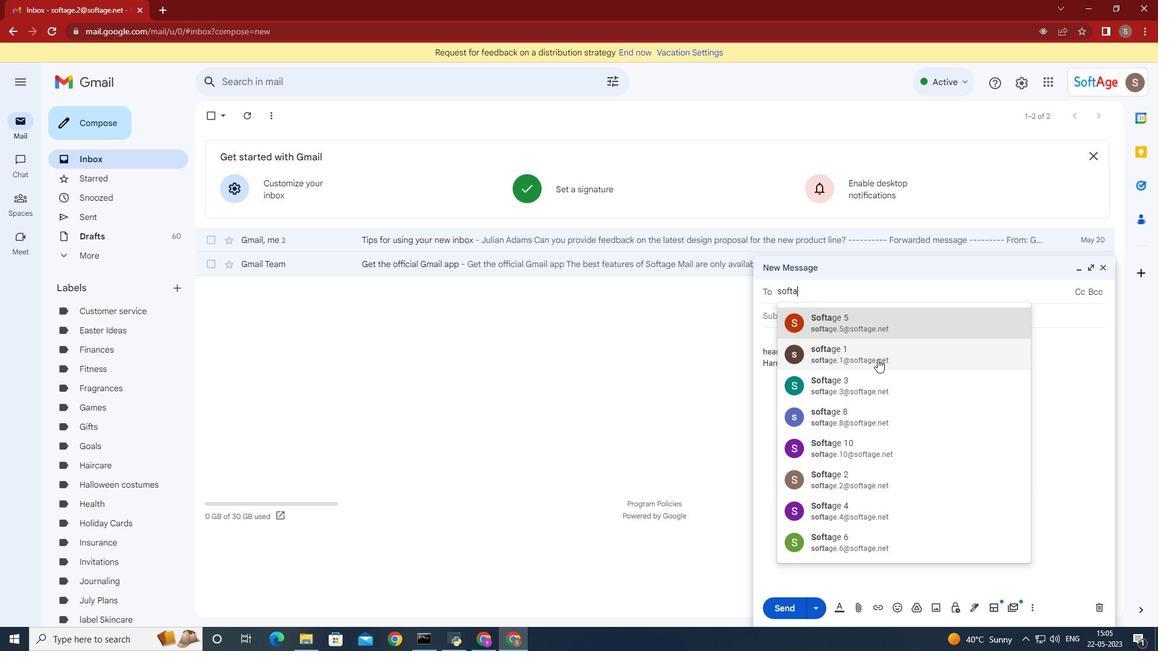 
Action: Mouse moved to (863, 431)
Screenshot: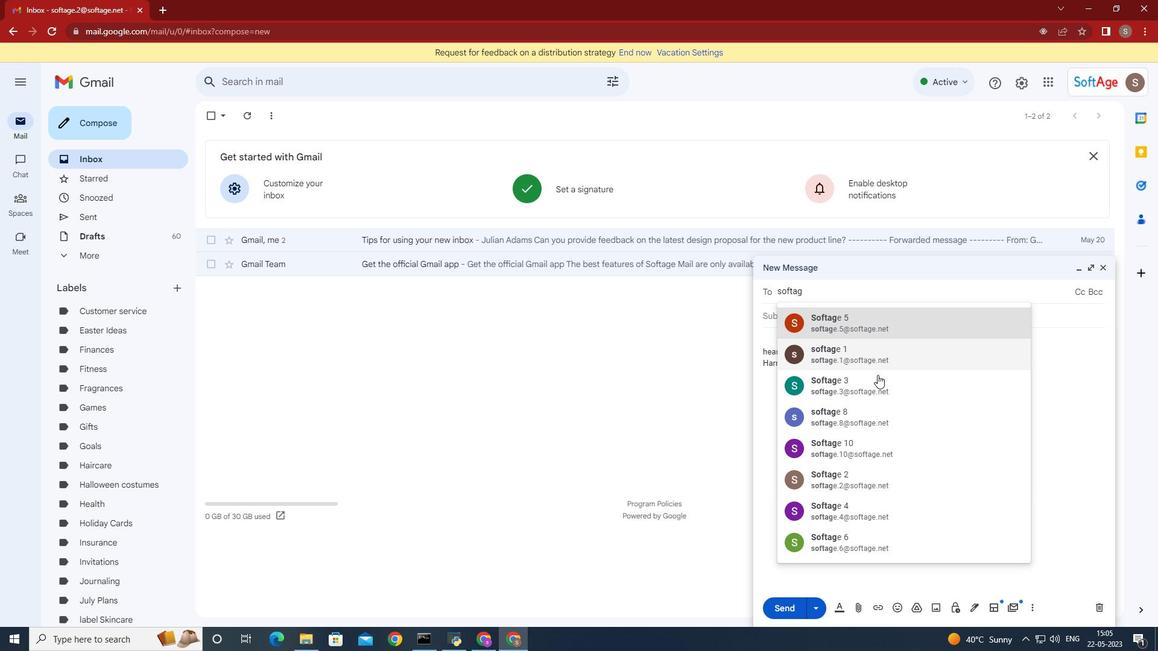 
Action: Key pressed e
Screenshot: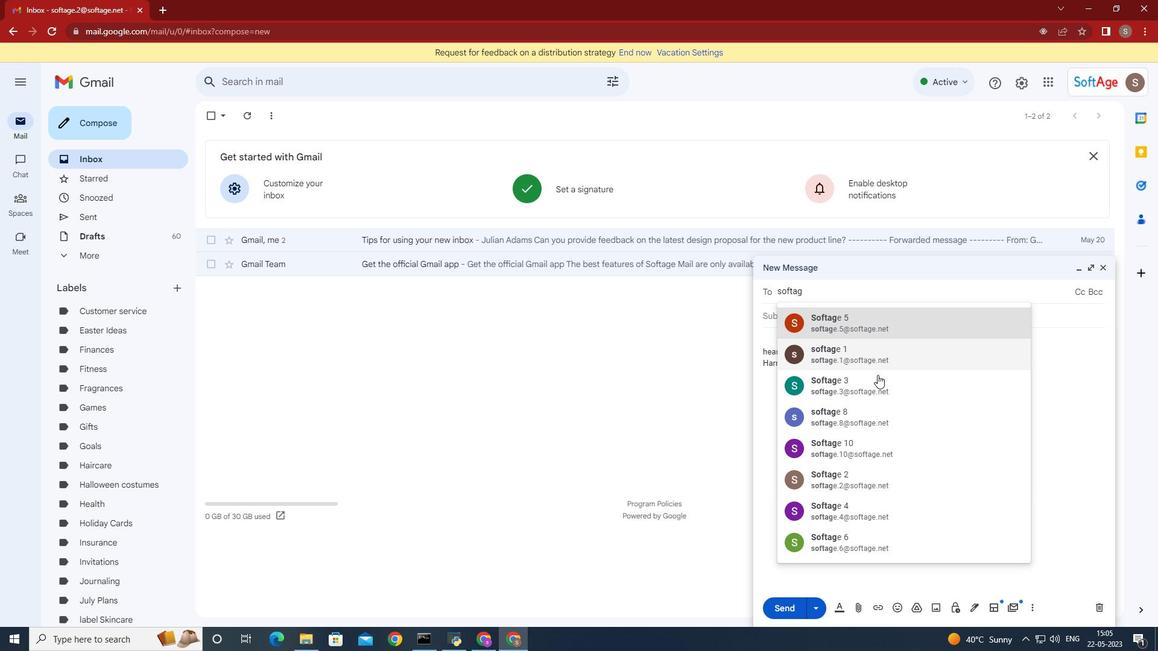 
Action: Mouse moved to (856, 418)
Screenshot: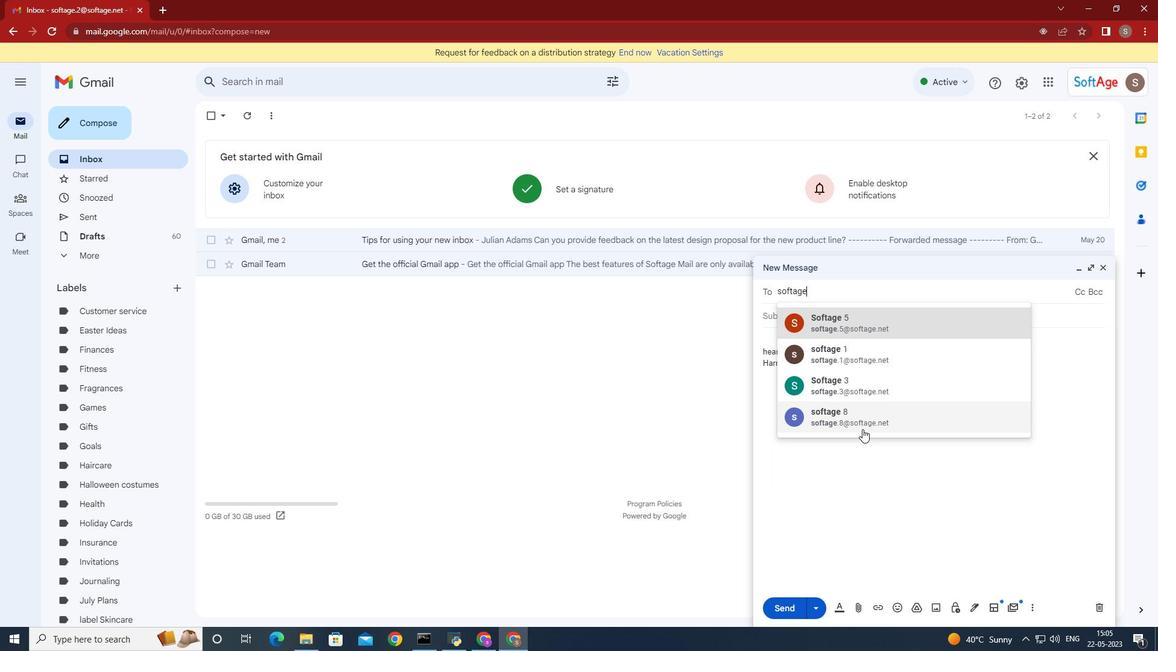 
Action: Mouse pressed left at (856, 418)
Screenshot: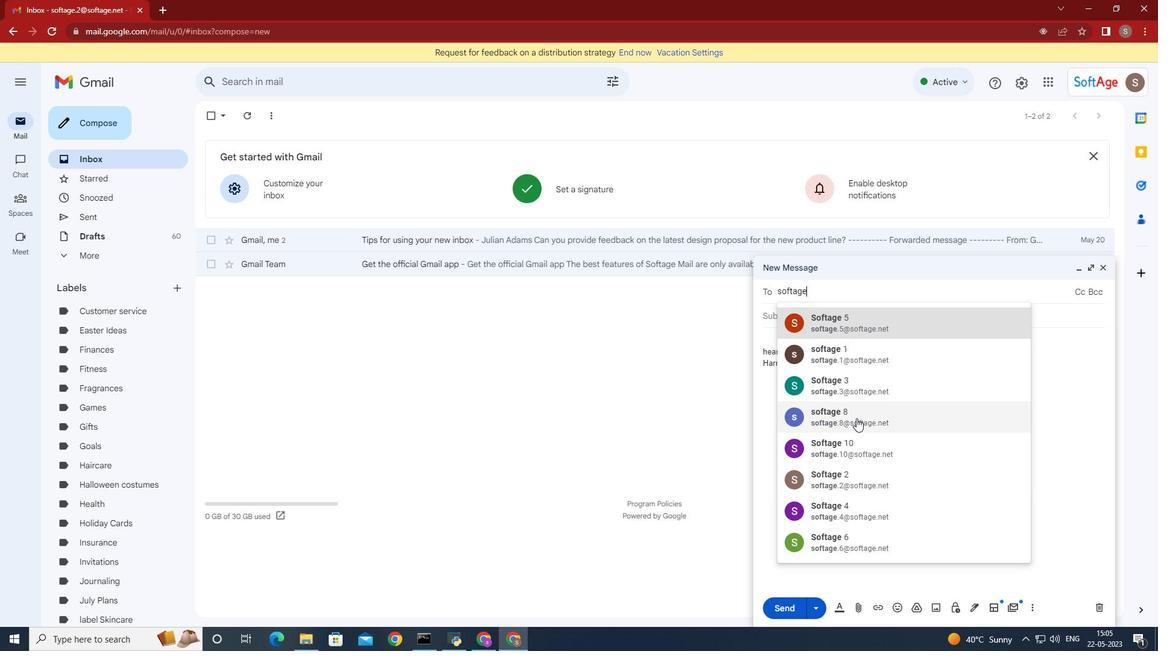 
Action: Mouse moved to (181, 290)
Screenshot: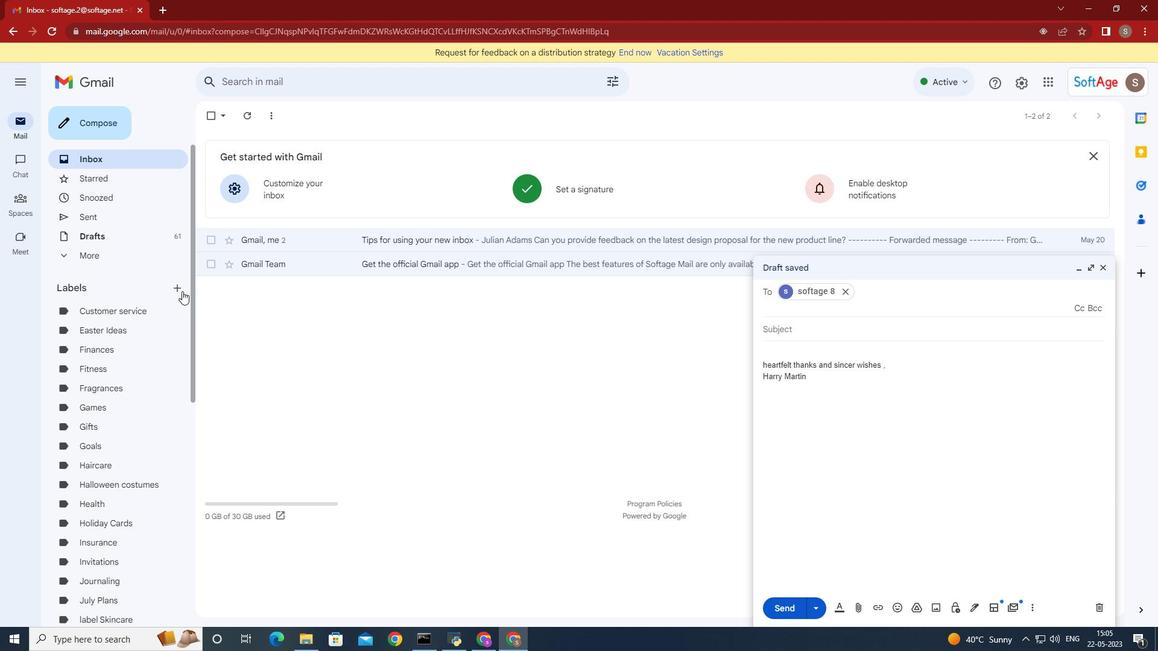 
Action: Mouse pressed left at (181, 290)
Screenshot: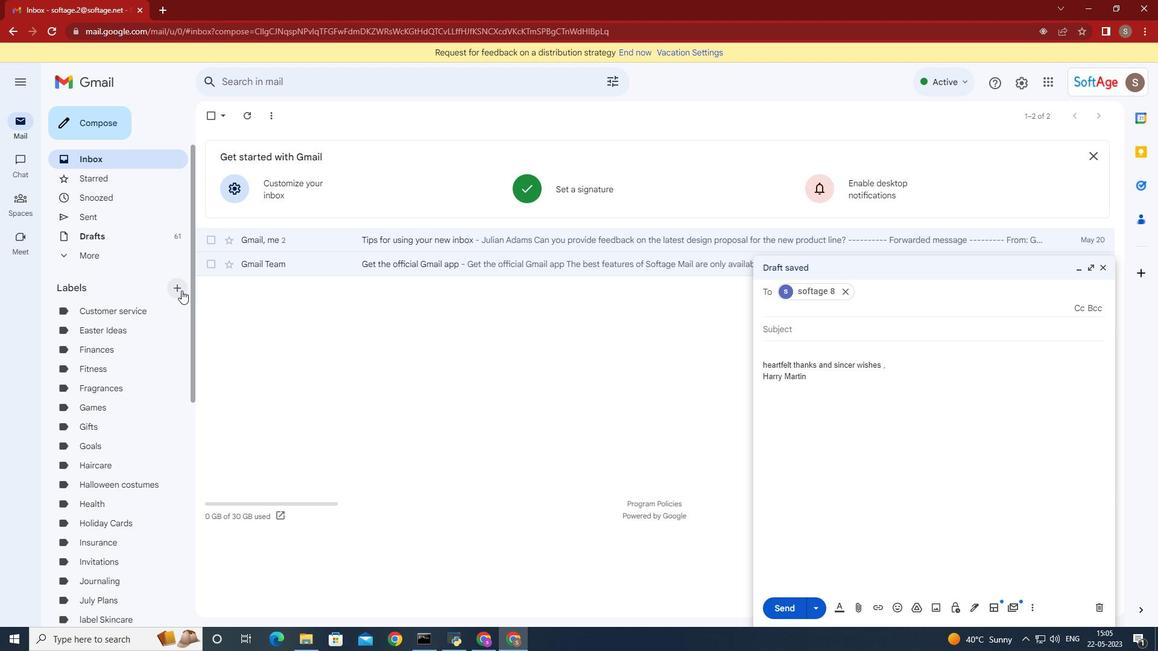 
Action: Mouse moved to (360, 305)
Screenshot: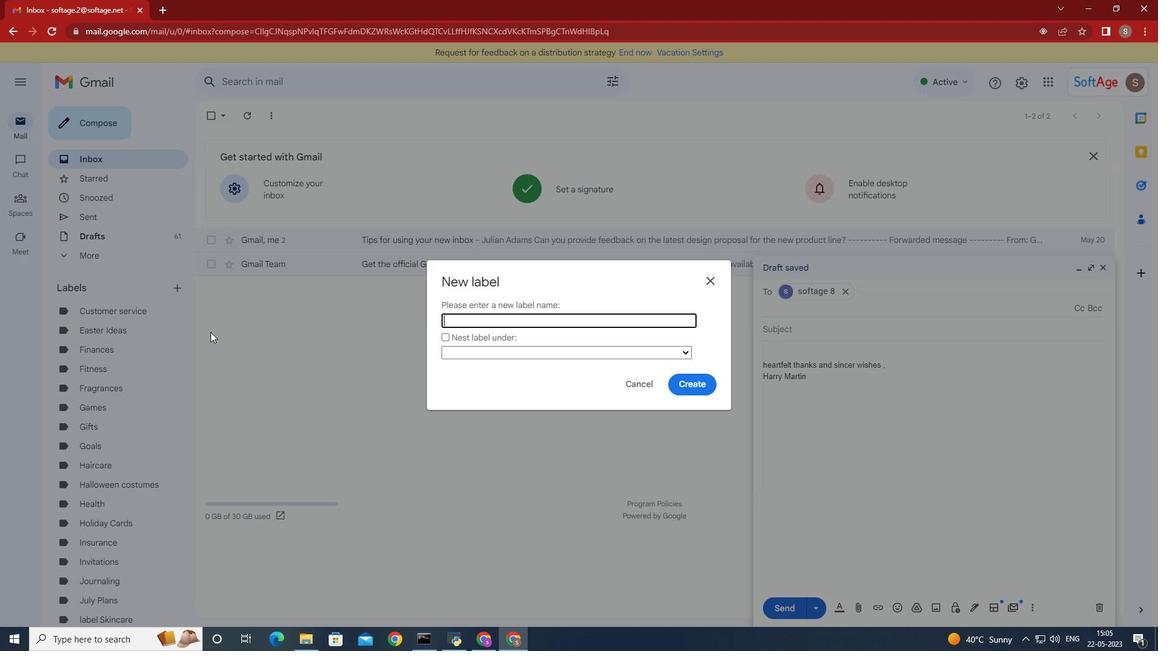 
Action: Key pressed <Key.caps_lock>
Screenshot: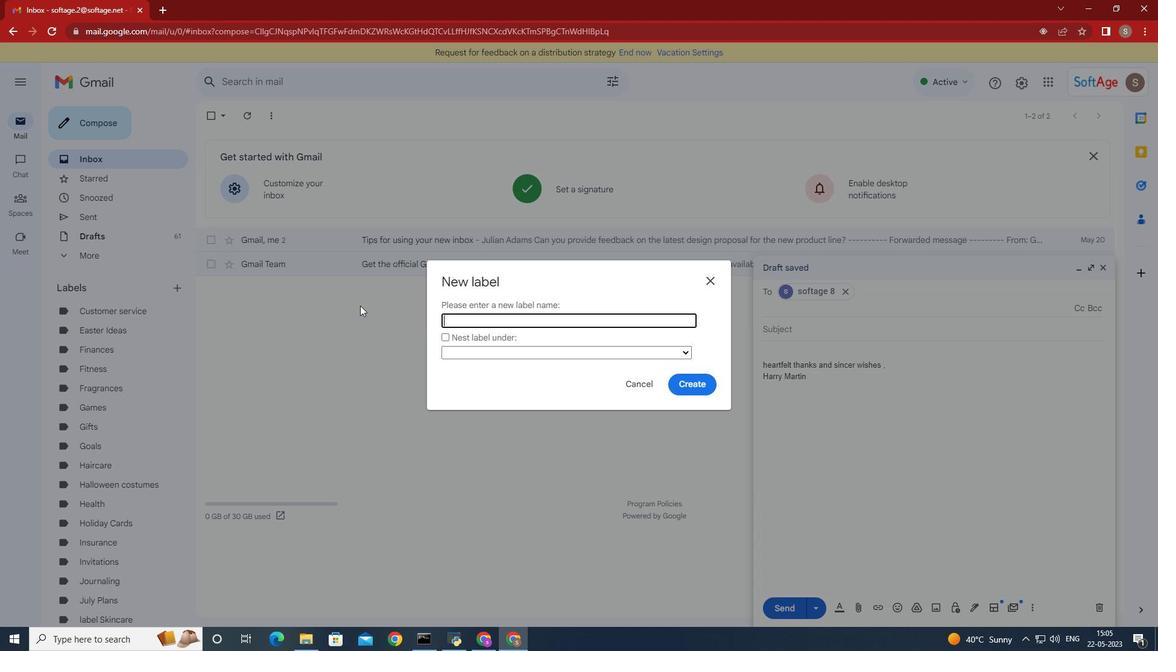 
Action: Mouse moved to (506, 332)
Screenshot: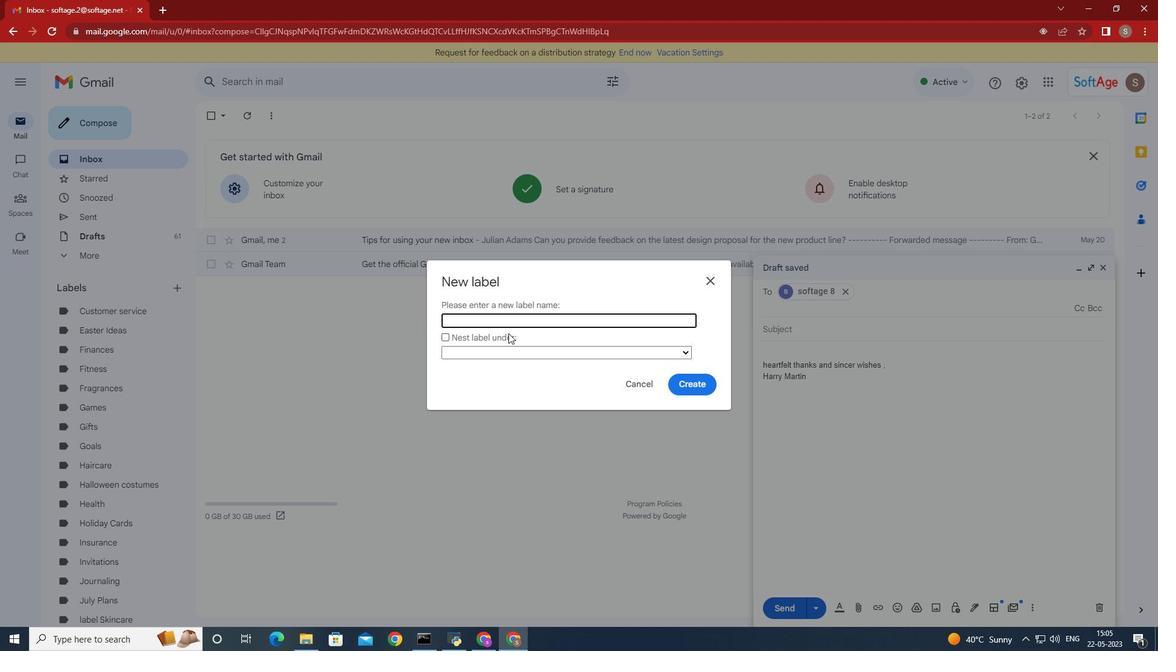 
Action: Key pressed R<Key.caps_lock>unninh
Screenshot: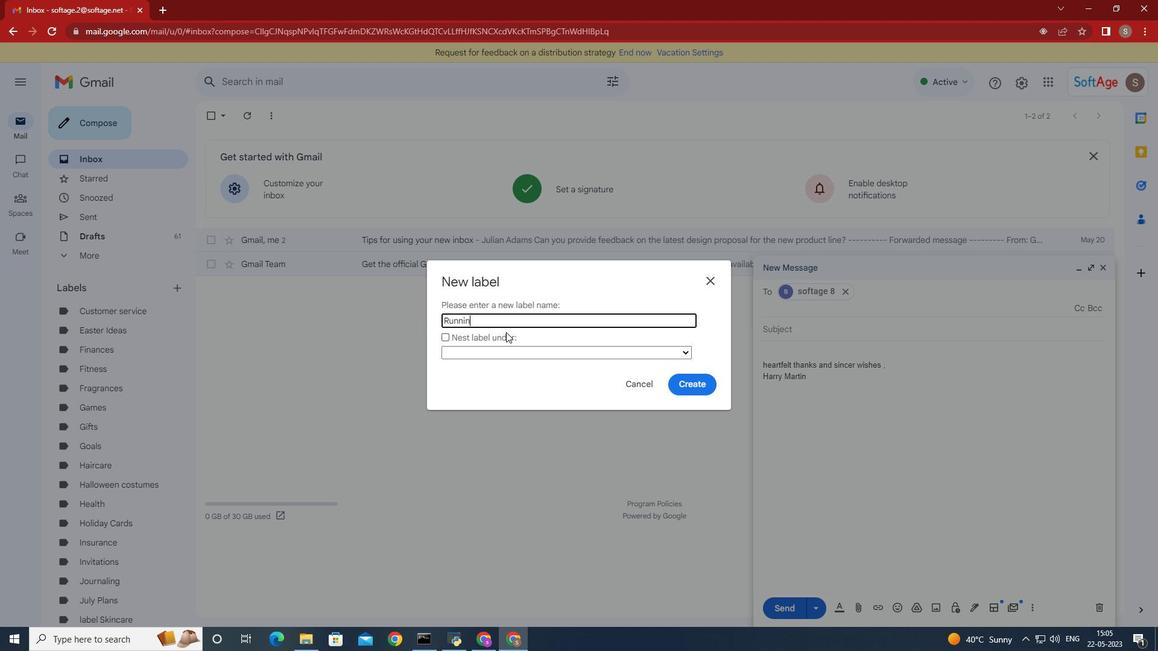 
Action: Mouse moved to (506, 332)
Screenshot: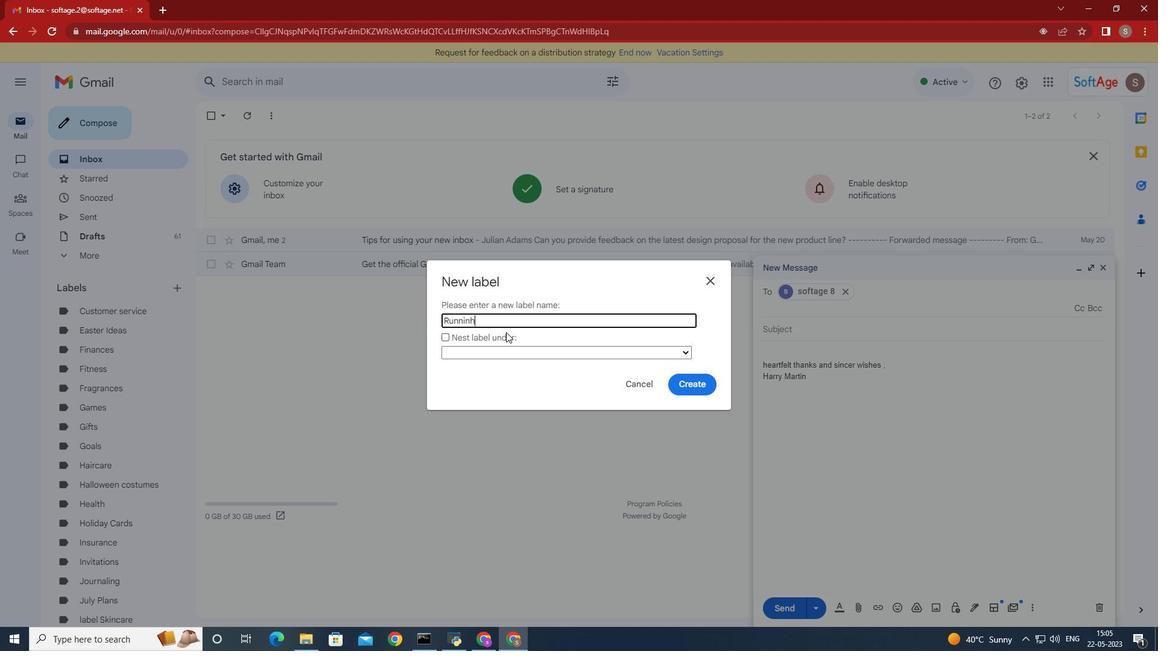 
Action: Key pressed <Key.backspace>g
Screenshot: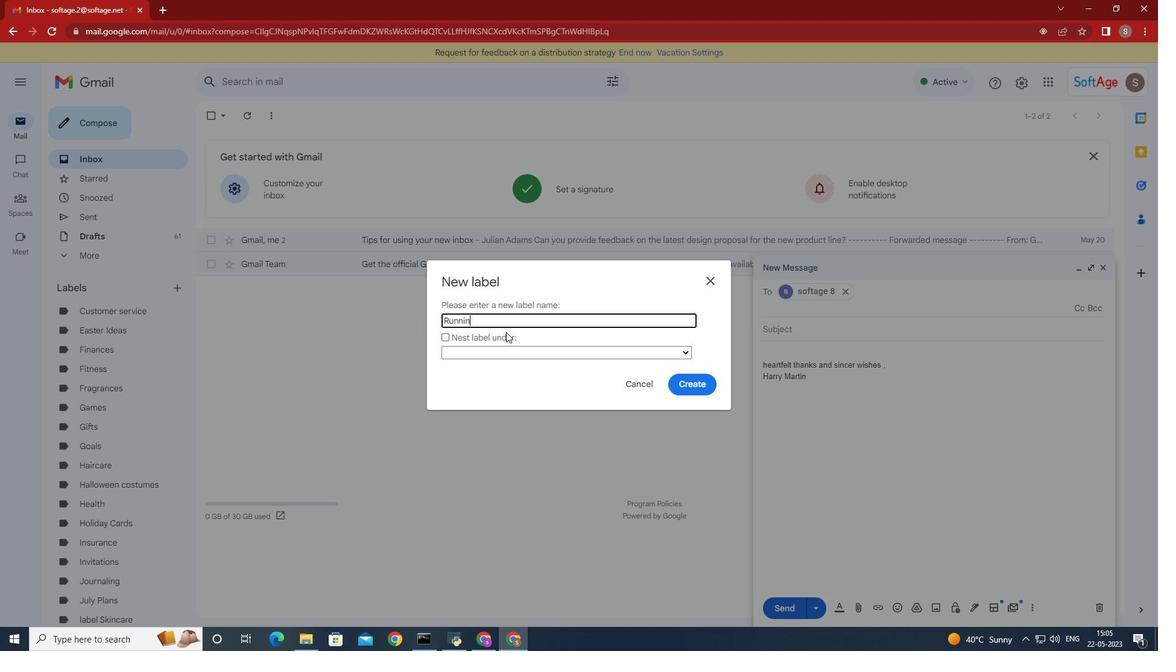 
Action: Mouse moved to (680, 379)
Screenshot: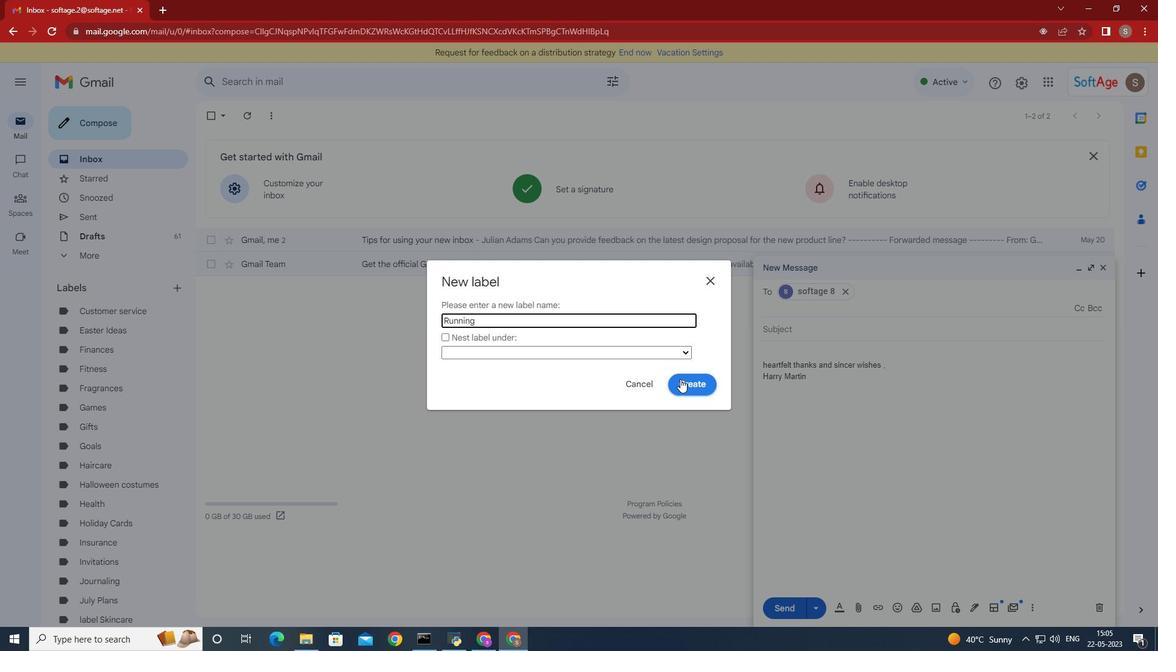 
Action: Mouse pressed left at (680, 379)
Screenshot: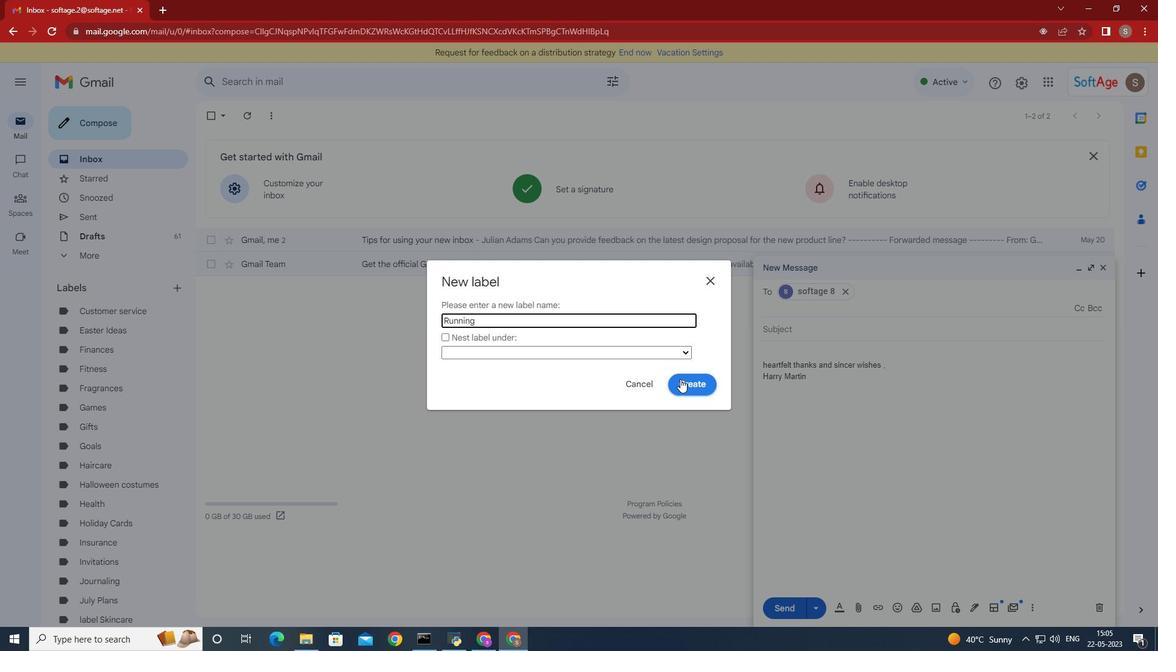 
Action: Mouse moved to (680, 379)
Screenshot: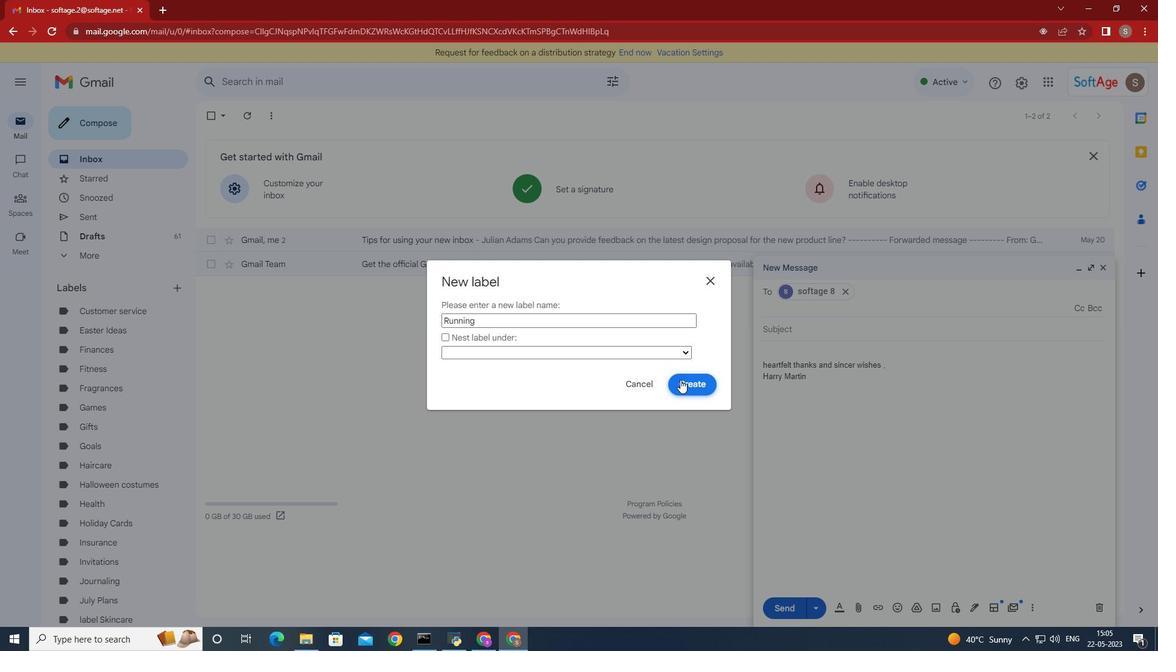 
